 Task: Add Dr. Bronner's Organic Tea Tree Soap to the cart.
Action: Mouse moved to (253, 140)
Screenshot: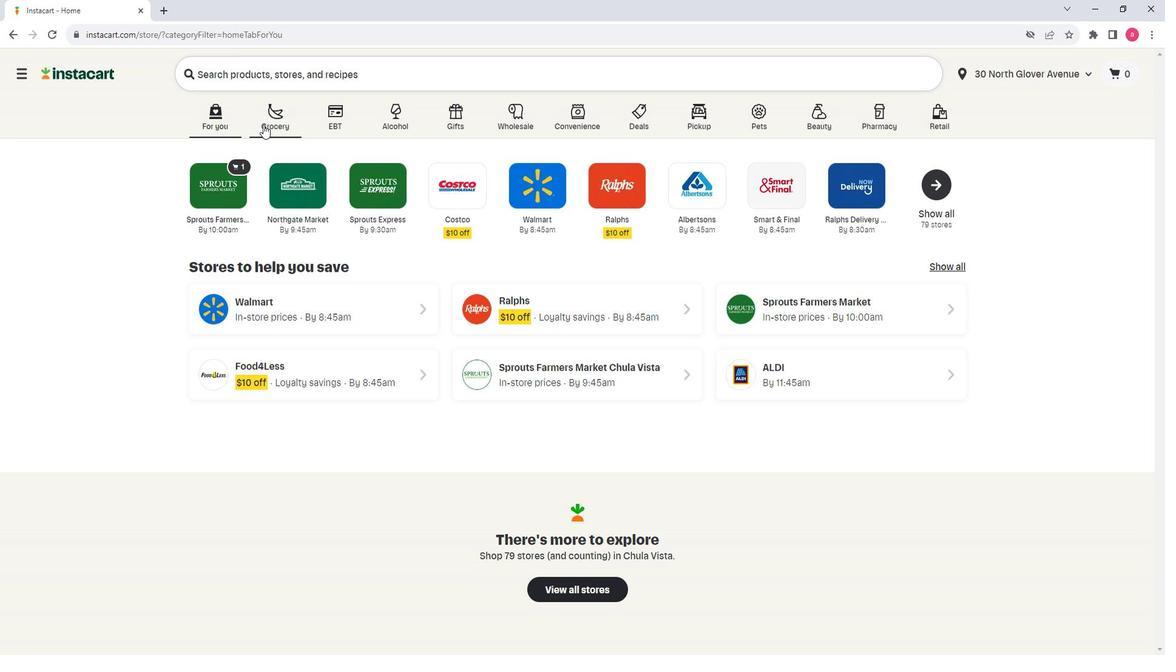 
Action: Mouse pressed left at (253, 140)
Screenshot: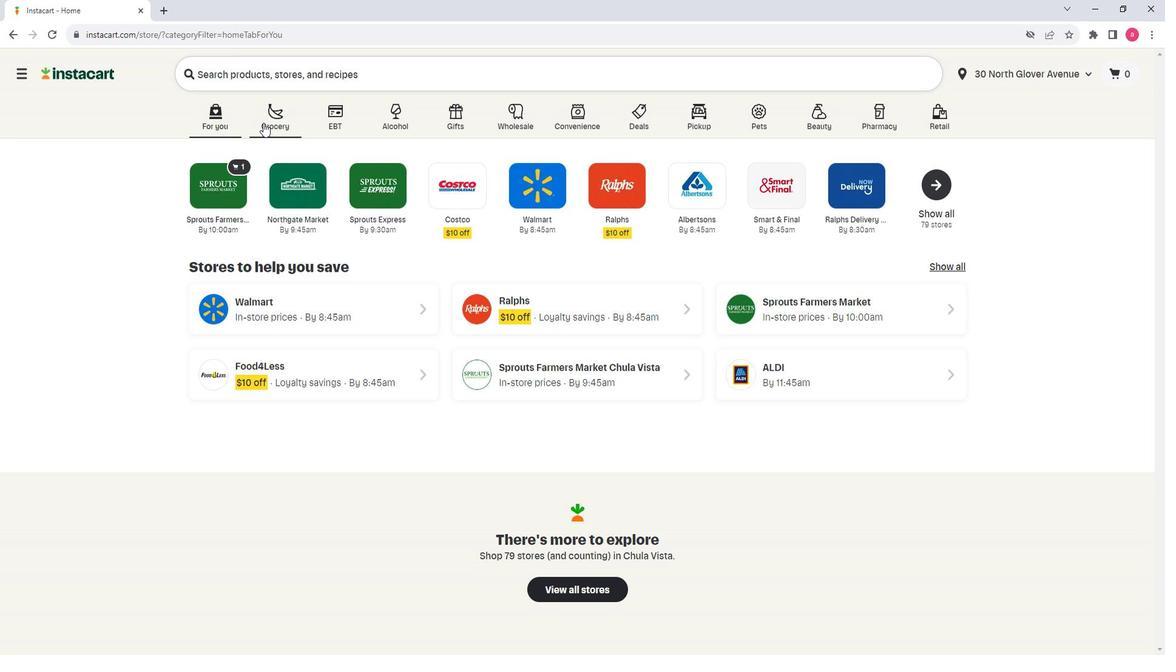 
Action: Mouse moved to (364, 316)
Screenshot: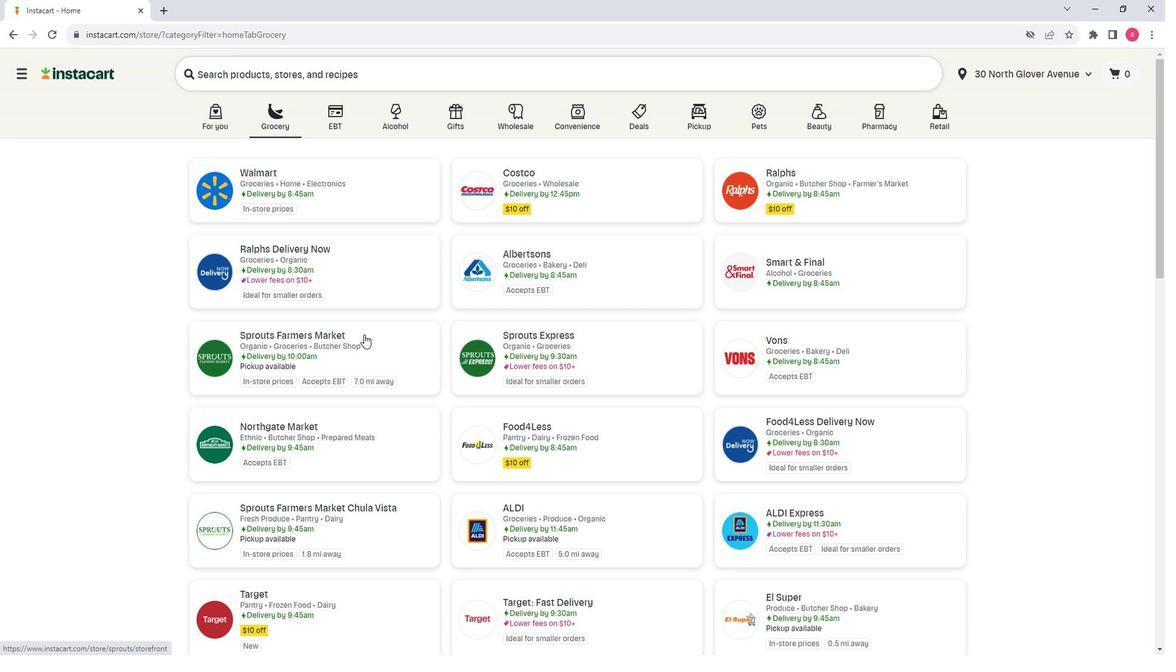 
Action: Mouse pressed left at (364, 316)
Screenshot: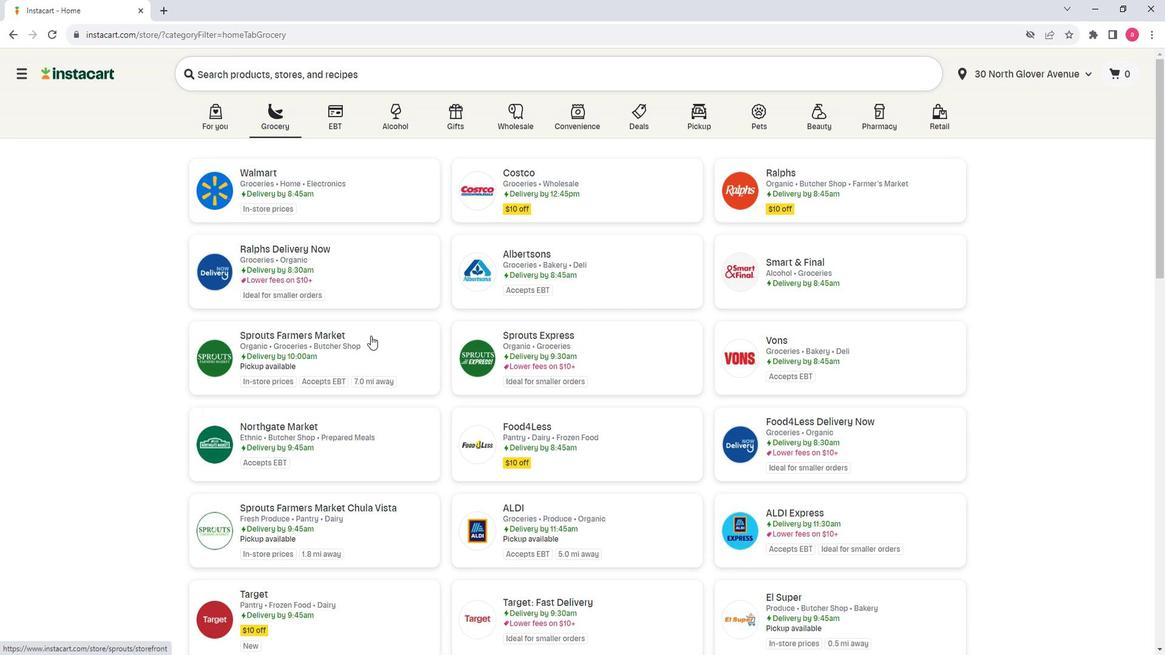 
Action: Mouse moved to (100, 335)
Screenshot: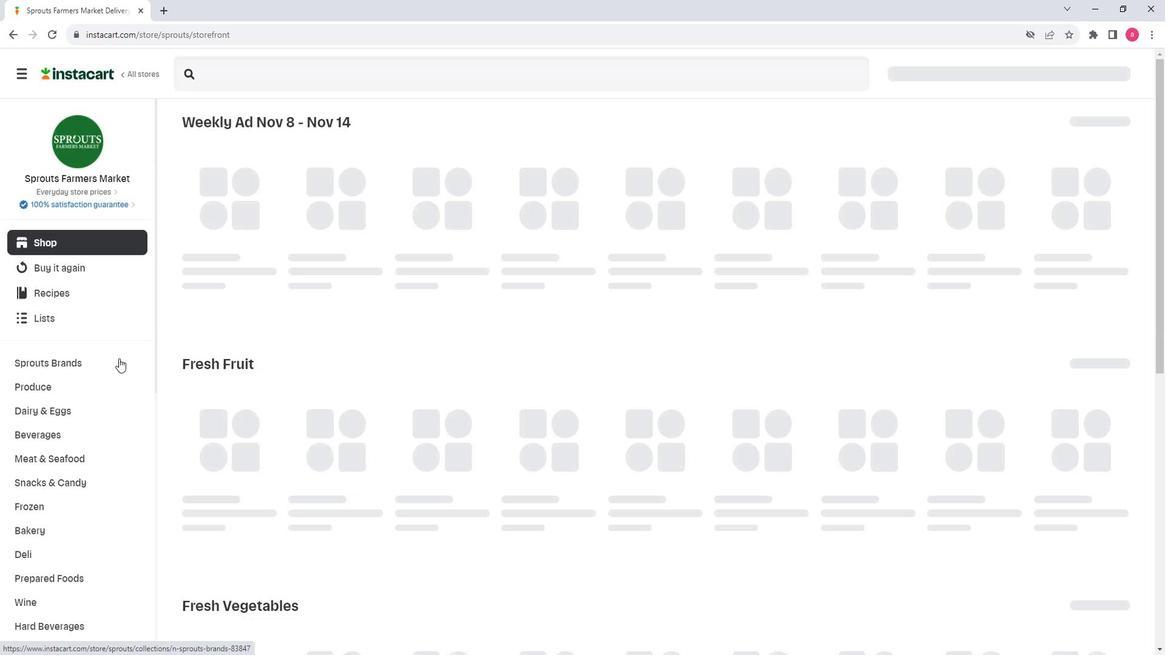 
Action: Mouse scrolled (100, 335) with delta (0, 0)
Screenshot: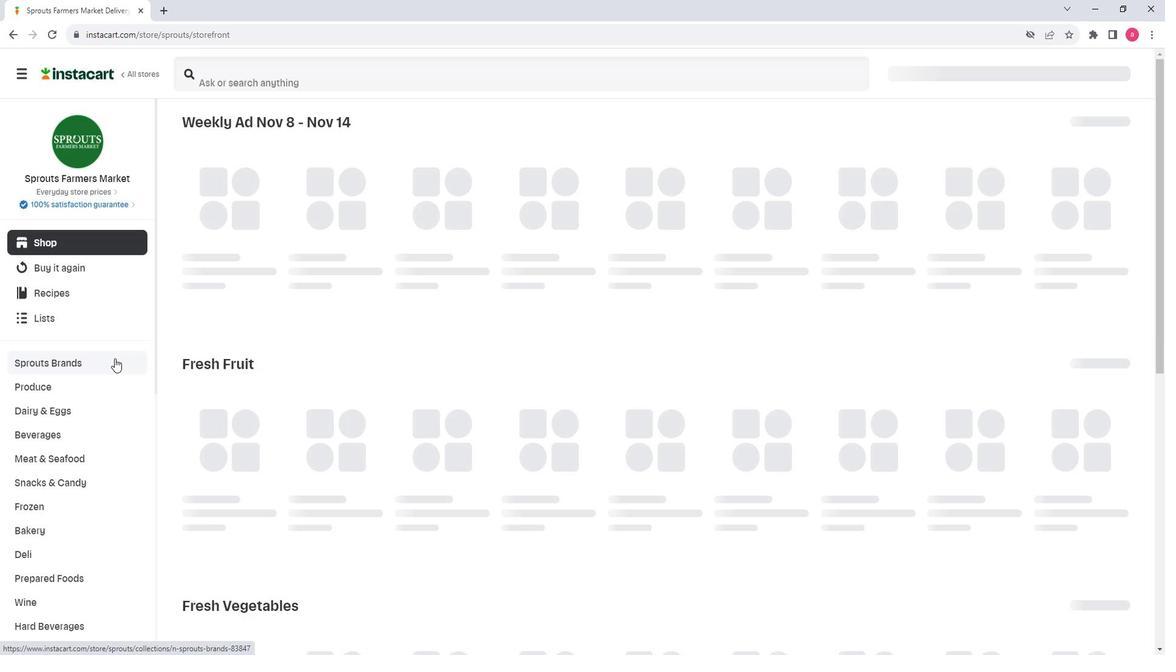 
Action: Mouse scrolled (100, 335) with delta (0, 0)
Screenshot: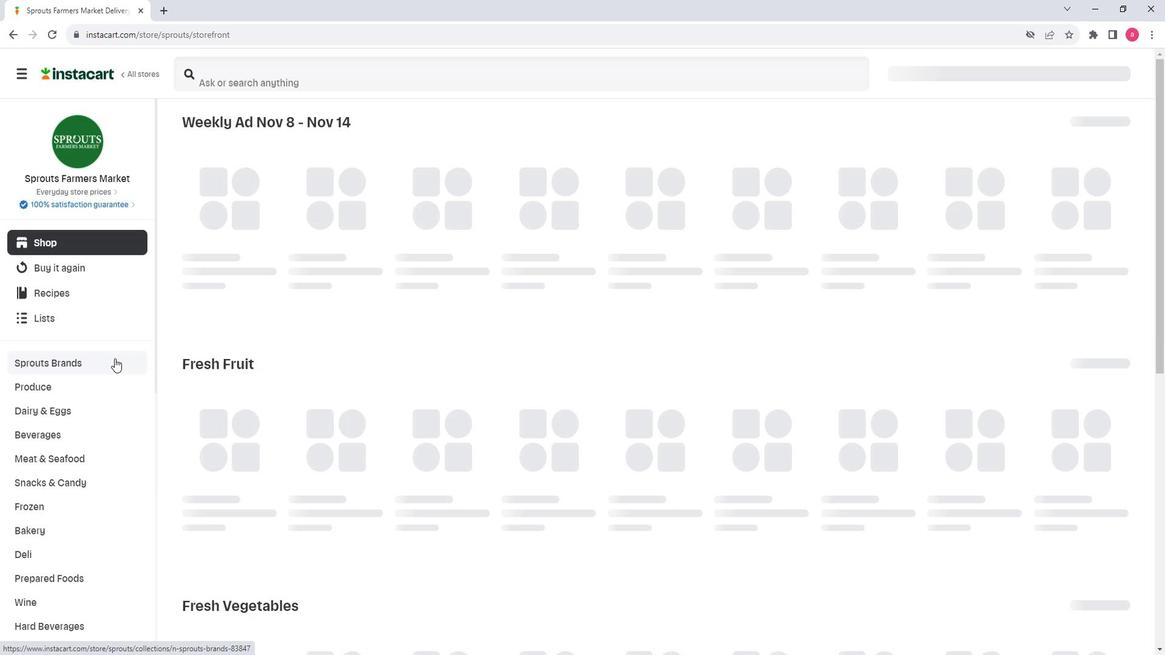 
Action: Mouse scrolled (100, 335) with delta (0, 0)
Screenshot: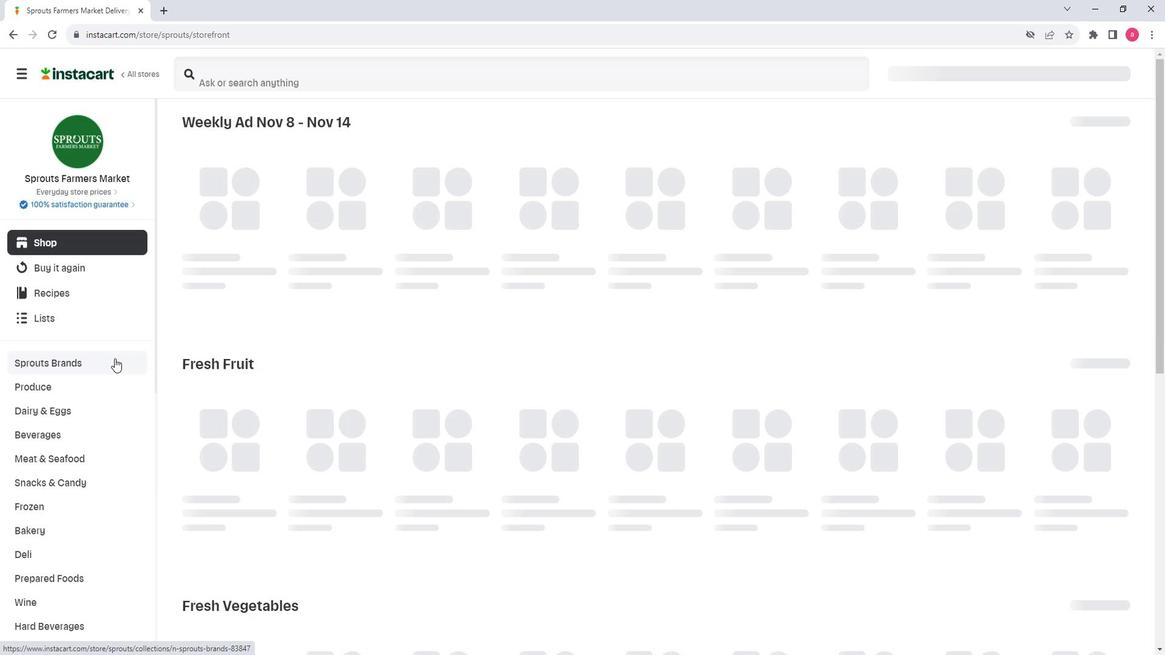 
Action: Mouse scrolled (100, 335) with delta (0, 0)
Screenshot: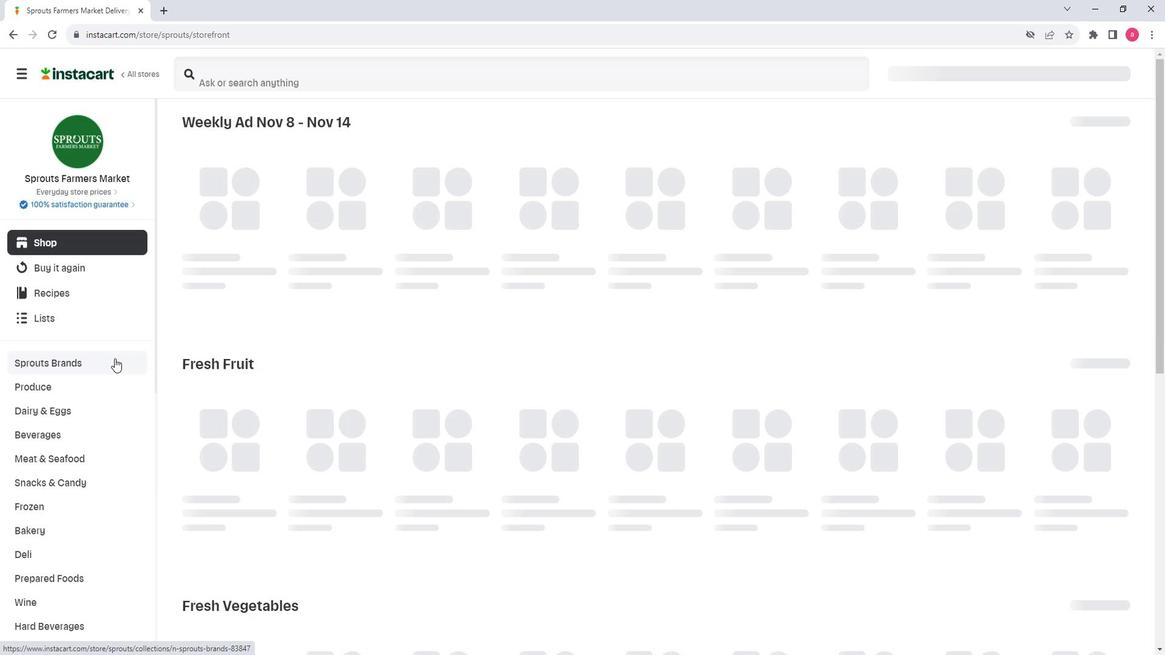 
Action: Mouse moved to (100, 335)
Screenshot: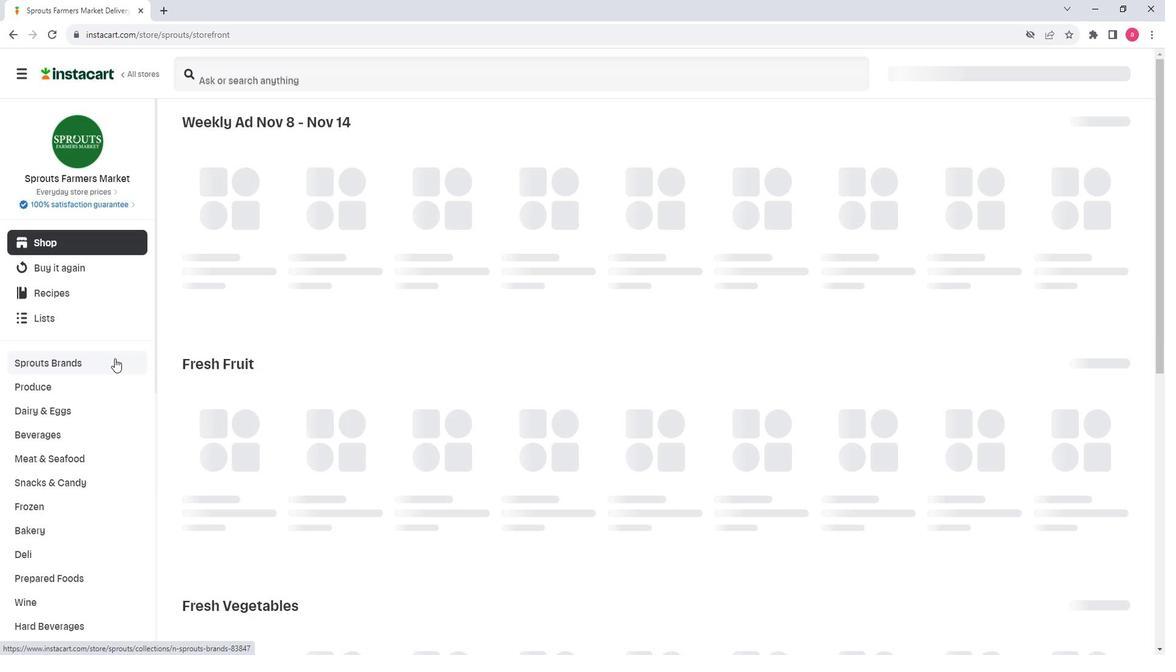 
Action: Mouse scrolled (100, 335) with delta (0, 0)
Screenshot: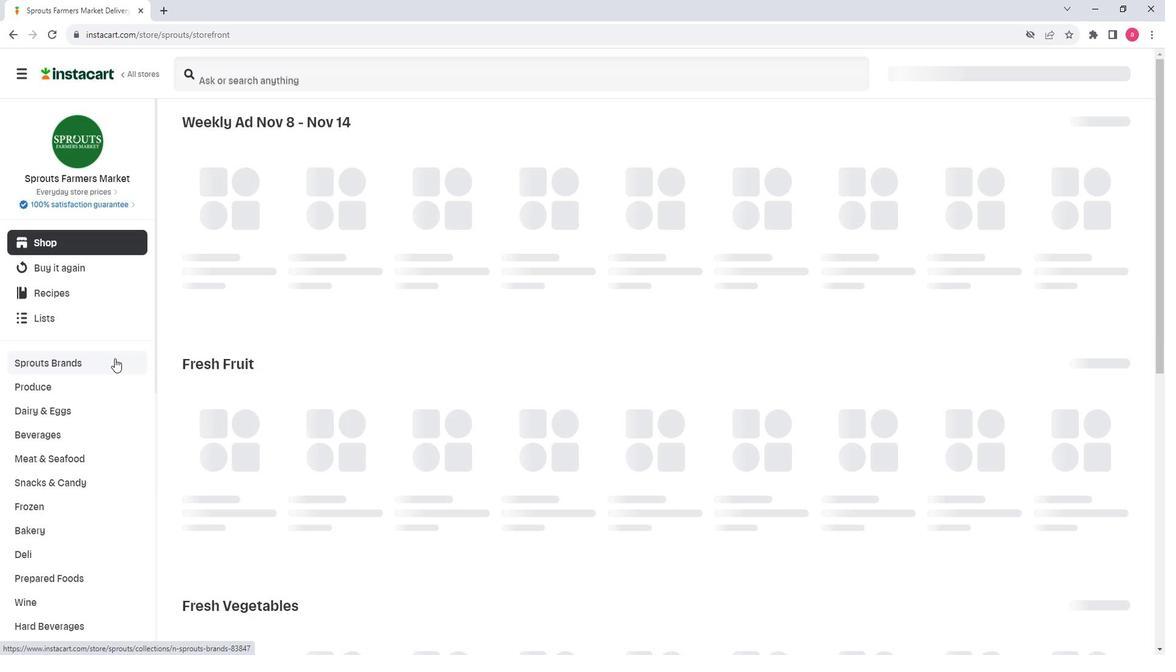 
Action: Mouse moved to (98, 398)
Screenshot: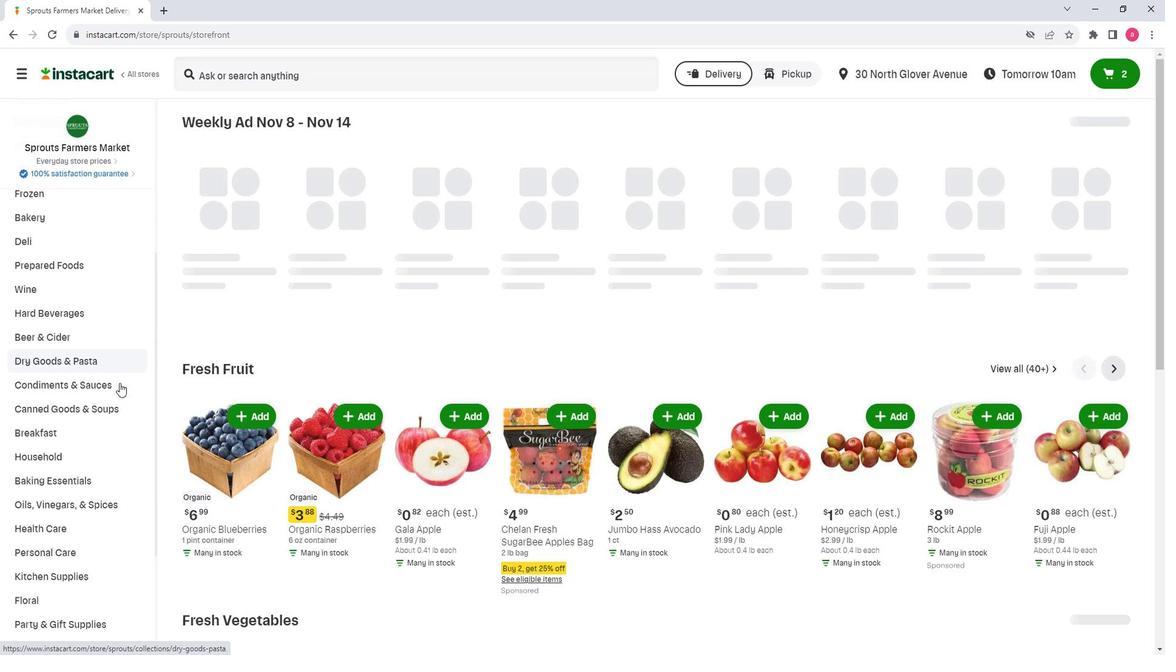 
Action: Mouse scrolled (98, 397) with delta (0, 0)
Screenshot: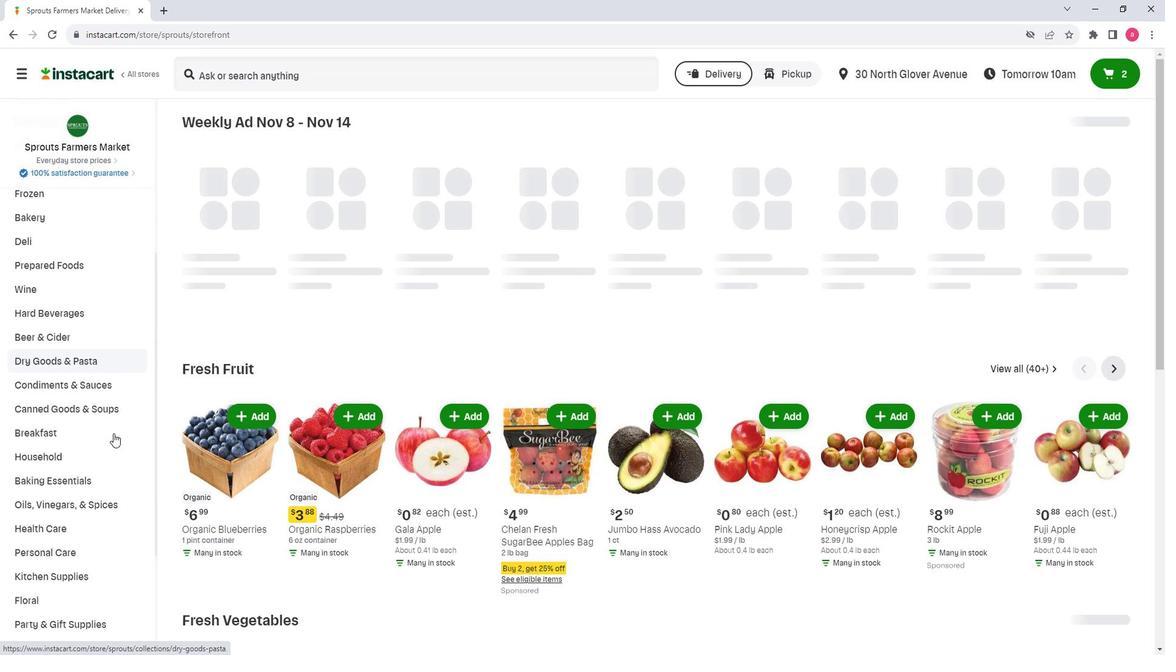 
Action: Mouse moved to (34, 446)
Screenshot: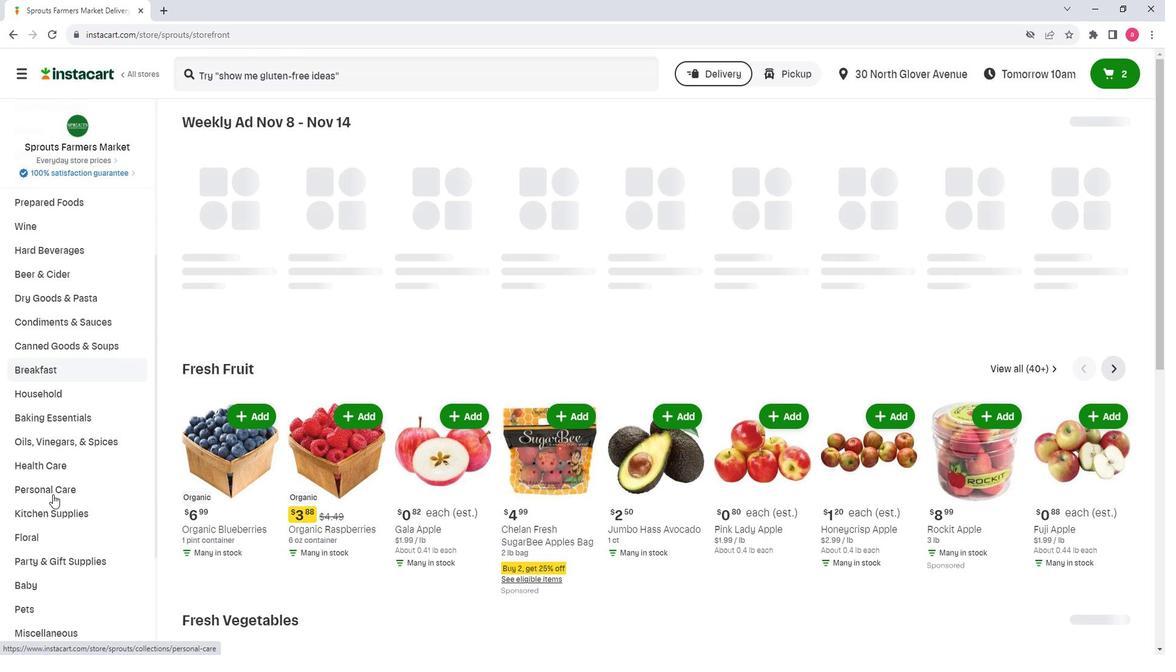 
Action: Mouse pressed left at (34, 446)
Screenshot: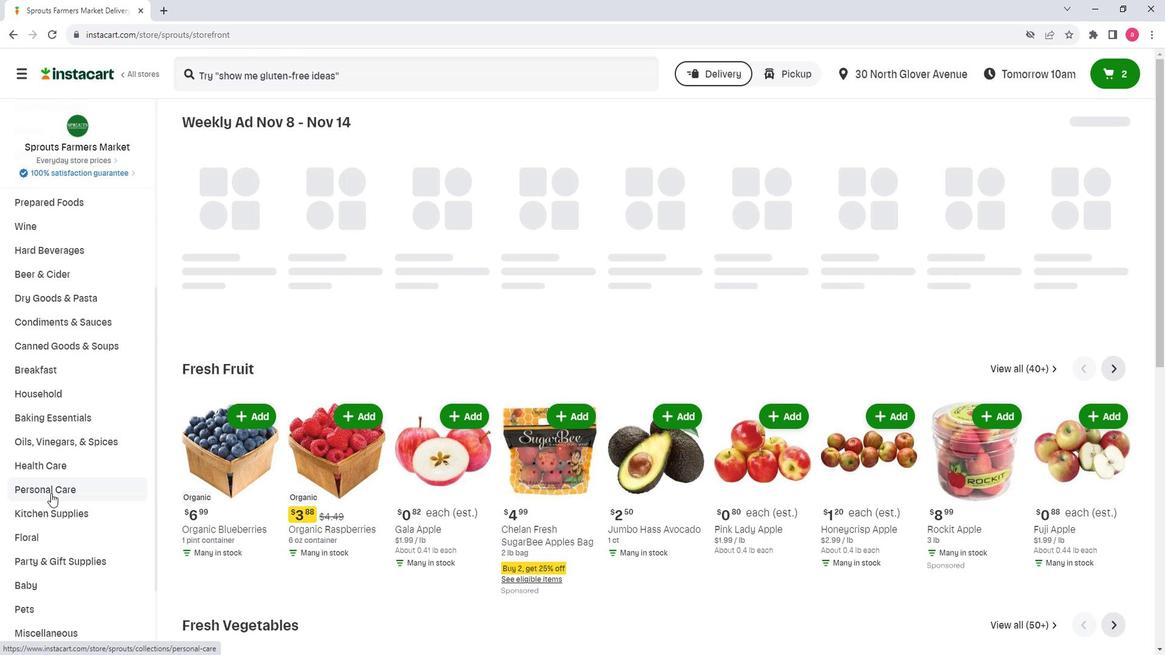 
Action: Mouse moved to (274, 174)
Screenshot: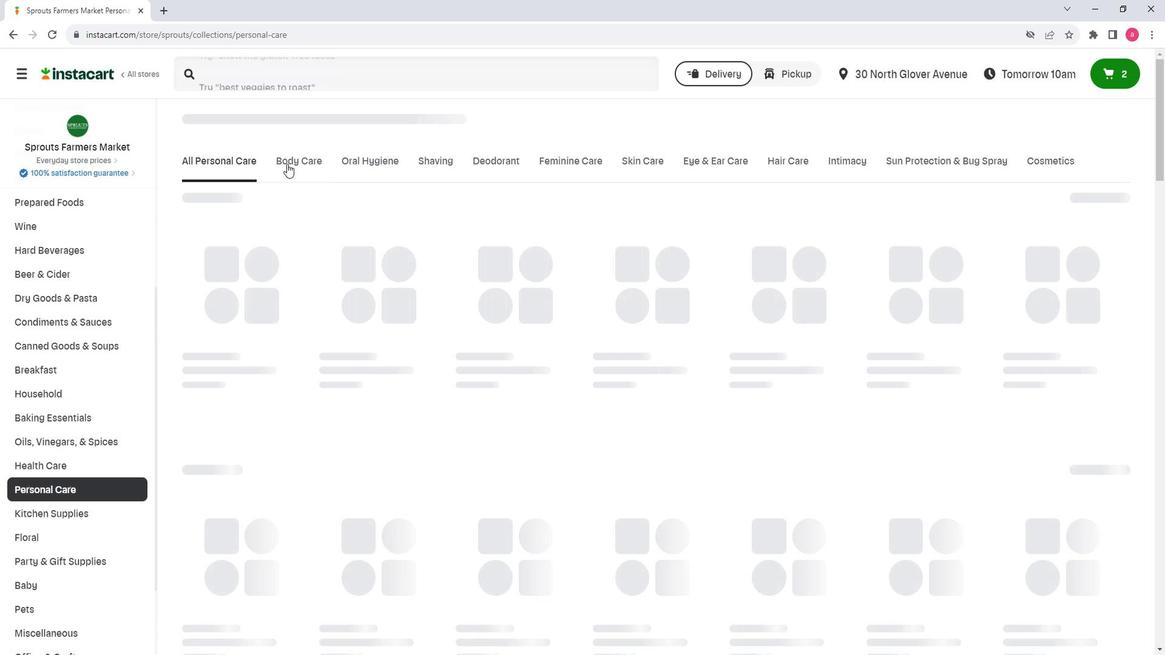 
Action: Mouse pressed left at (274, 174)
Screenshot: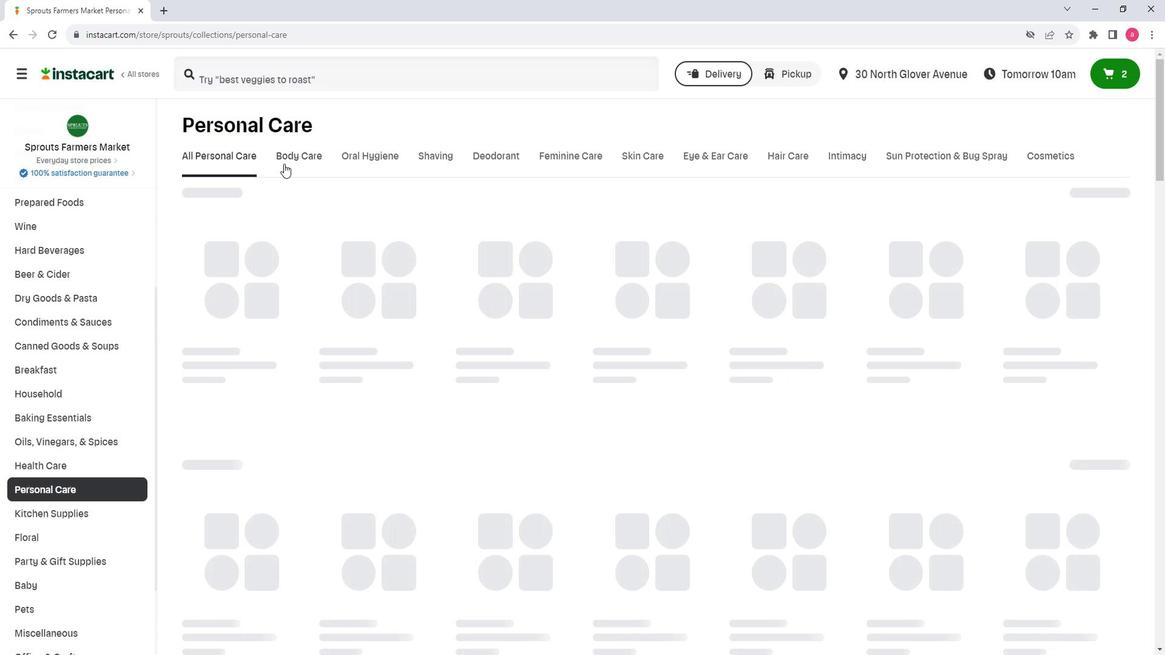 
Action: Mouse moved to (264, 211)
Screenshot: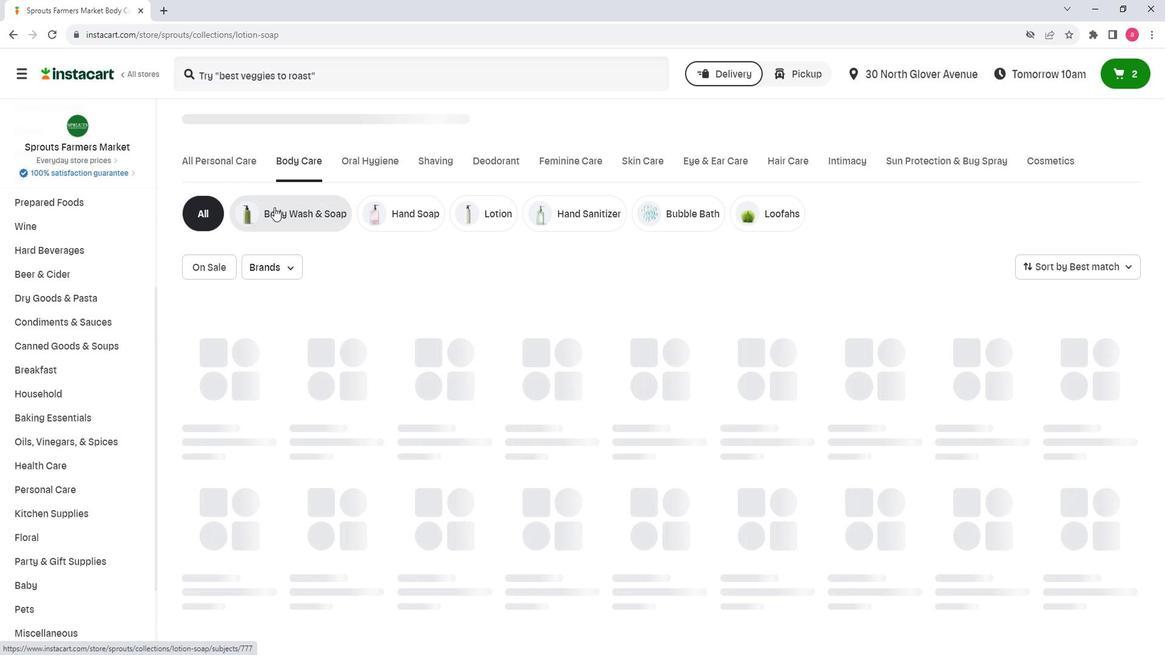 
Action: Mouse pressed left at (264, 211)
Screenshot: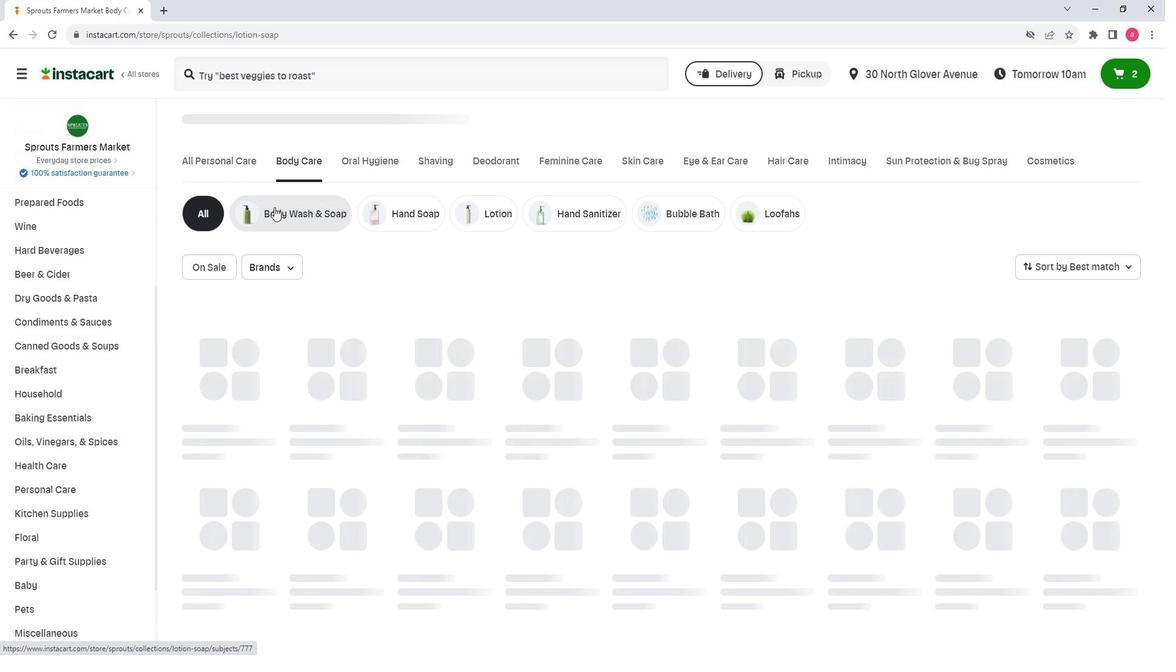 
Action: Mouse moved to (290, 98)
Screenshot: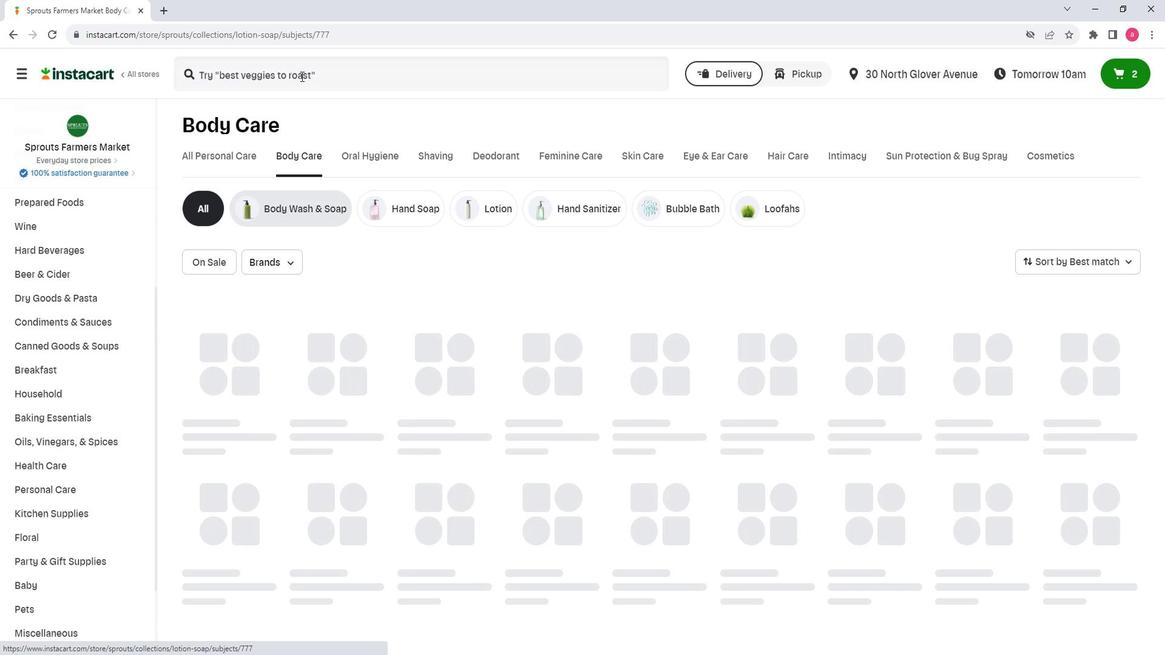 
Action: Mouse pressed left at (290, 98)
Screenshot: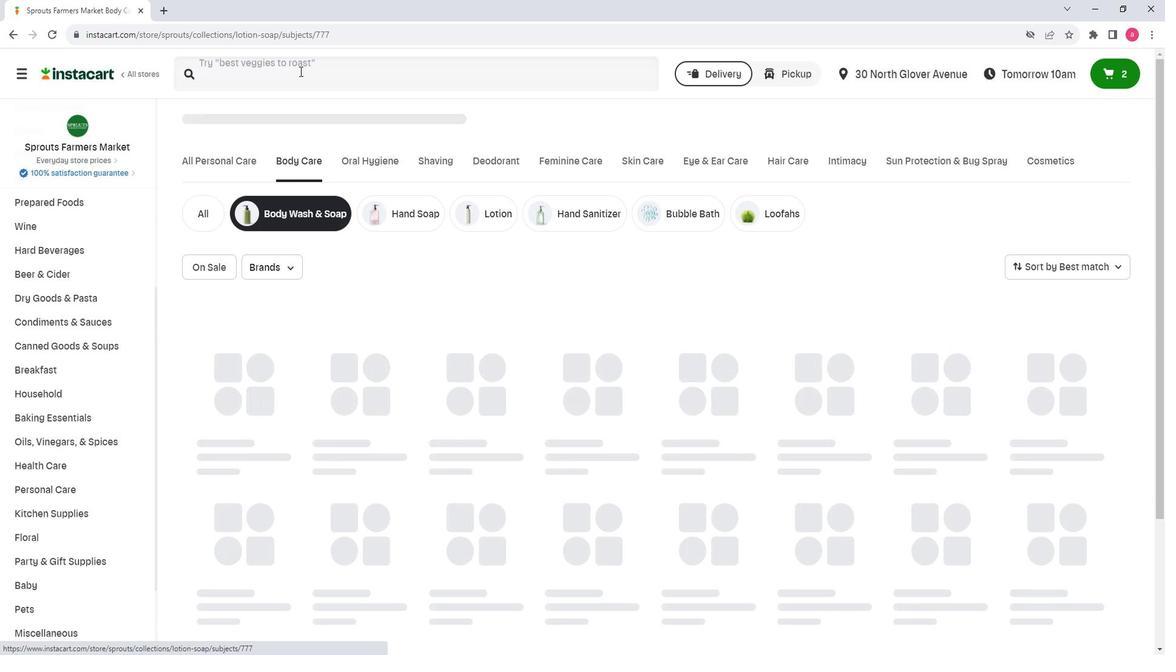 
Action: Key pressed <Key.shift>Dr.<Key.shift><Key.shift><Key.shift><Key.shift><Key.shift><Key.shift><Key.shift><Key.shift><Key.shift><Key.shift><Key.shift><Key.shift><Key.shift>Bronner's<Key.space><Key.shift>Organic<Key.space><Key.shift><Key.shift><Key.shift><Key.shift><Key.shift>Tea<Key.space><Key.shift><Key.shift><Key.shift><Key.shift><Key.shift><Key.shift><Key.shift>Tree<Key.space><Key.shift>Soap<Key.enter>
Screenshot: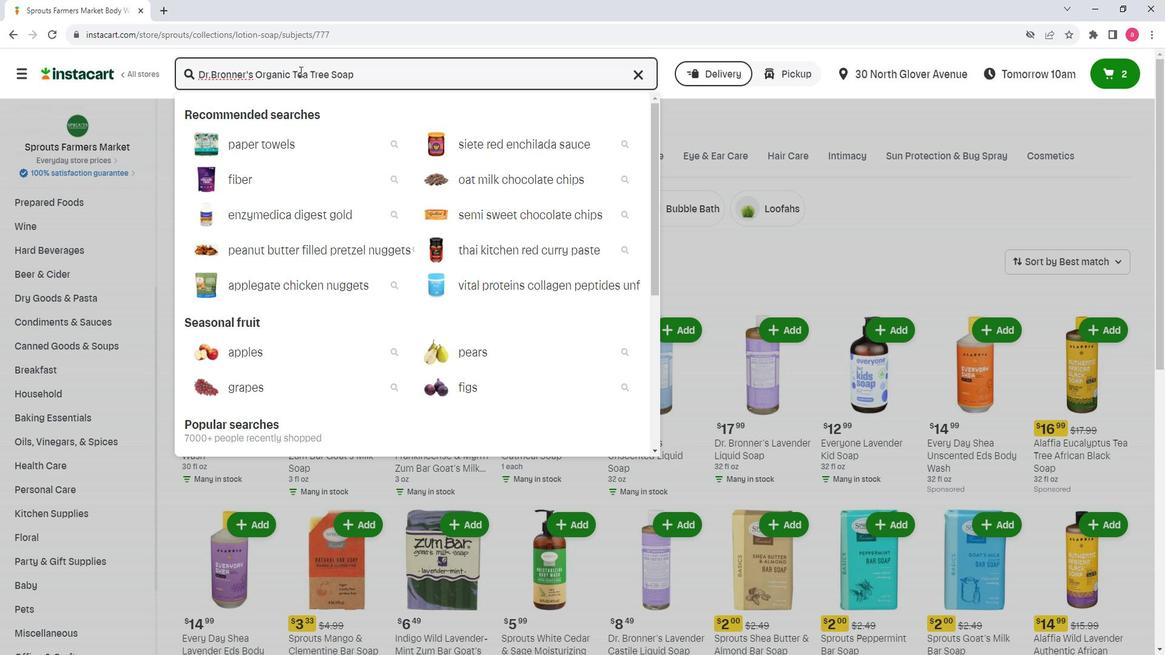 
Action: Mouse moved to (370, 342)
Screenshot: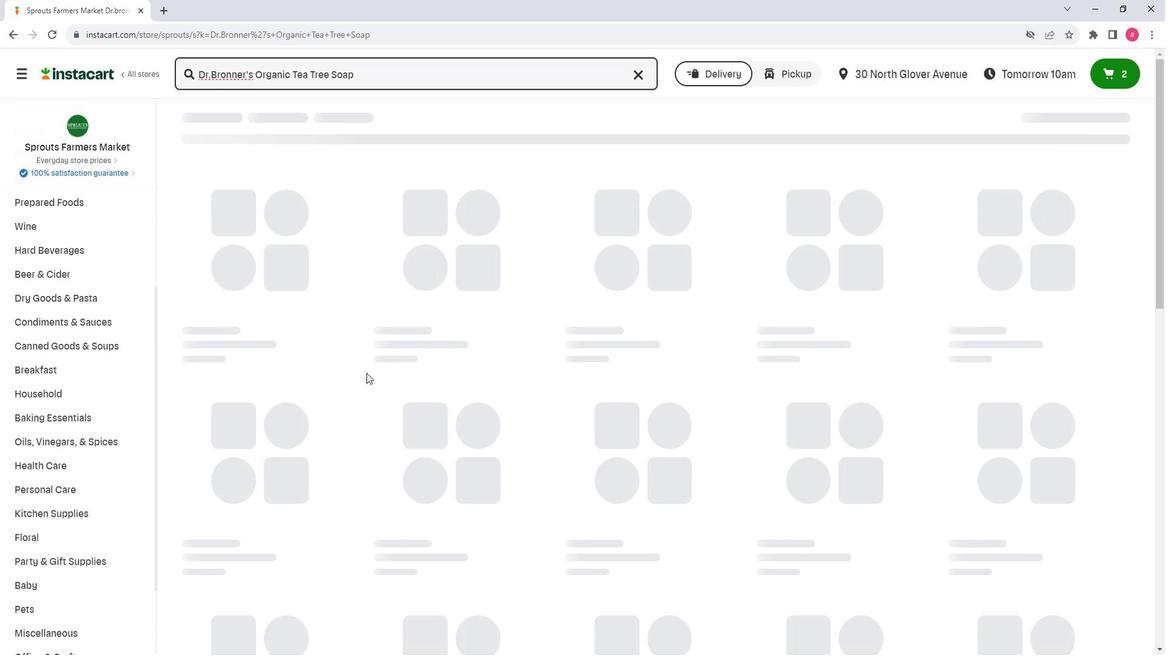 
Action: Mouse scrolled (370, 342) with delta (0, 0)
Screenshot: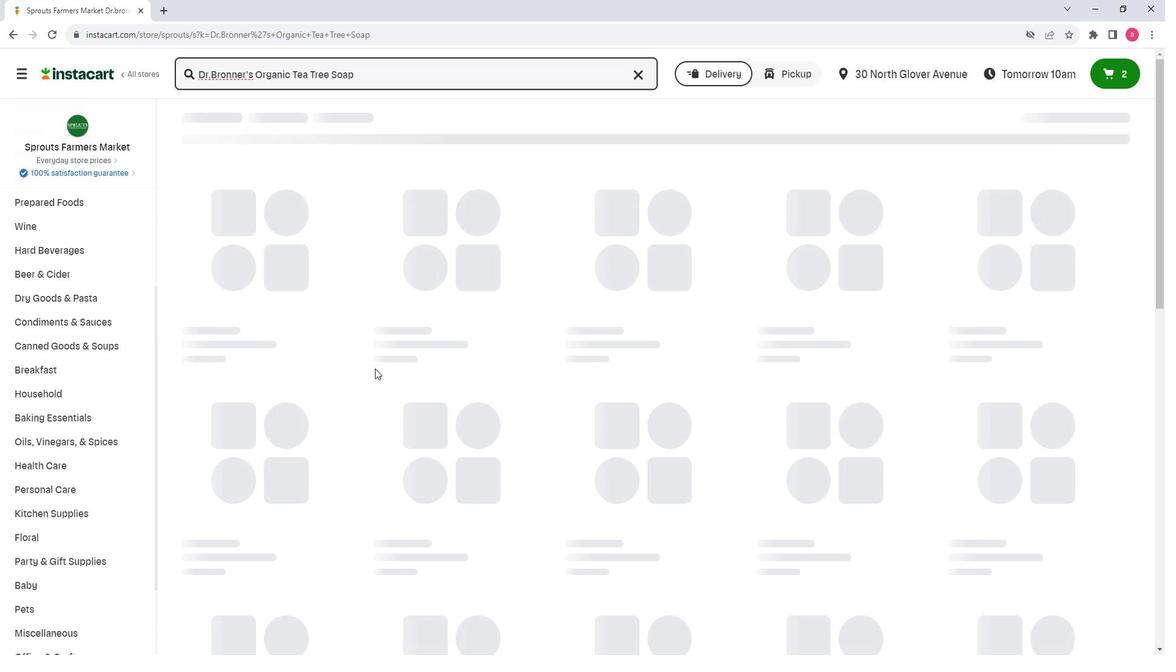 
Action: Mouse scrolled (370, 342) with delta (0, 0)
Screenshot: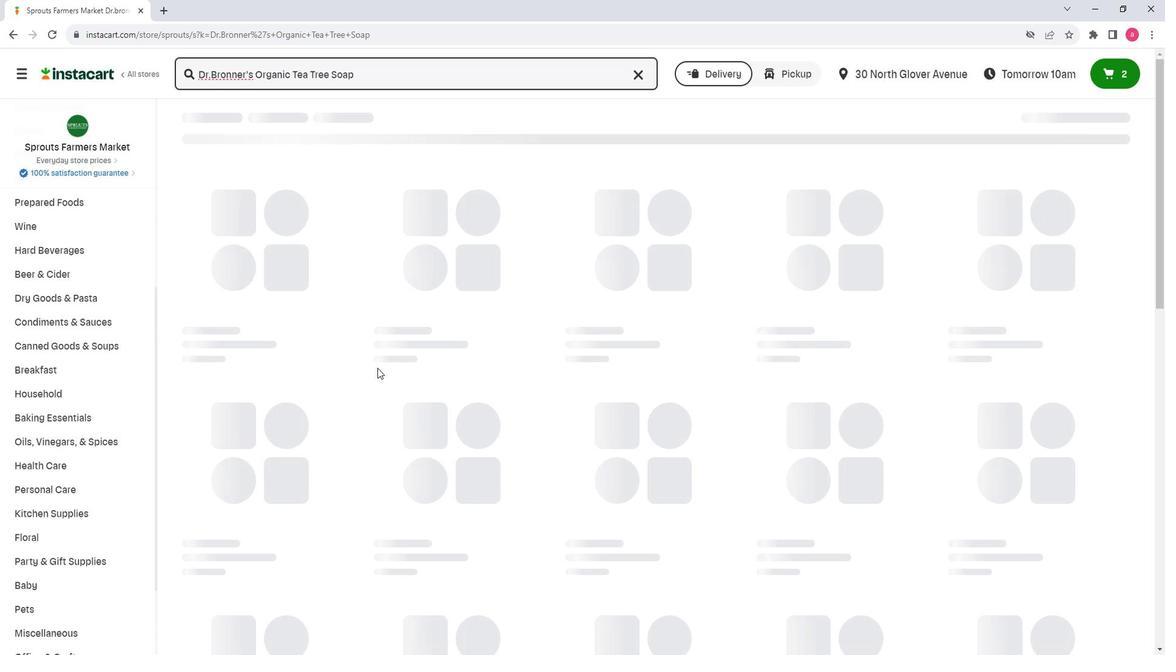 
Action: Mouse moved to (365, 341)
Screenshot: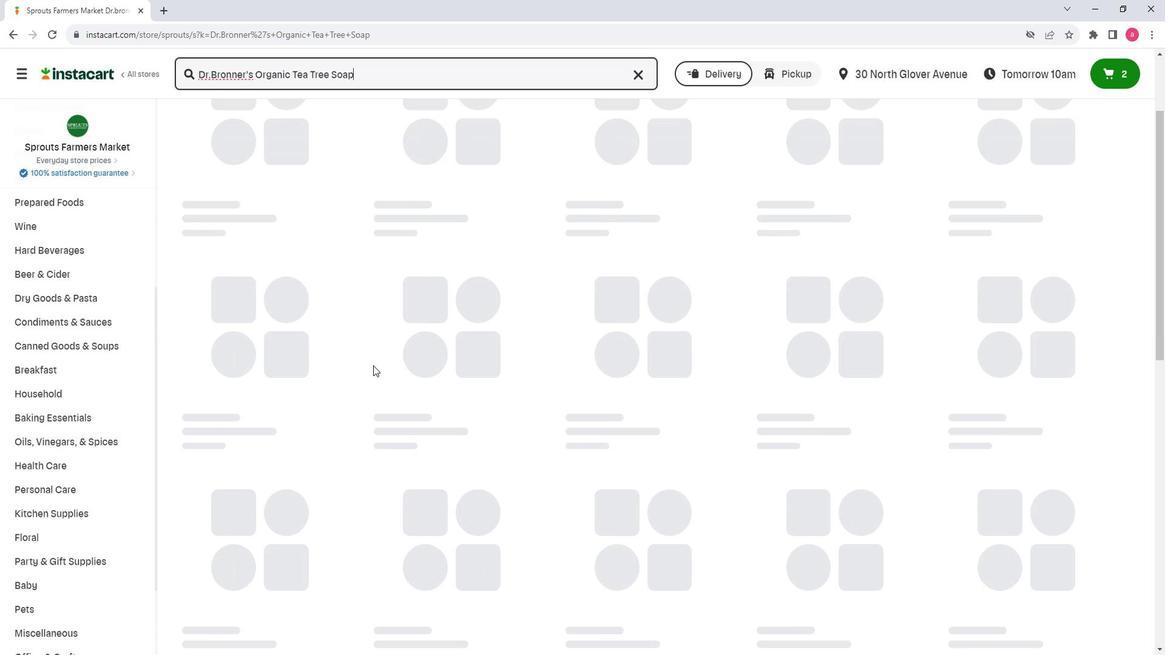 
Action: Mouse scrolled (365, 341) with delta (0, 0)
Screenshot: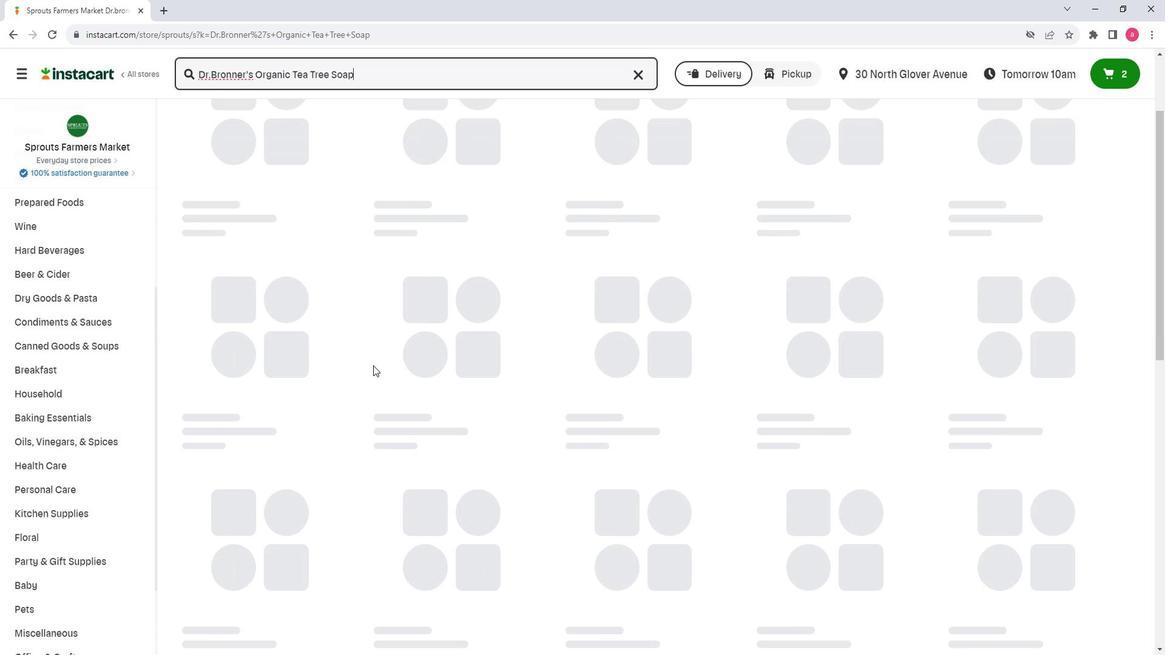 
Action: Mouse scrolled (365, 341) with delta (0, 0)
Screenshot: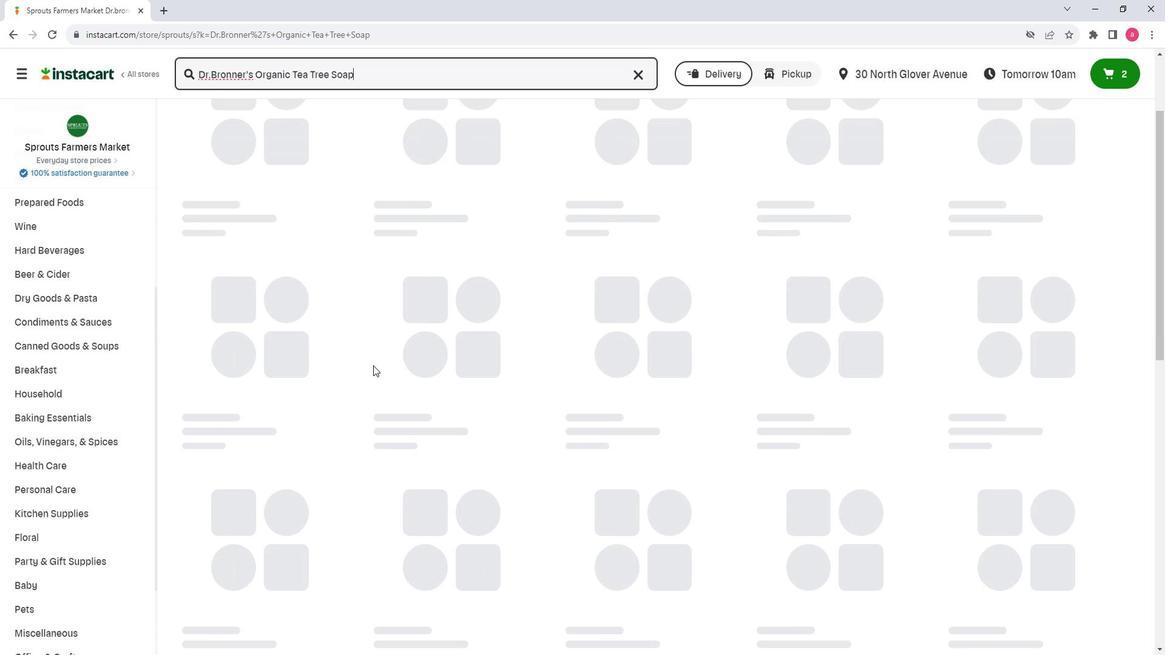 
Action: Mouse scrolled (365, 341) with delta (0, 0)
Screenshot: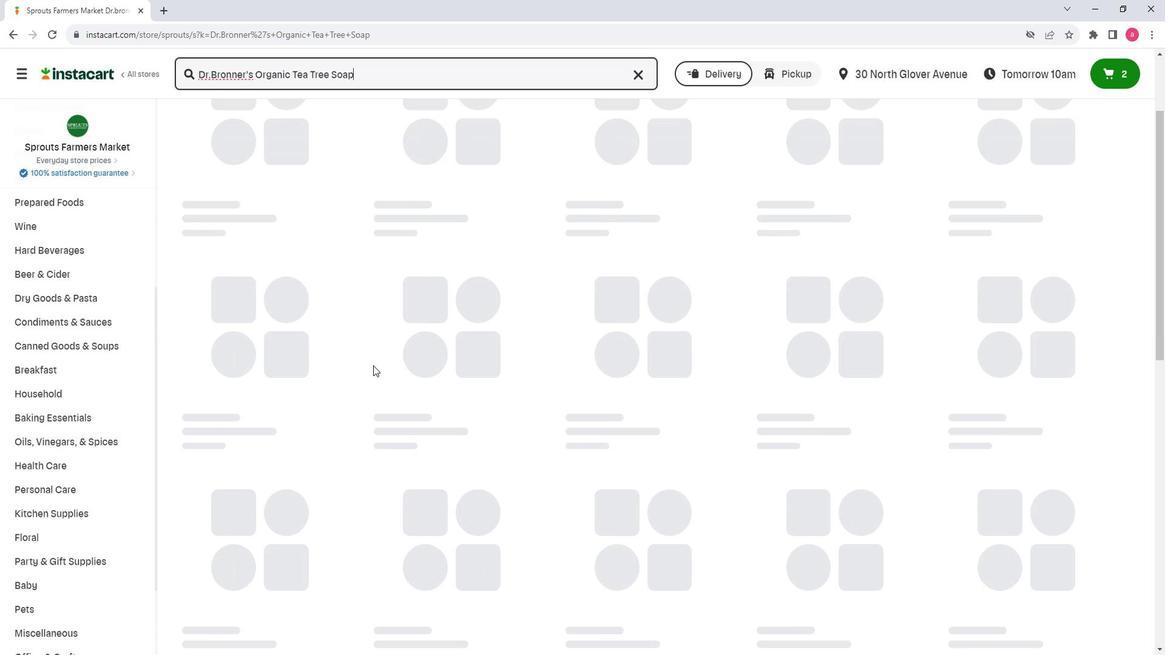 
Action: Mouse scrolled (365, 341) with delta (0, 0)
Screenshot: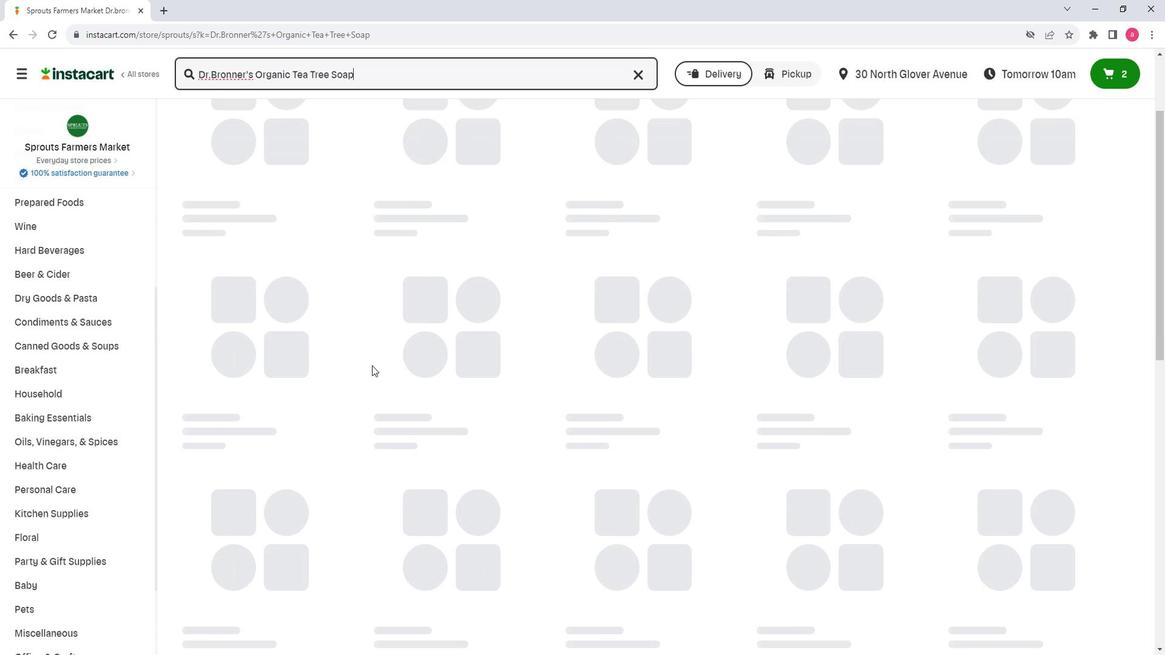
Action: Mouse scrolled (365, 341) with delta (0, 0)
Screenshot: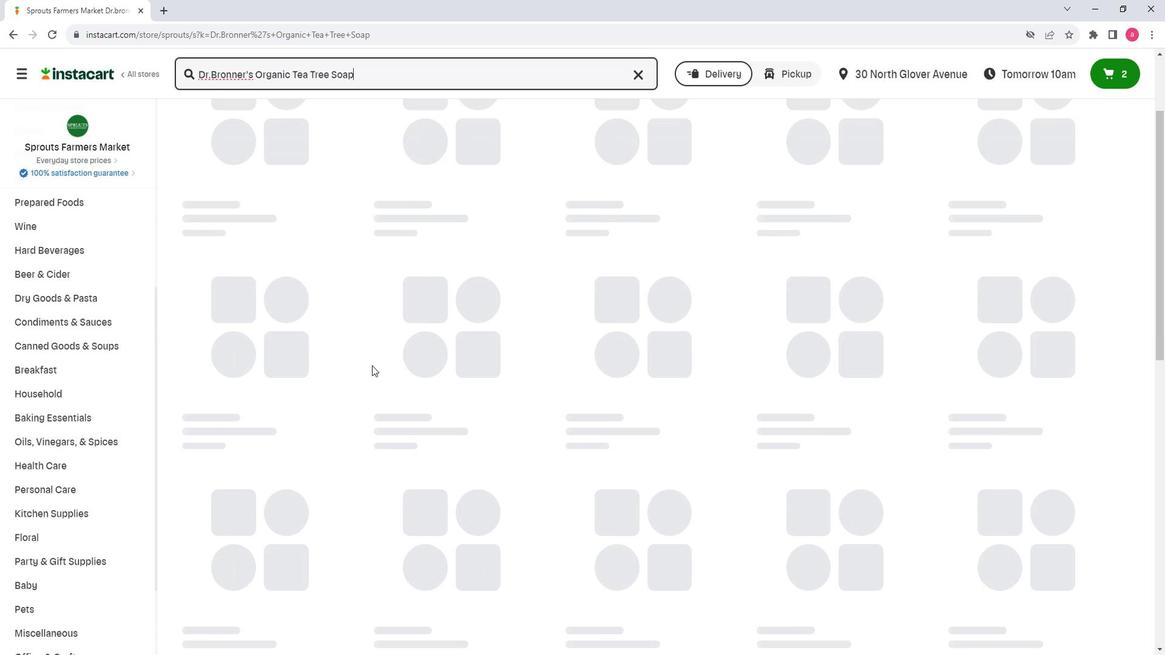 
Action: Mouse scrolled (365, 341) with delta (0, 0)
Screenshot: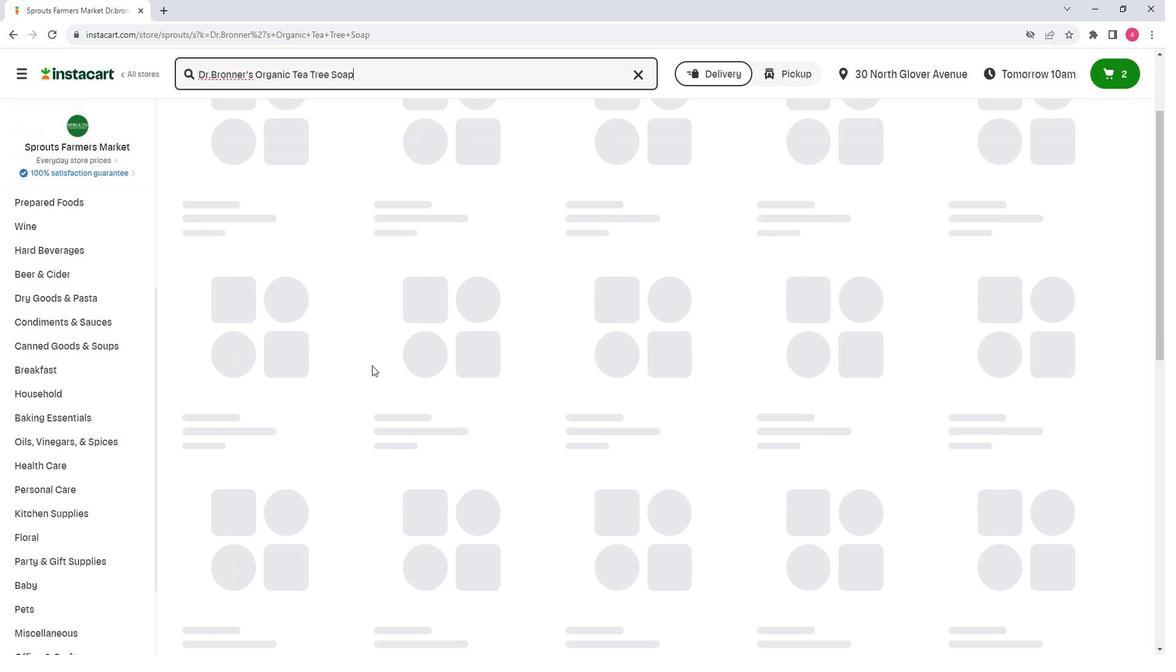 
Action: Mouse moved to (782, 373)
Screenshot: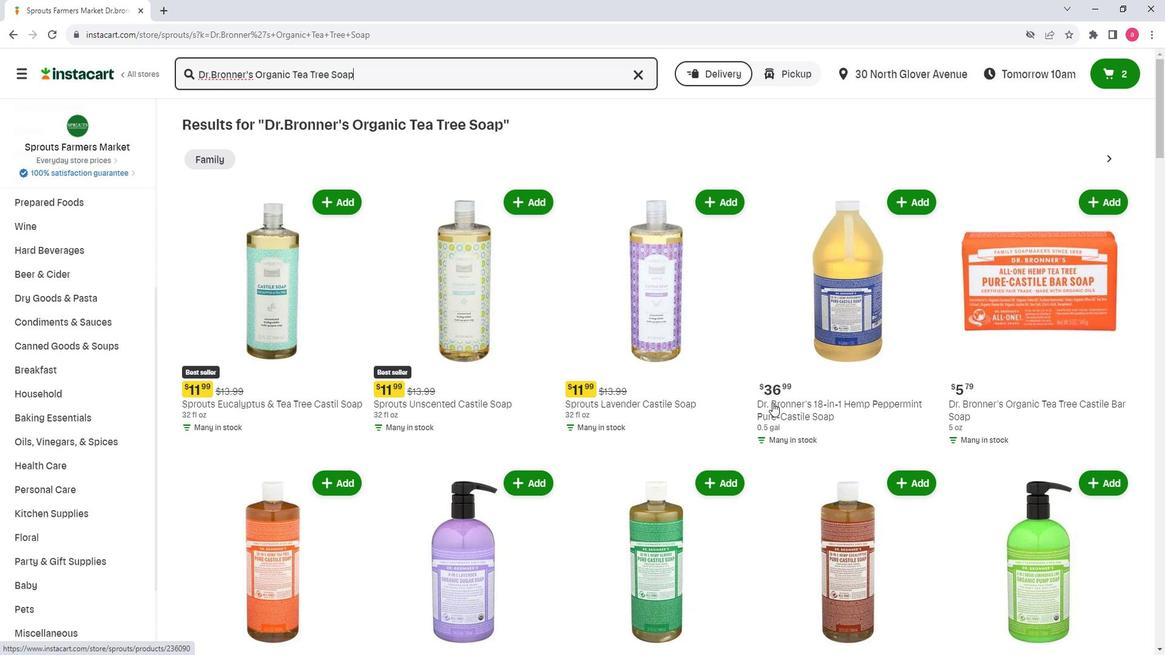 
Action: Mouse scrolled (782, 372) with delta (0, 0)
Screenshot: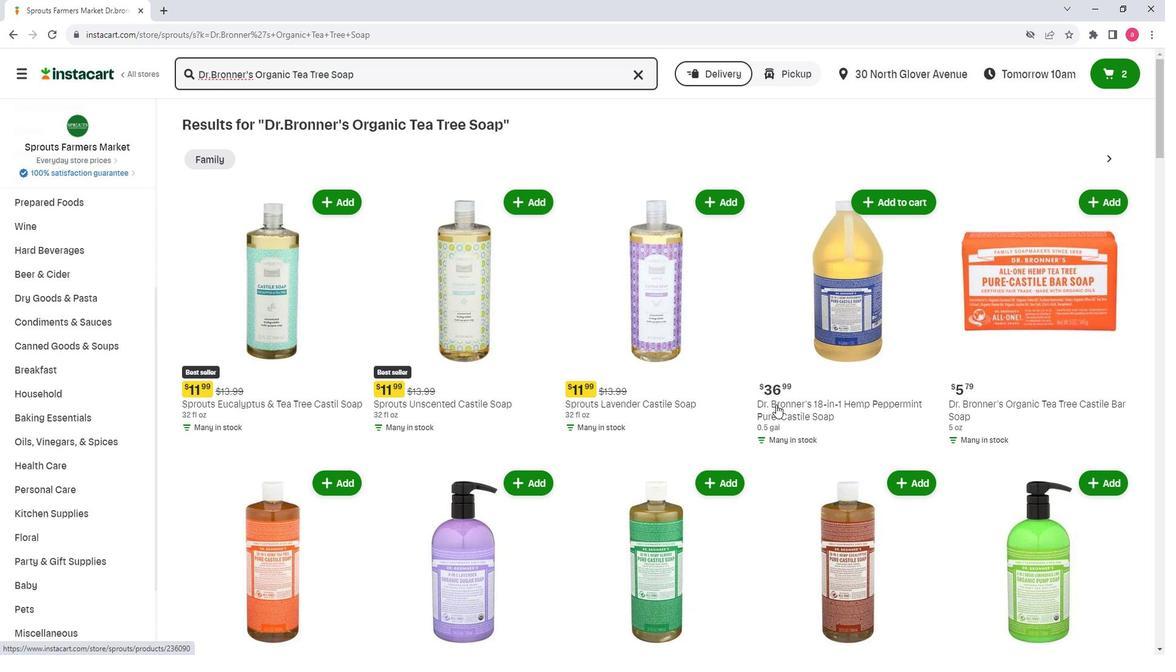 
Action: Mouse scrolled (782, 372) with delta (0, 0)
Screenshot: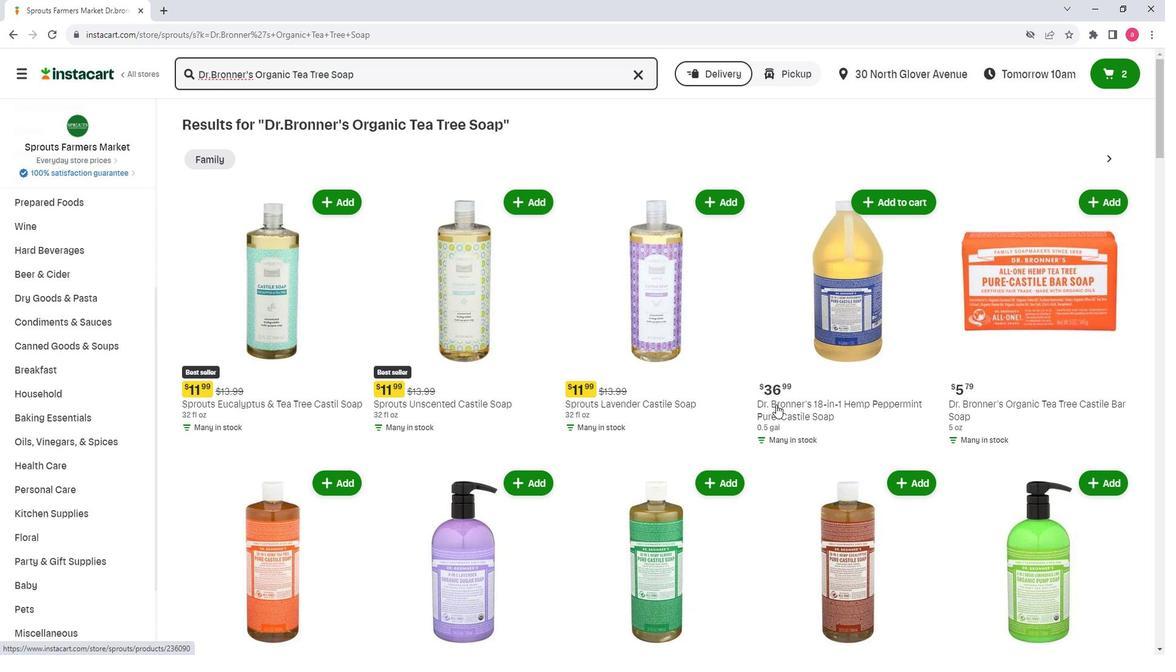 
Action: Mouse scrolled (782, 372) with delta (0, 0)
Screenshot: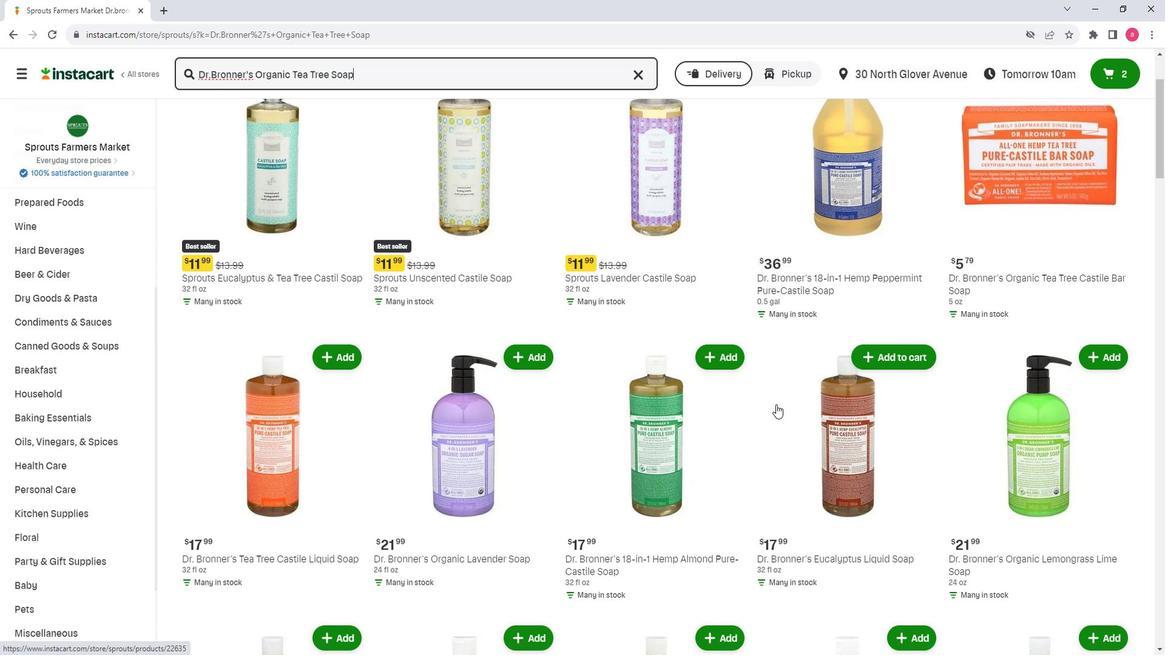 
Action: Mouse scrolled (782, 372) with delta (0, 0)
Screenshot: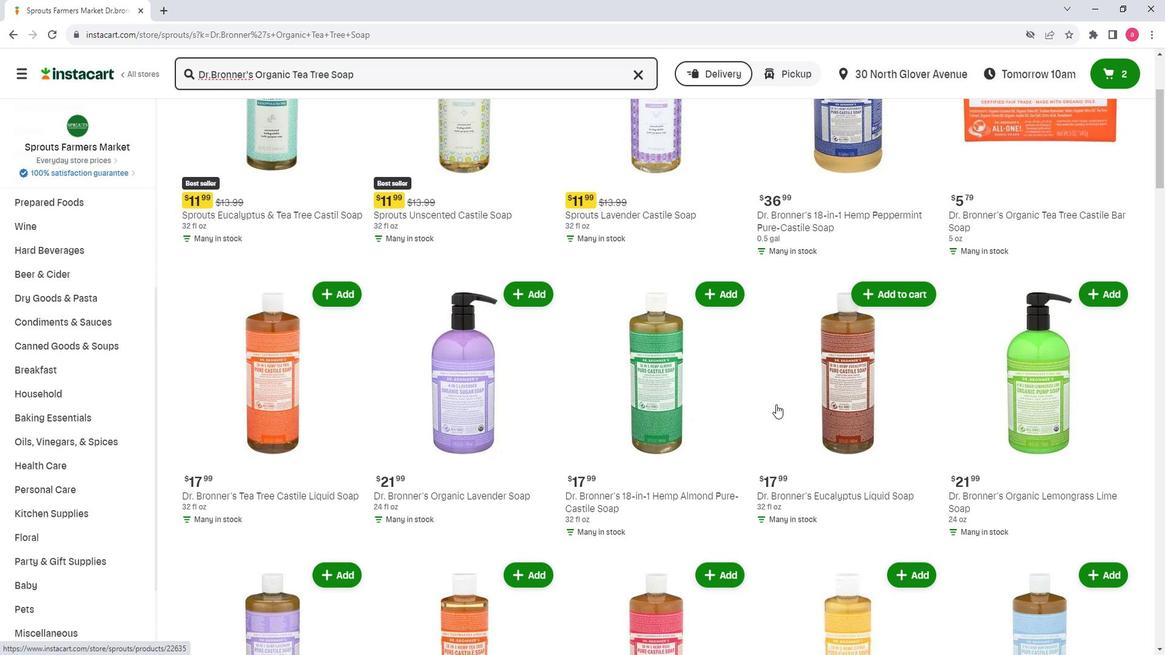 
Action: Mouse moved to (783, 373)
Screenshot: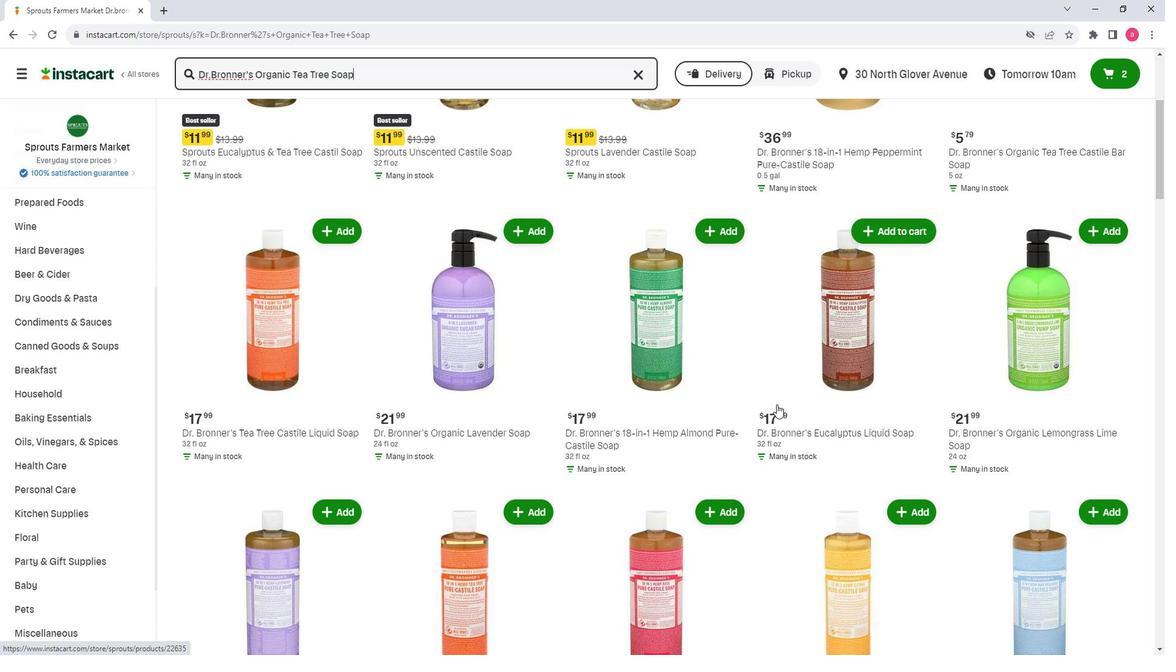 
Action: Mouse scrolled (783, 372) with delta (0, 0)
Screenshot: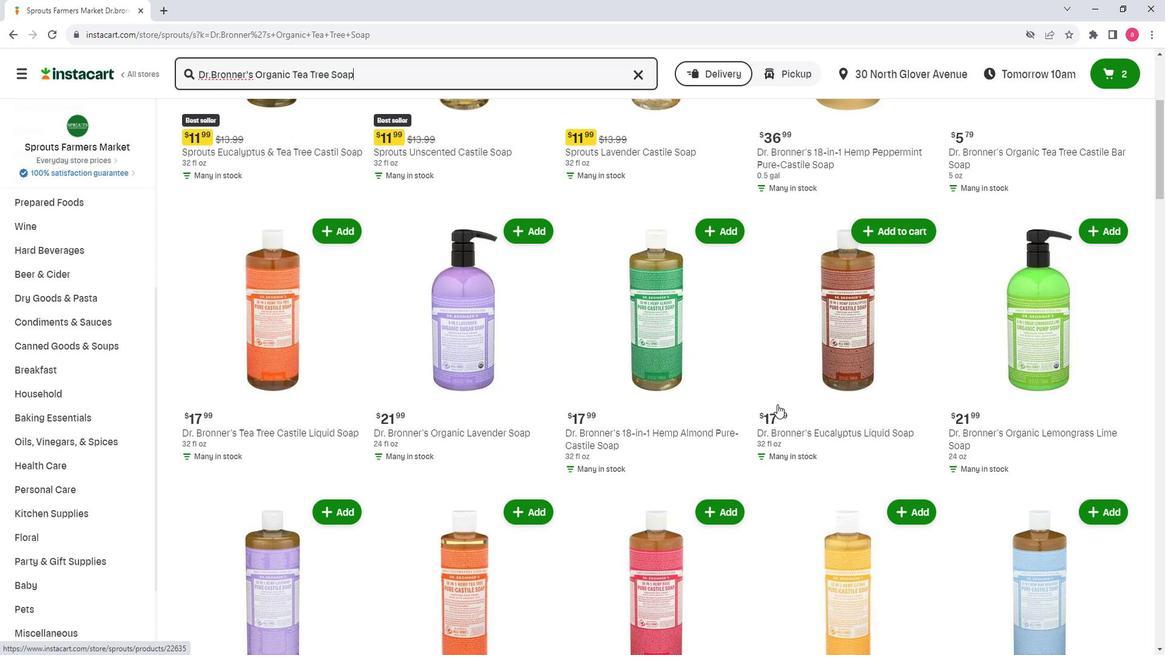 
Action: Mouse scrolled (783, 372) with delta (0, 0)
Screenshot: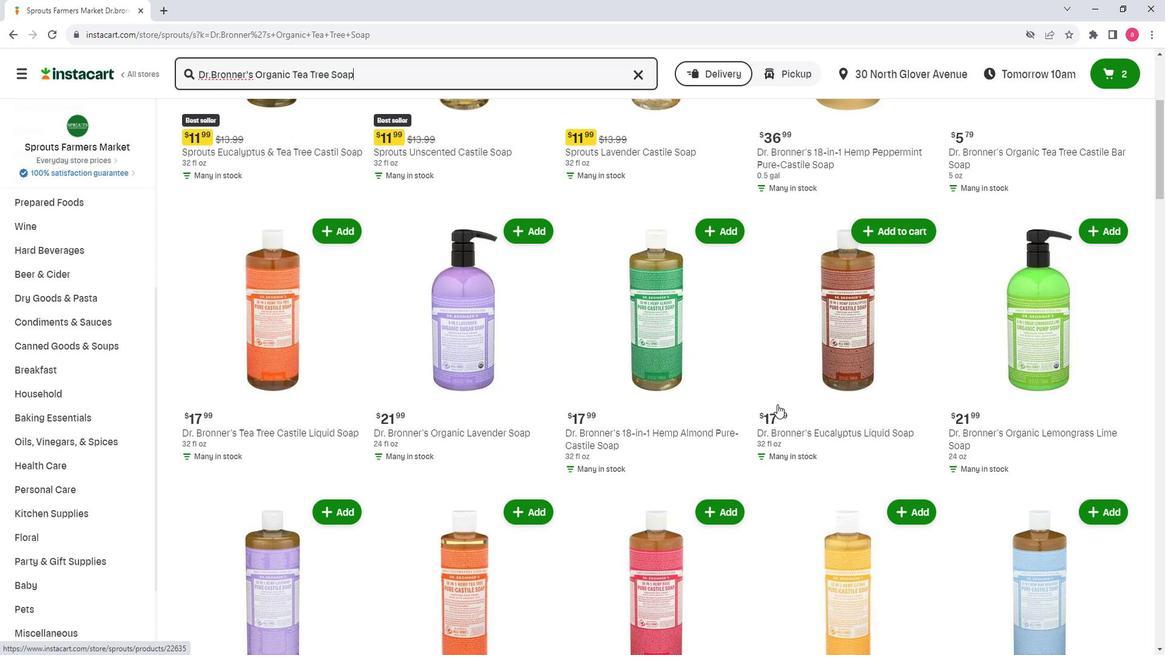 
Action: Mouse scrolled (783, 372) with delta (0, 0)
Screenshot: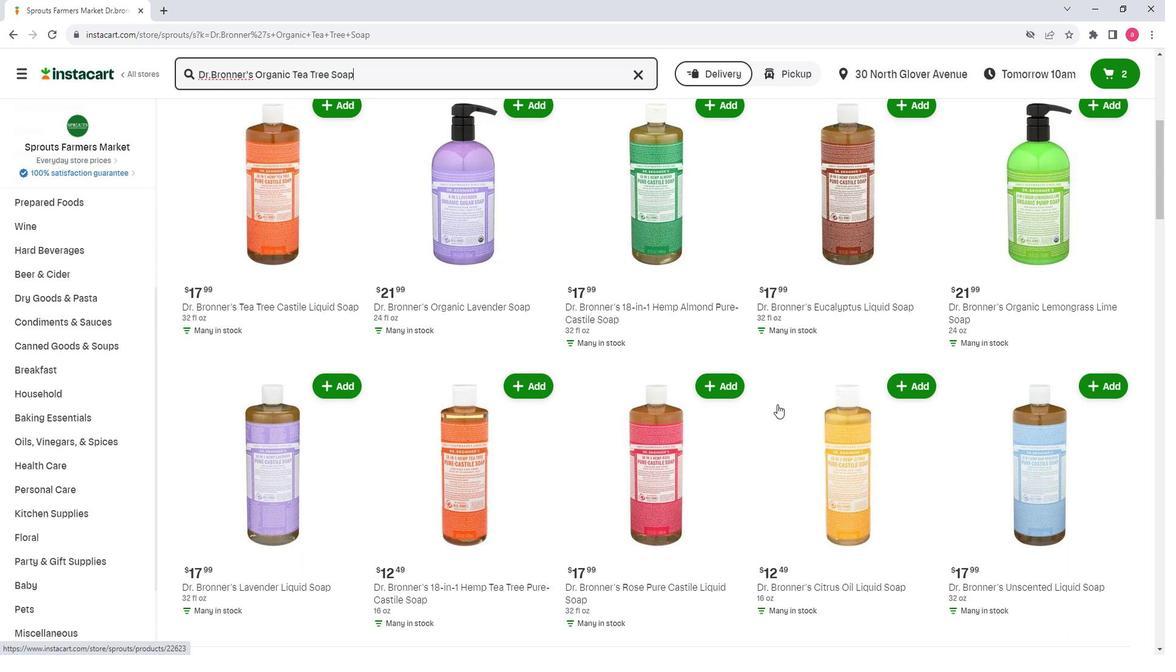 
Action: Mouse scrolled (783, 372) with delta (0, 0)
Screenshot: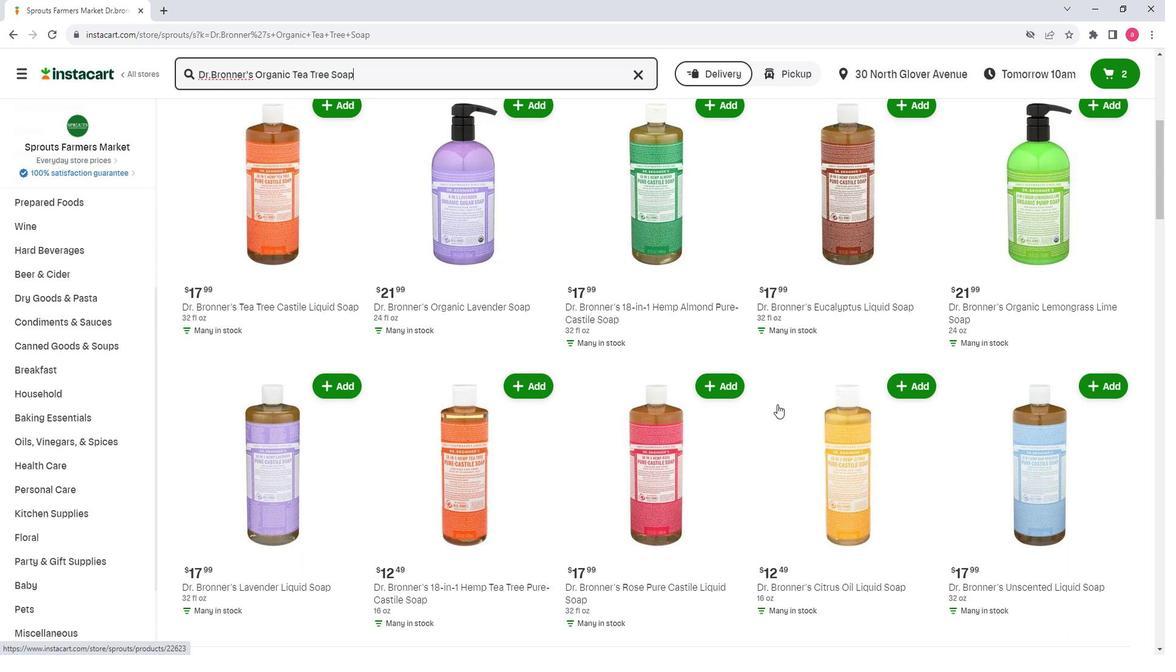 
Action: Mouse moved to (783, 373)
Screenshot: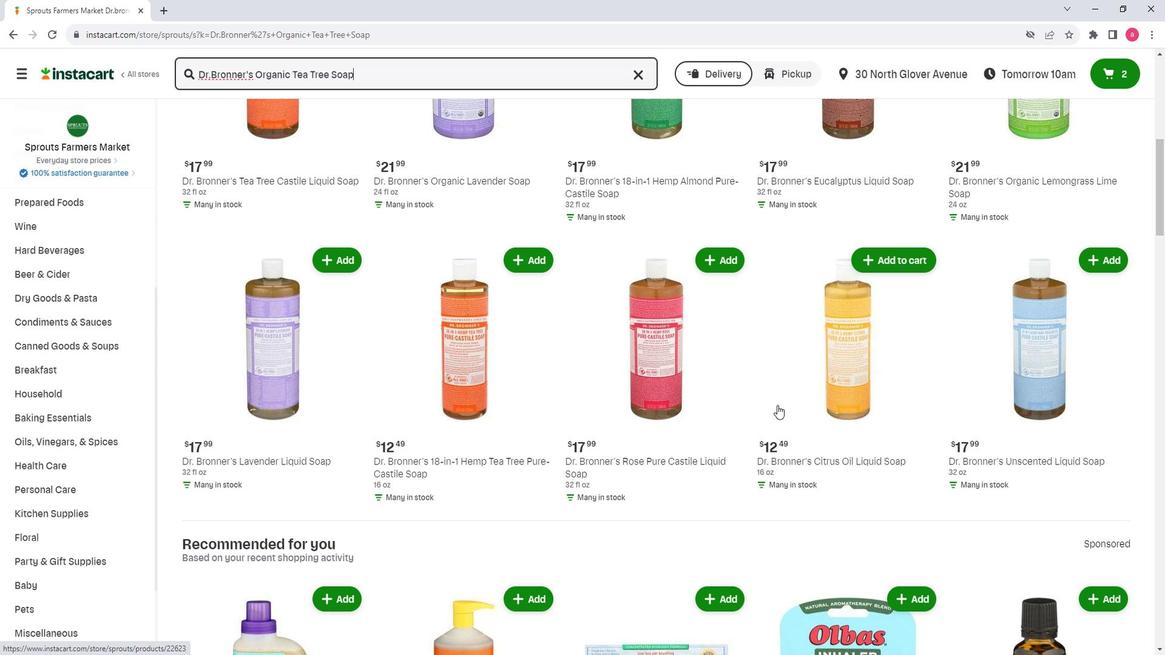 
Action: Mouse scrolled (783, 373) with delta (0, 0)
Screenshot: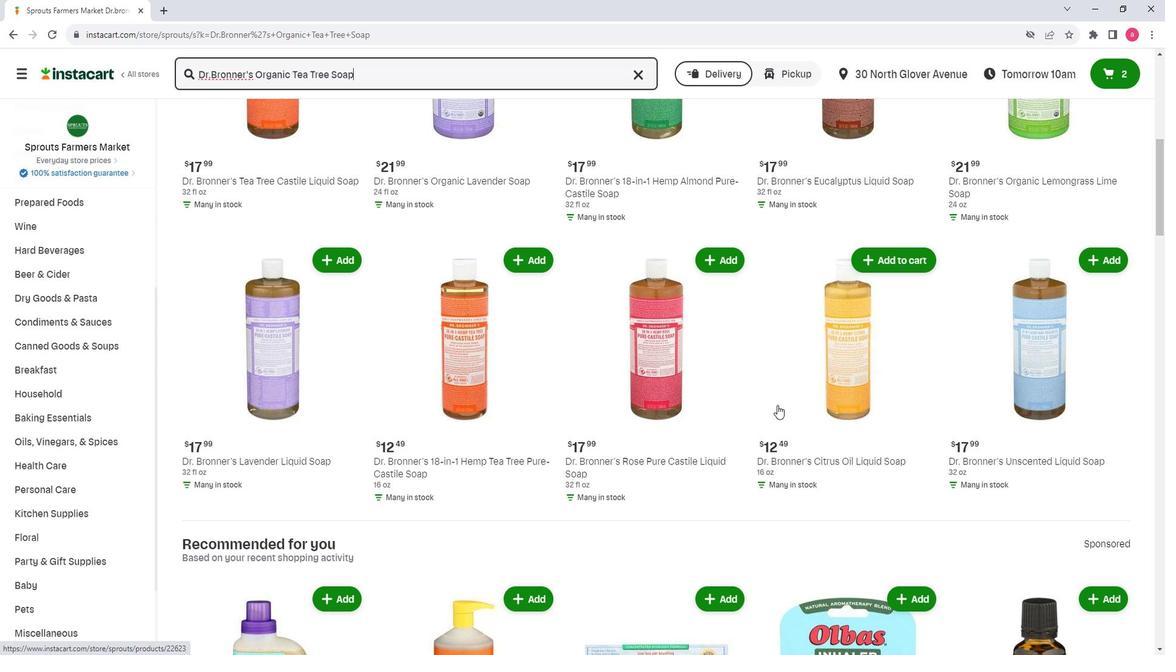 
Action: Mouse scrolled (783, 373) with delta (0, 0)
Screenshot: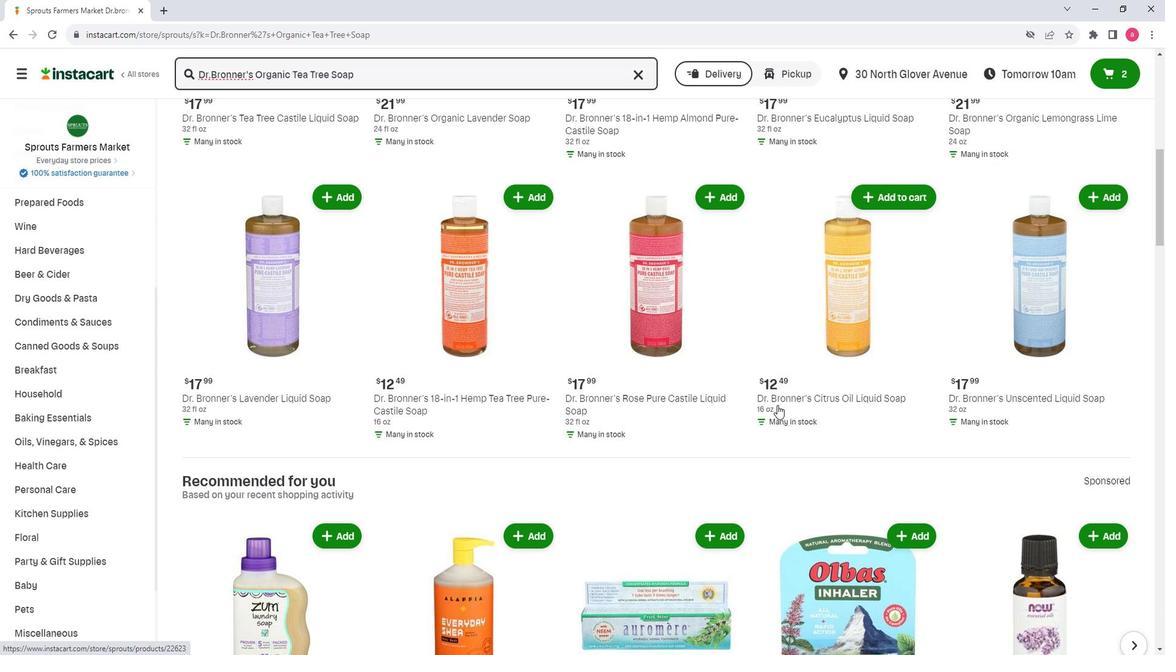 
Action: Mouse moved to (783, 373)
Screenshot: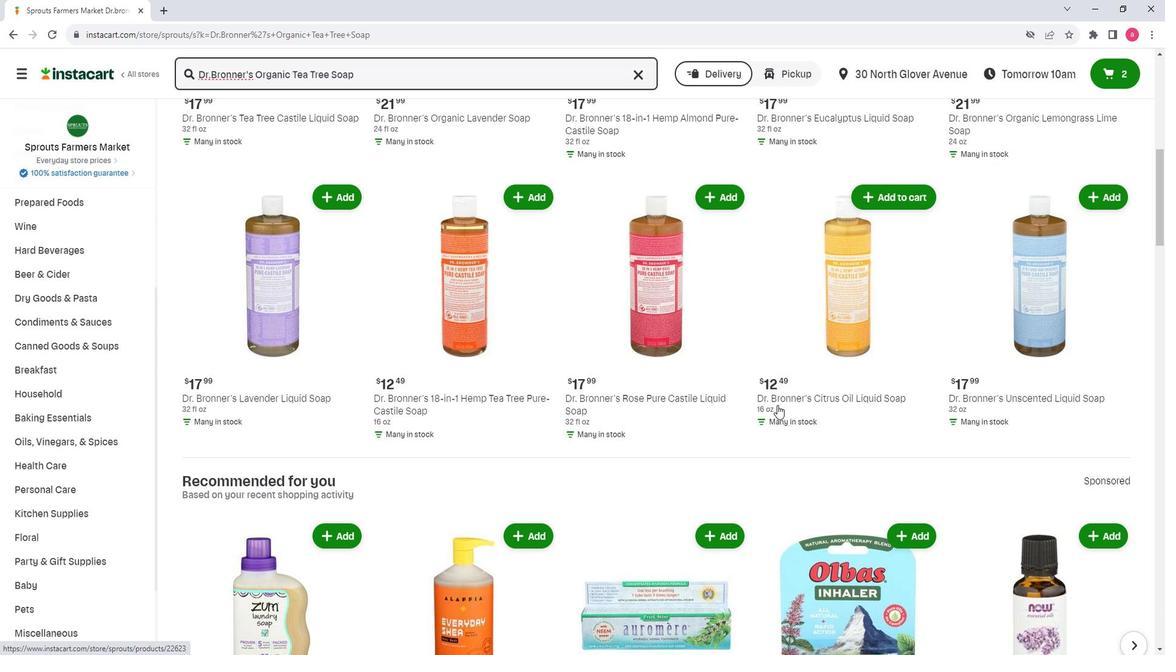 
Action: Mouse scrolled (783, 373) with delta (0, 0)
Screenshot: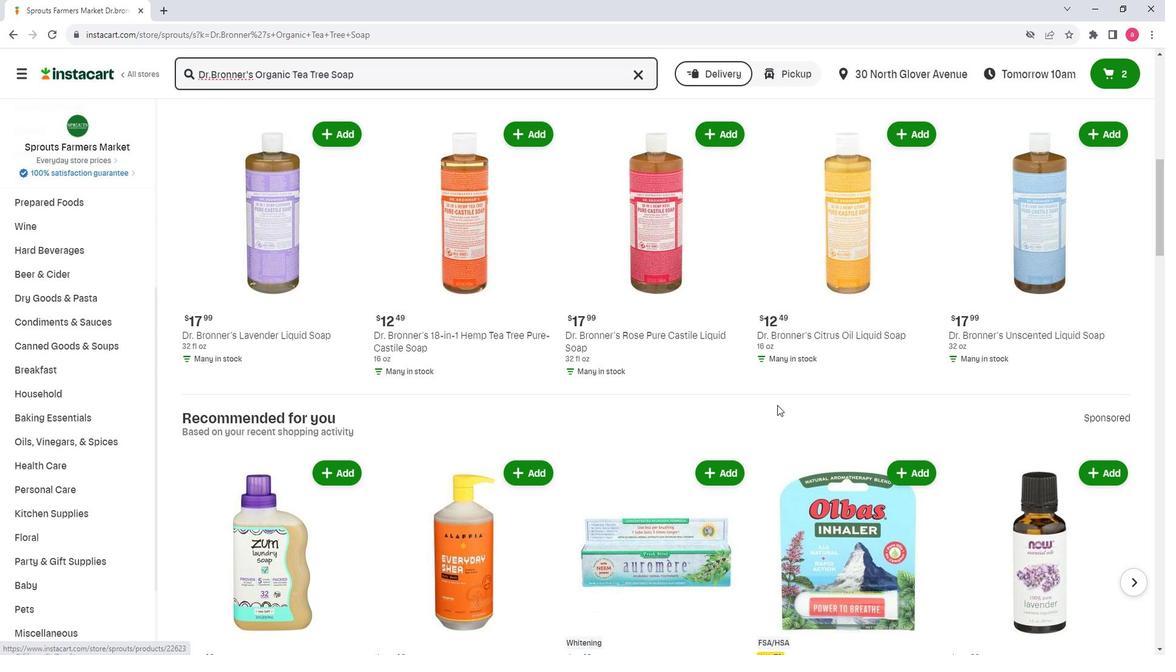 
Action: Mouse scrolled (783, 373) with delta (0, 0)
Screenshot: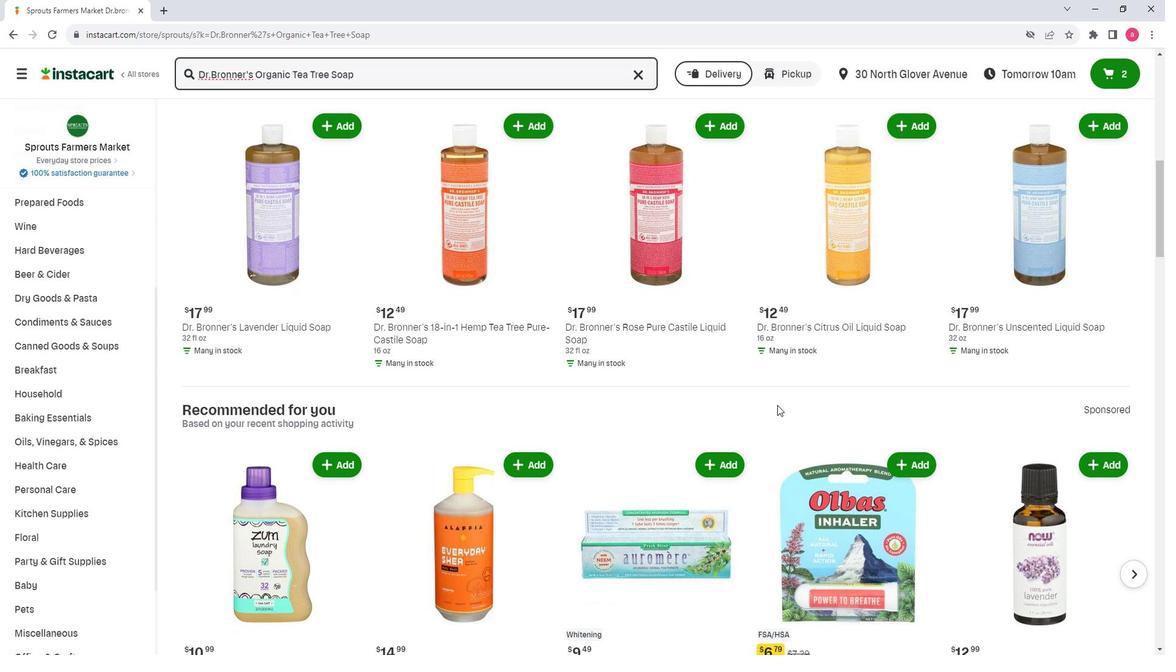 
Action: Mouse scrolled (783, 373) with delta (0, 0)
Screenshot: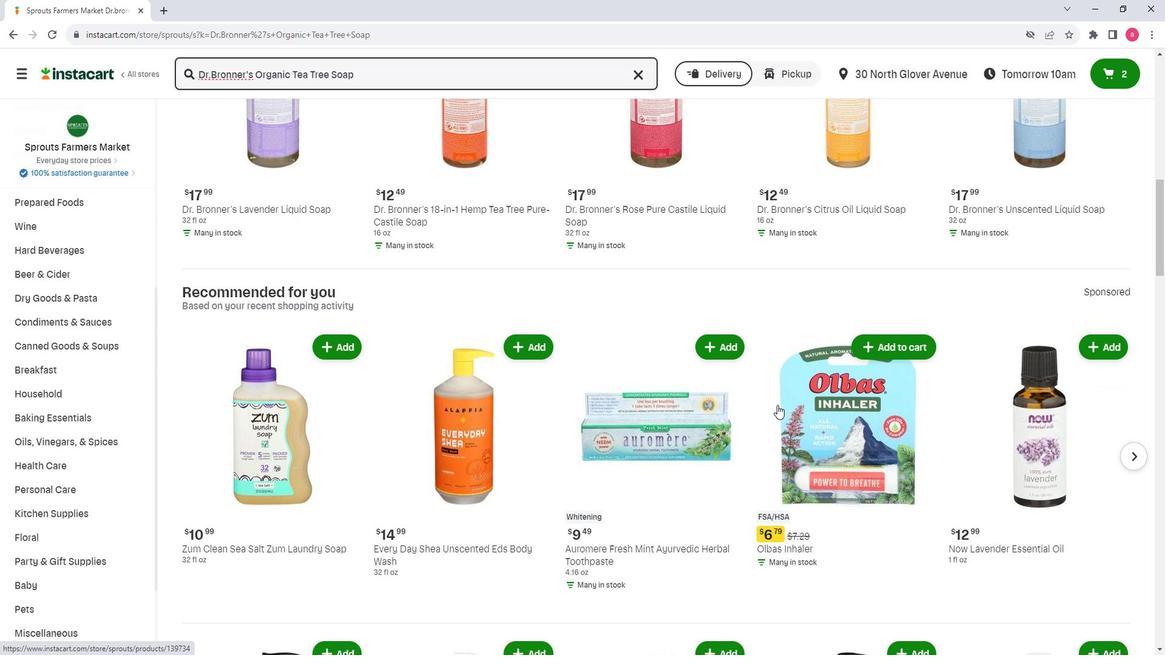 
Action: Mouse scrolled (783, 373) with delta (0, 0)
Screenshot: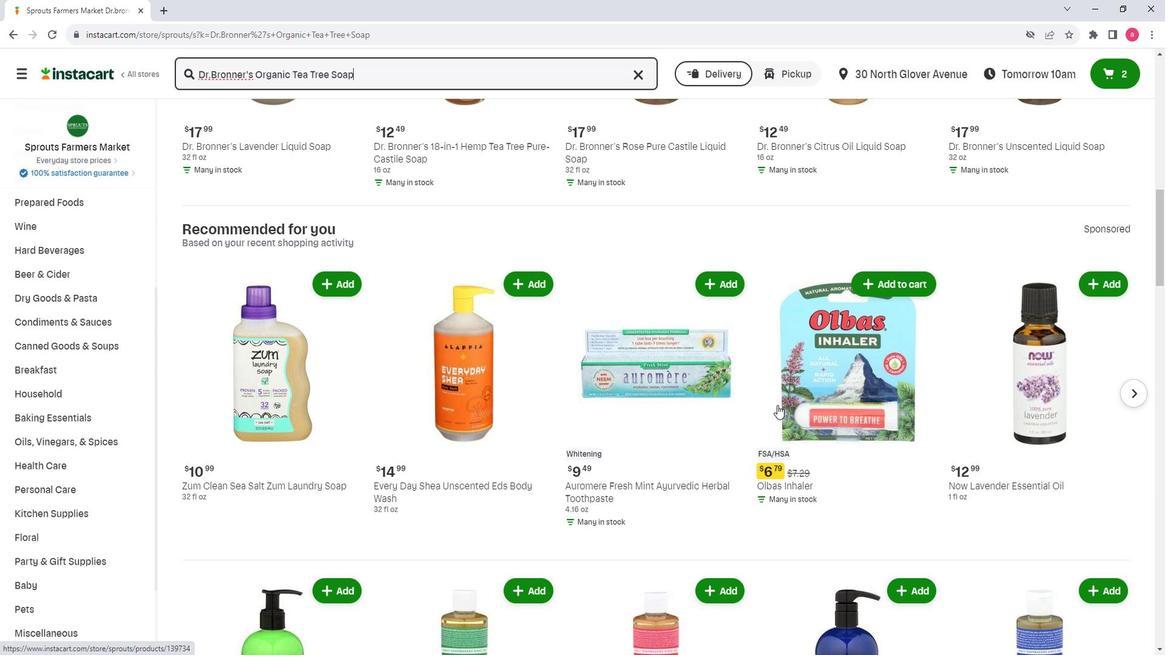 
Action: Mouse scrolled (783, 373) with delta (0, 0)
Screenshot: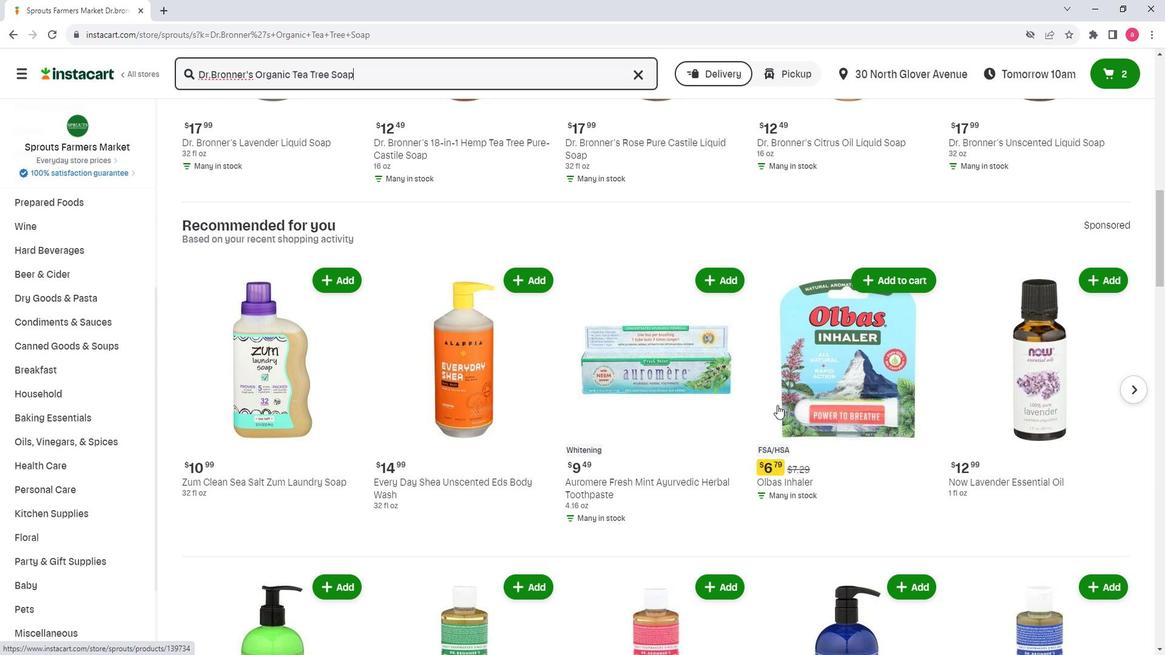 
Action: Mouse scrolled (783, 373) with delta (0, 0)
Screenshot: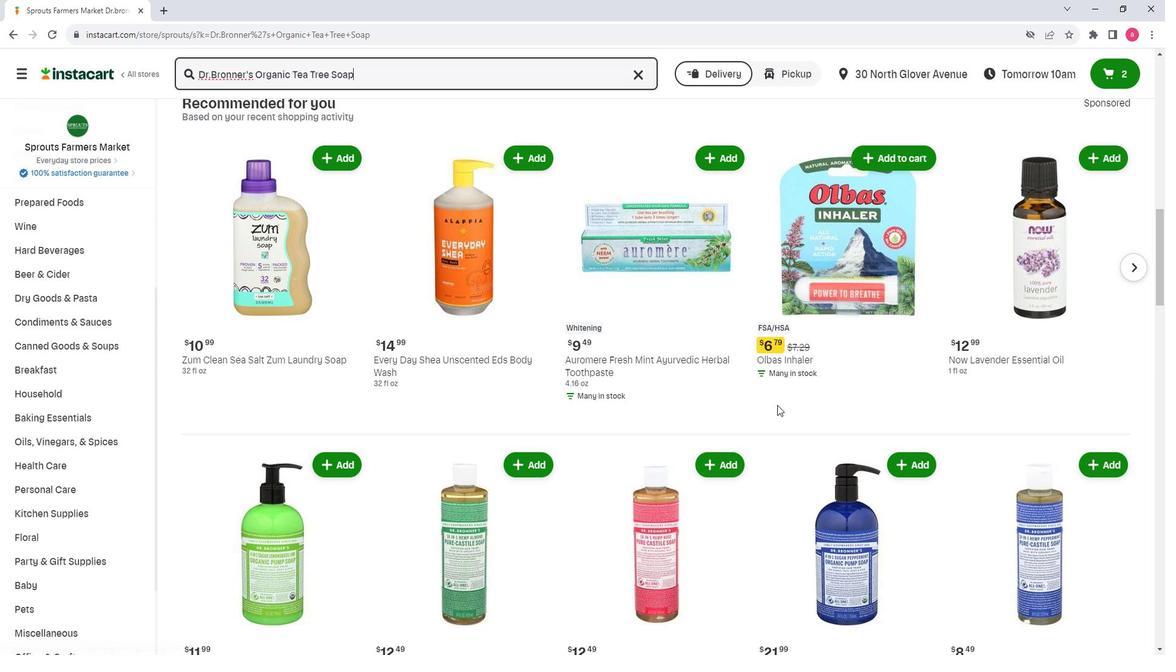 
Action: Mouse scrolled (783, 373) with delta (0, 0)
Screenshot: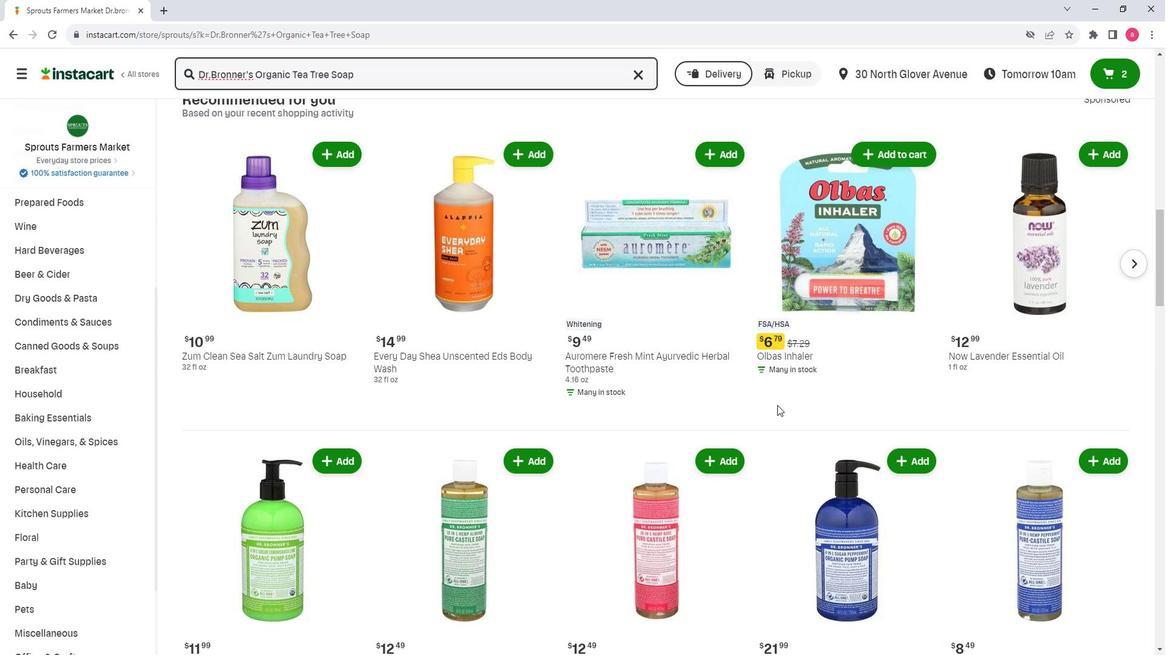 
Action: Mouse moved to (783, 373)
Screenshot: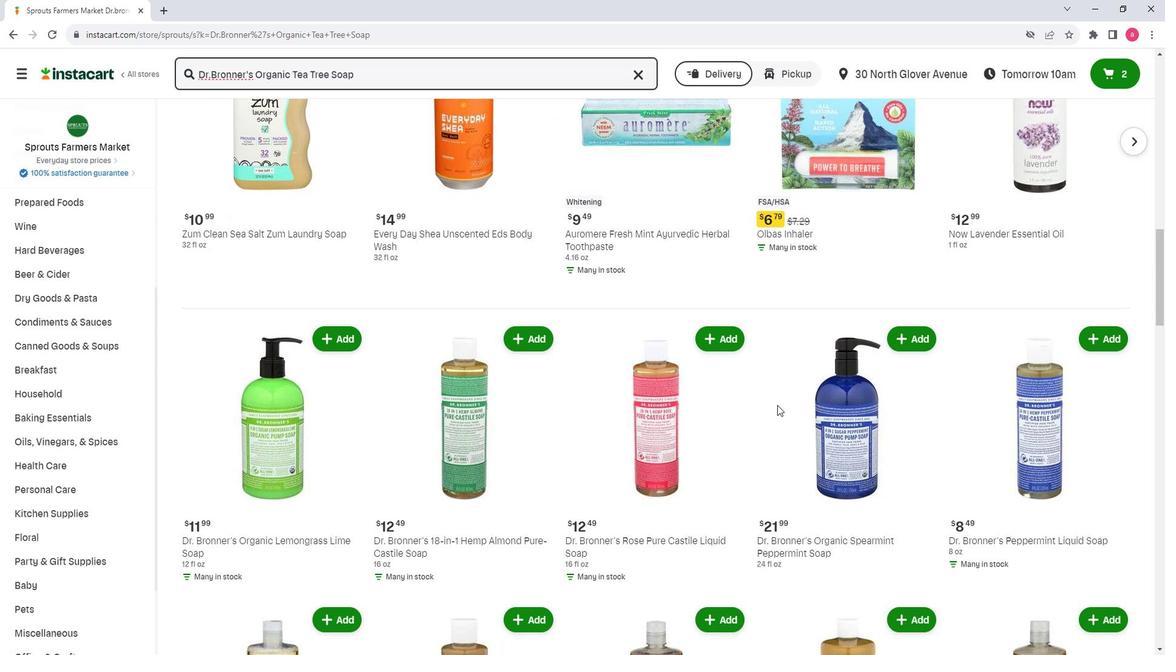 
Action: Mouse scrolled (783, 373) with delta (0, 0)
Screenshot: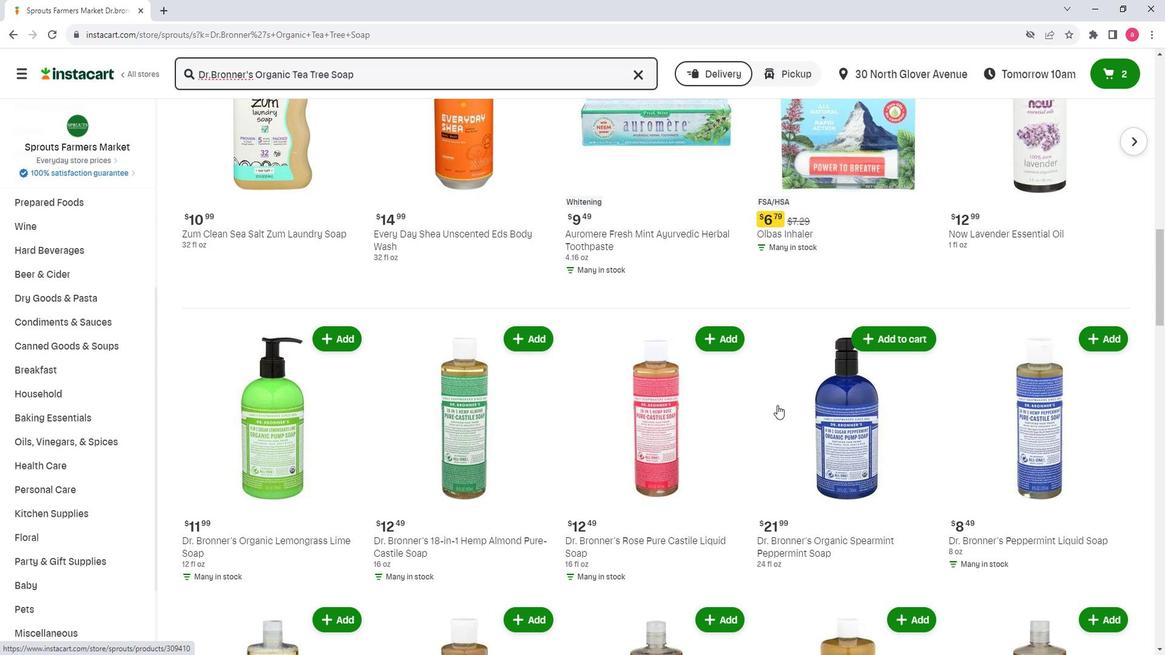 
Action: Mouse scrolled (783, 373) with delta (0, 0)
Screenshot: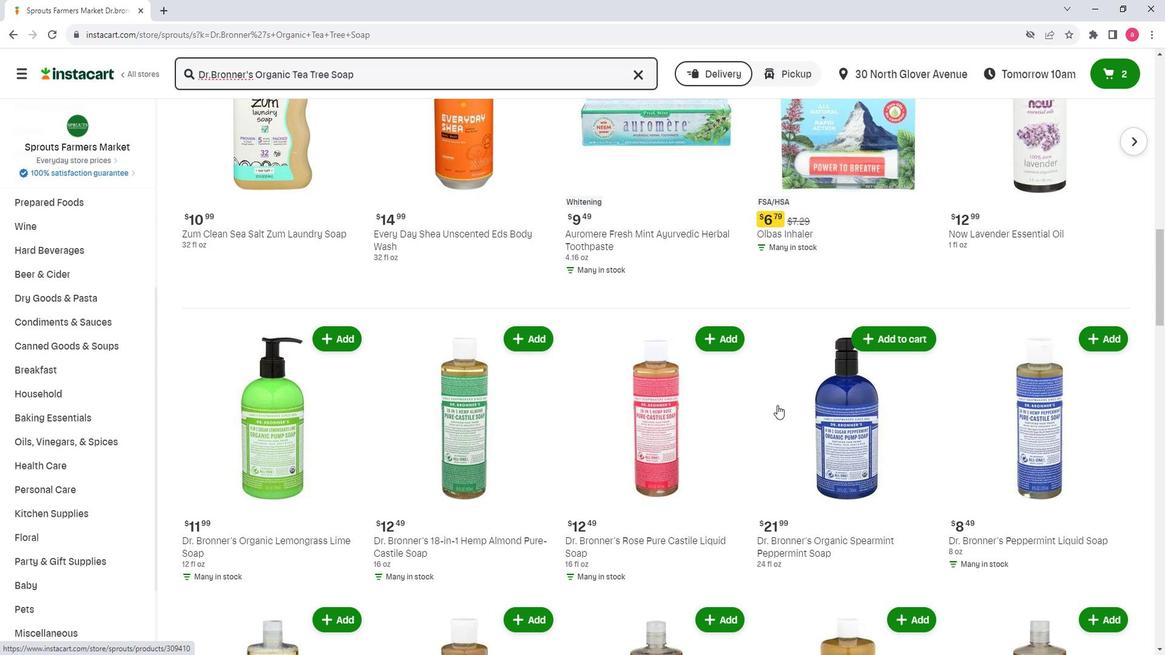 
Action: Mouse moved to (784, 375)
Screenshot: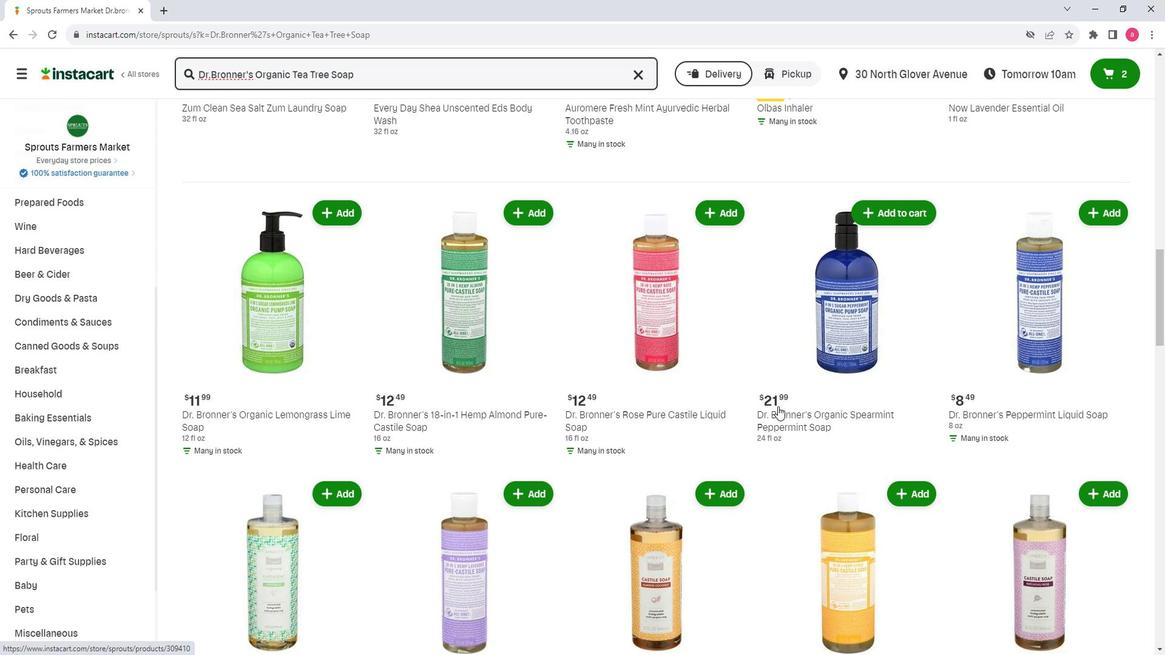 
Action: Mouse scrolled (784, 375) with delta (0, 0)
Screenshot: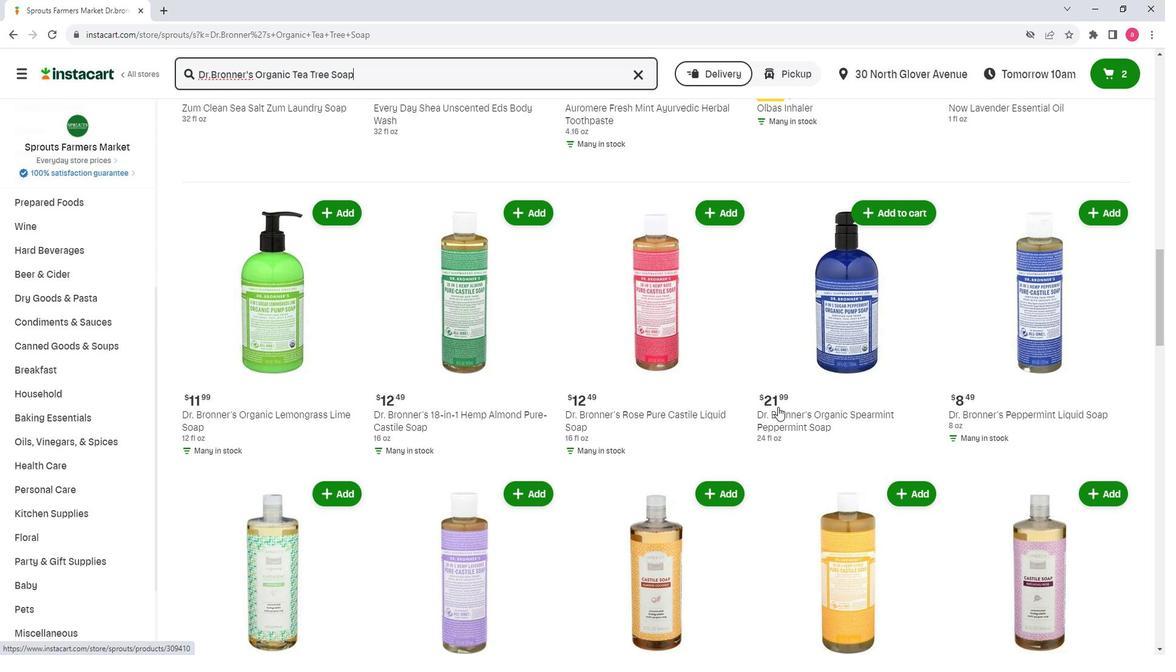 
Action: Mouse moved to (1066, 370)
Screenshot: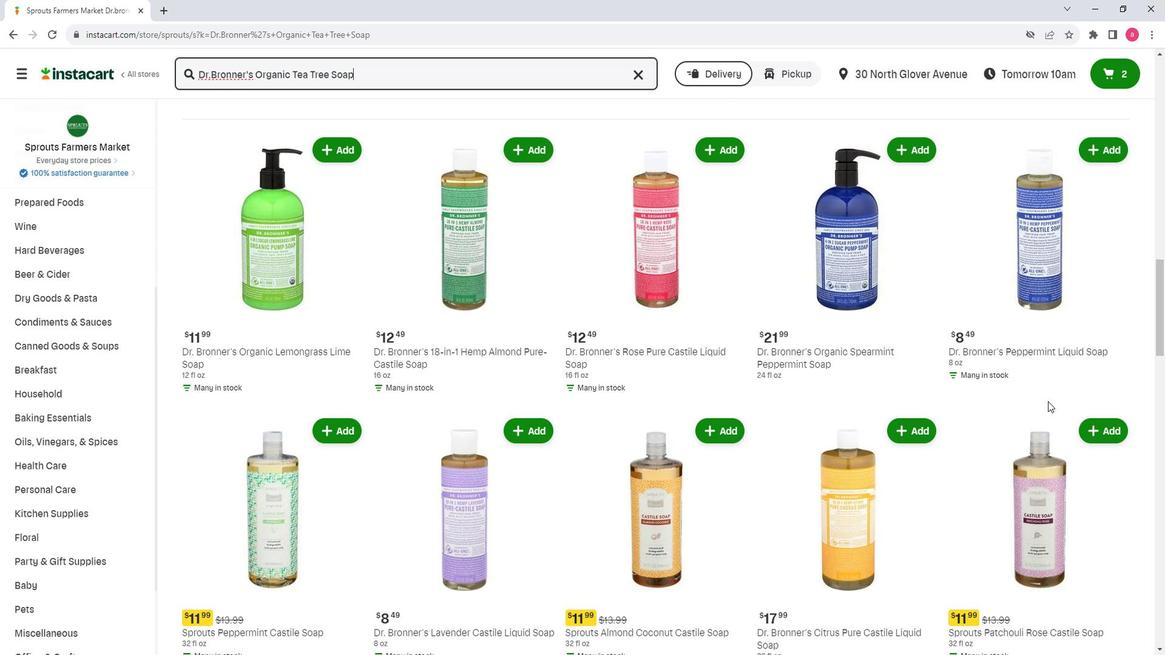 
Action: Mouse scrolled (1066, 370) with delta (0, 0)
Screenshot: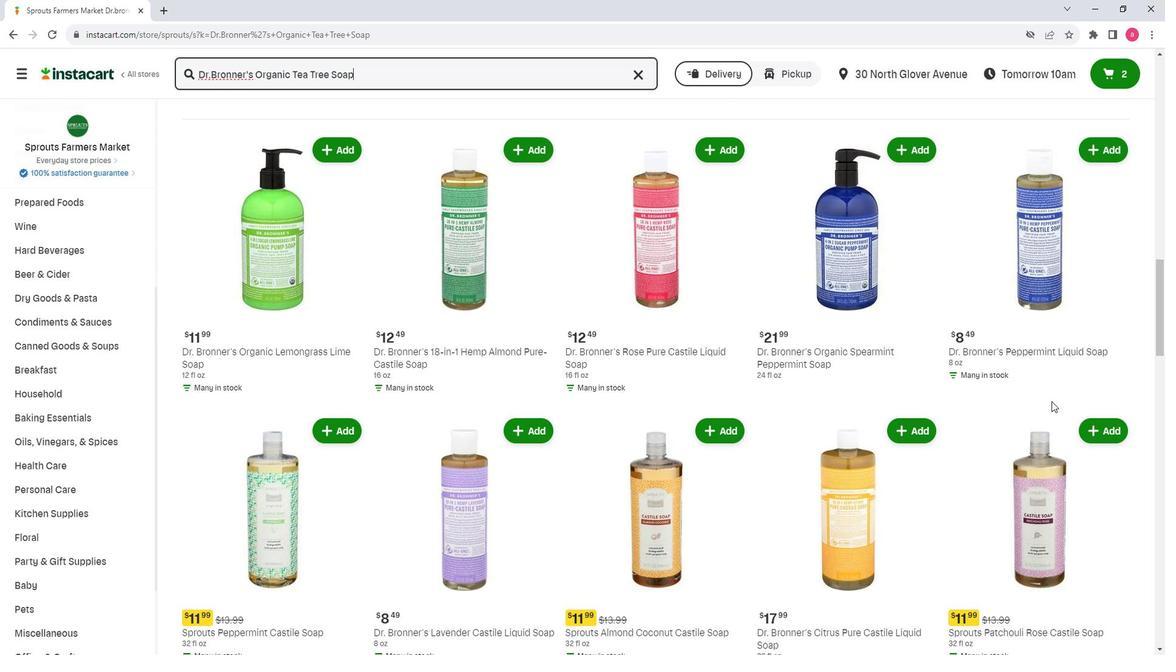 
Action: Mouse scrolled (1066, 370) with delta (0, 0)
Screenshot: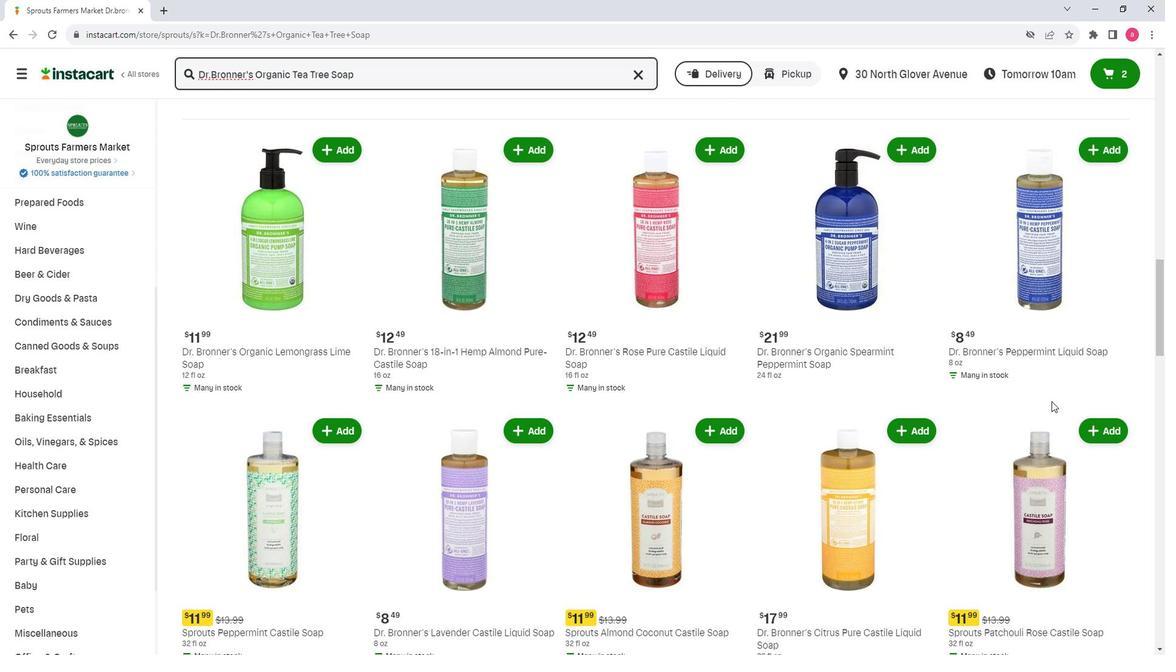
Action: Mouse moved to (861, 487)
Screenshot: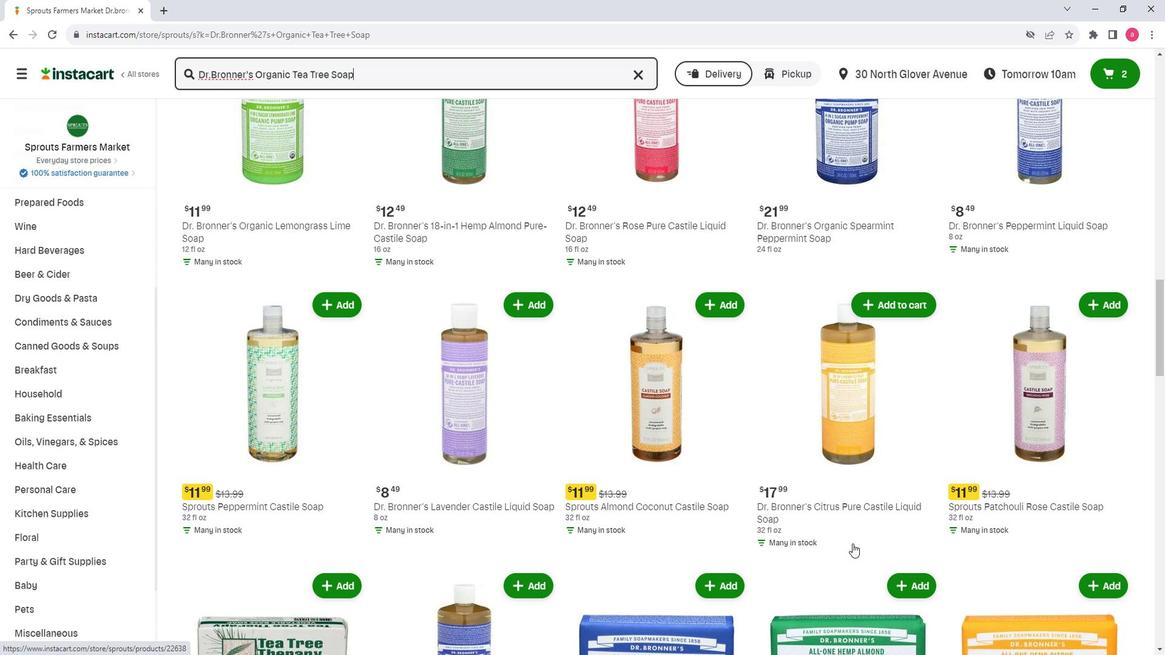 
Action: Mouse scrolled (861, 487) with delta (0, 0)
Screenshot: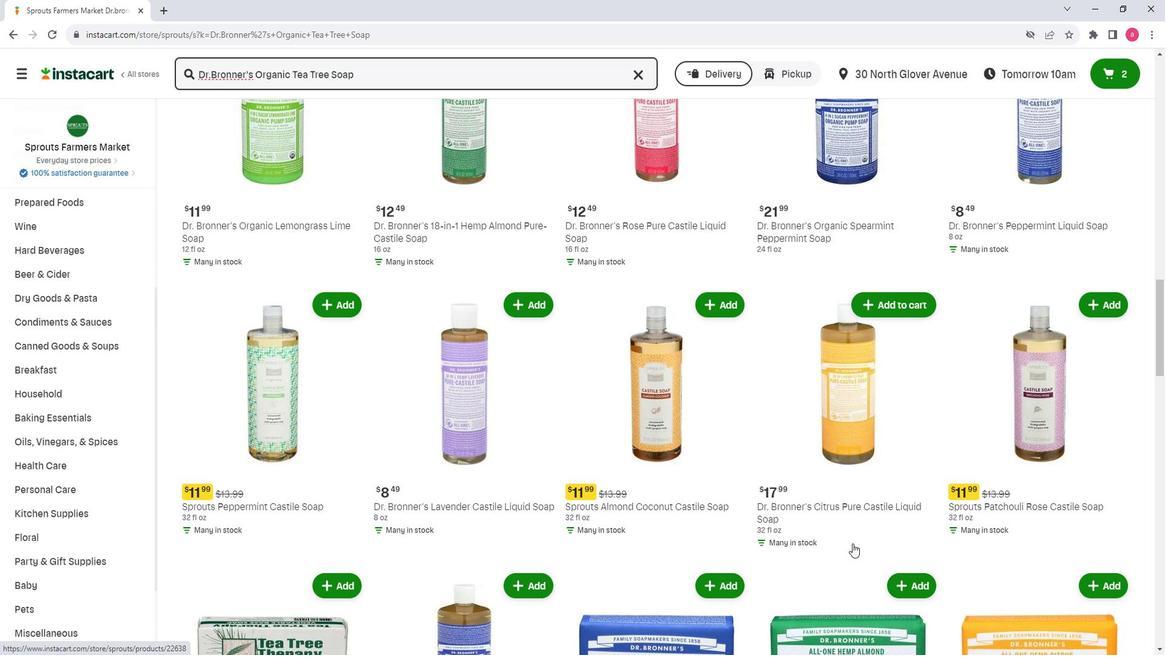 
Action: Mouse scrolled (861, 487) with delta (0, 0)
Screenshot: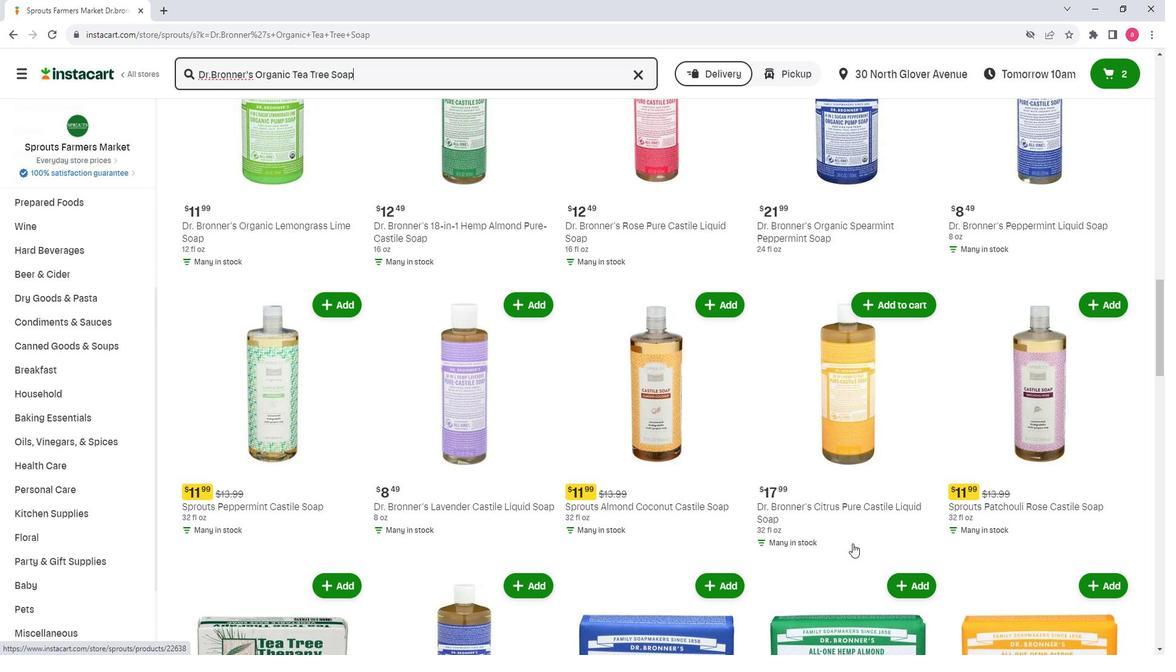 
Action: Mouse moved to (863, 484)
Screenshot: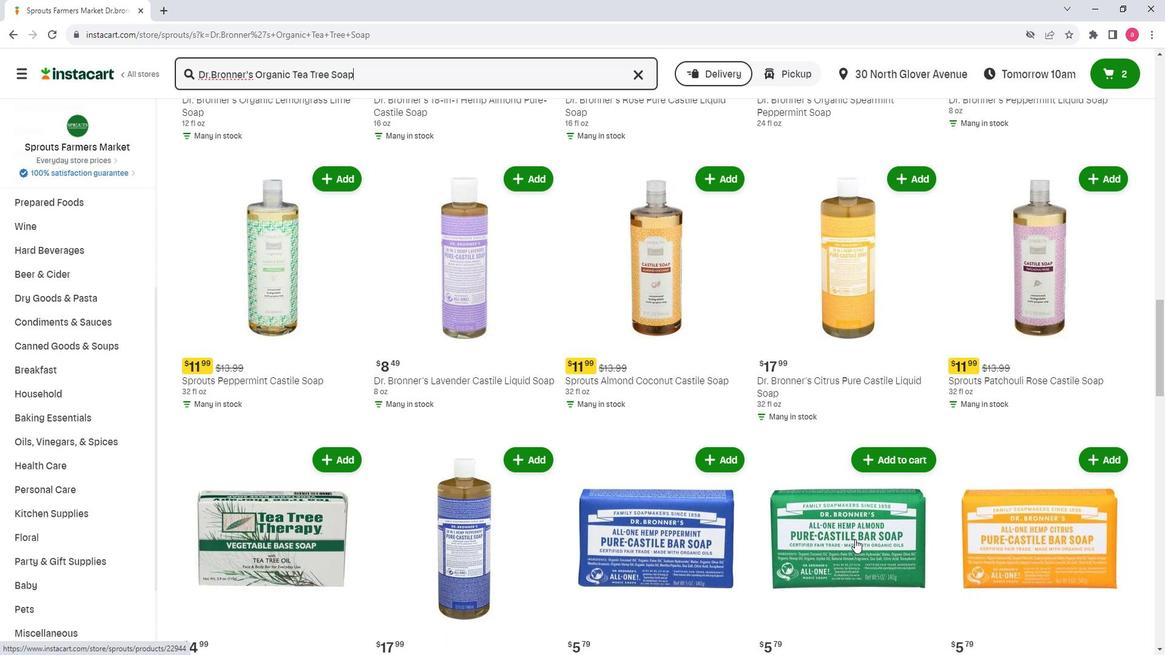 
Action: Mouse scrolled (863, 483) with delta (0, 0)
Screenshot: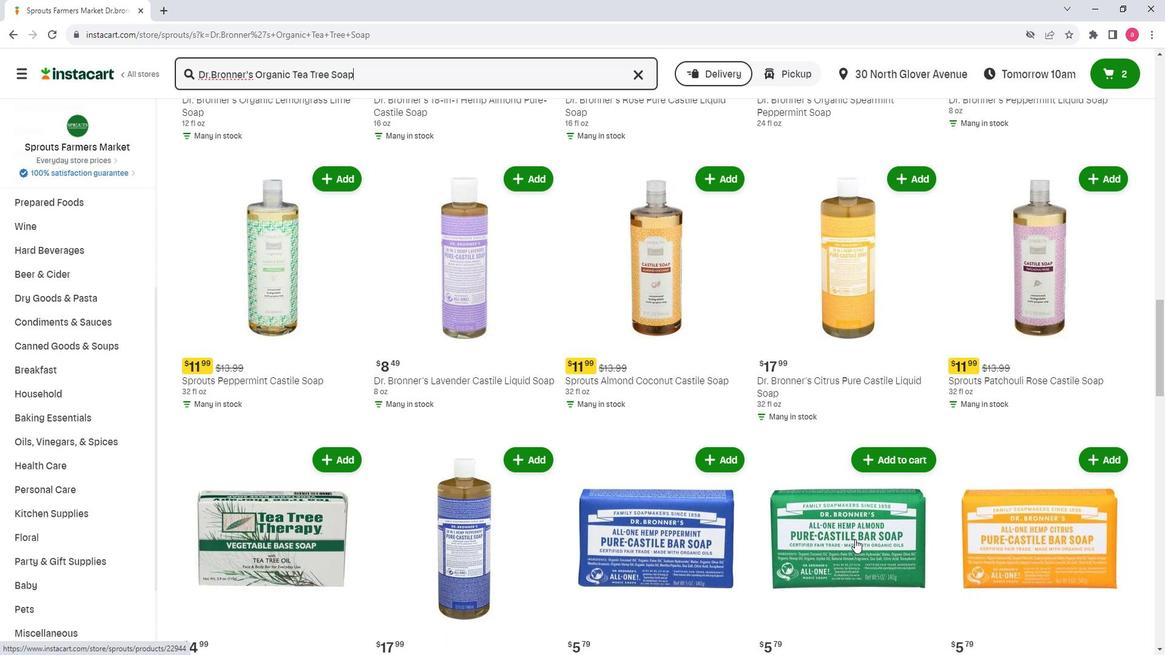 
Action: Mouse scrolled (863, 483) with delta (0, 0)
Screenshot: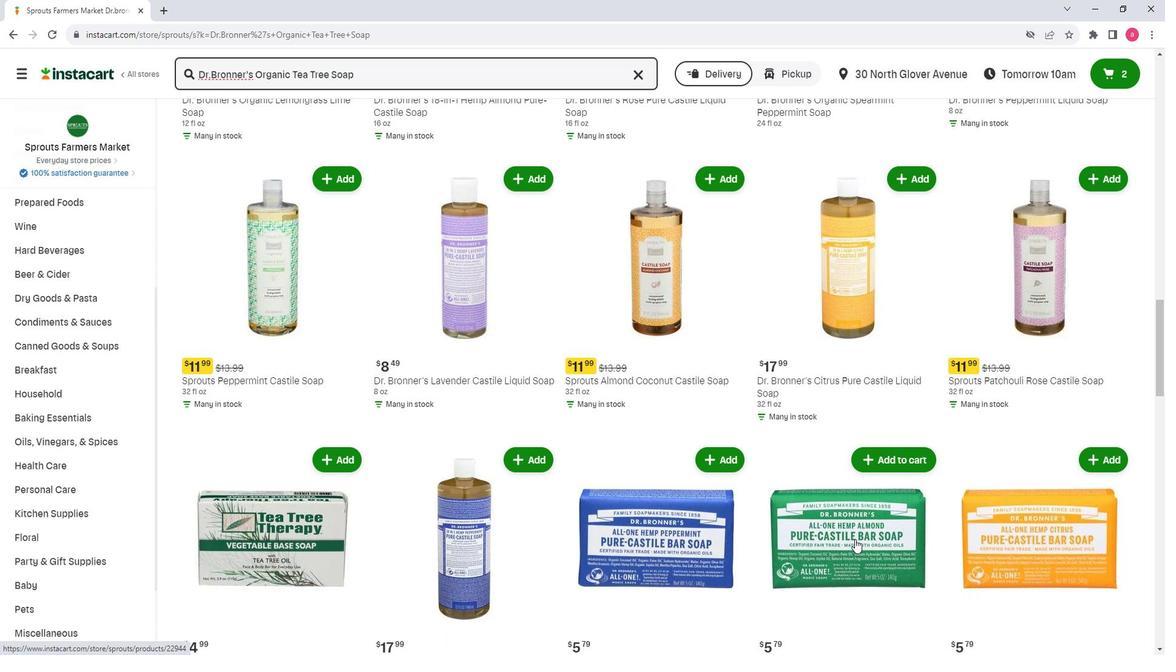 
Action: Mouse scrolled (863, 483) with delta (0, 0)
Screenshot: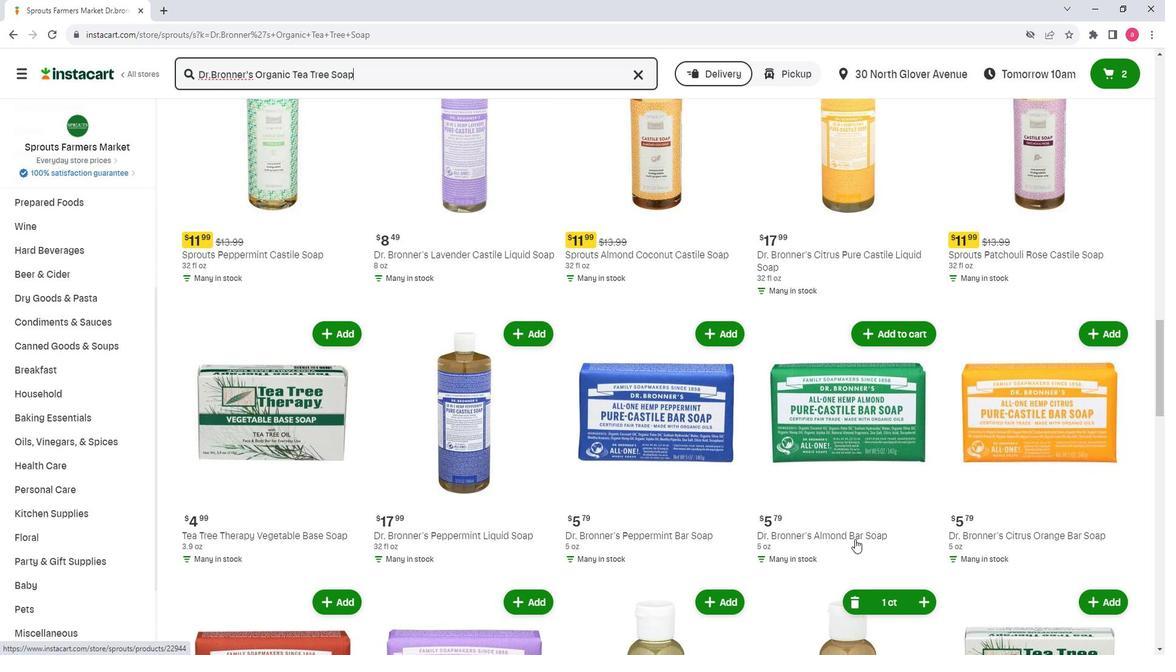
Action: Mouse scrolled (863, 483) with delta (0, 0)
Screenshot: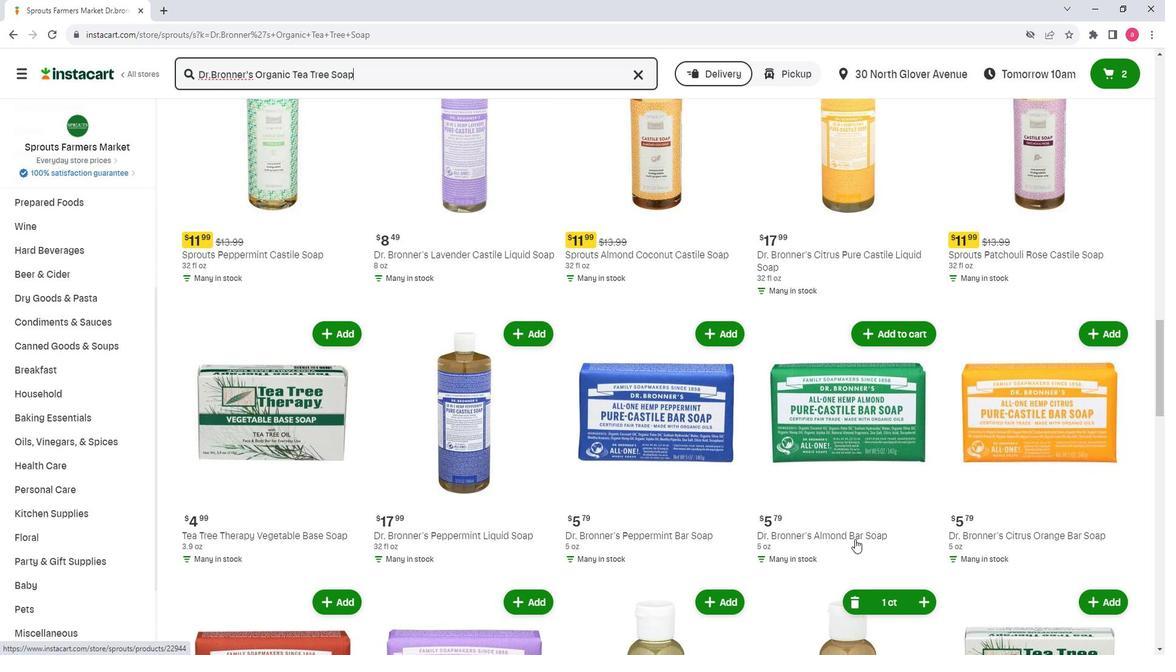 
Action: Mouse moved to (863, 486)
Screenshot: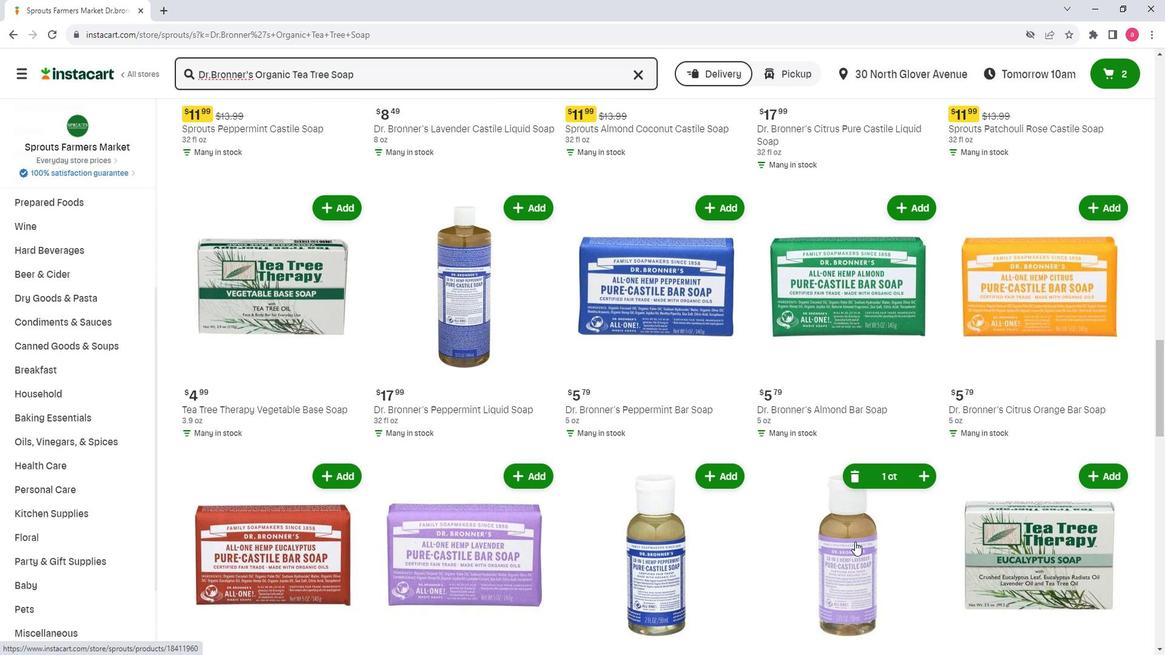 
Action: Mouse scrolled (863, 486) with delta (0, 0)
Screenshot: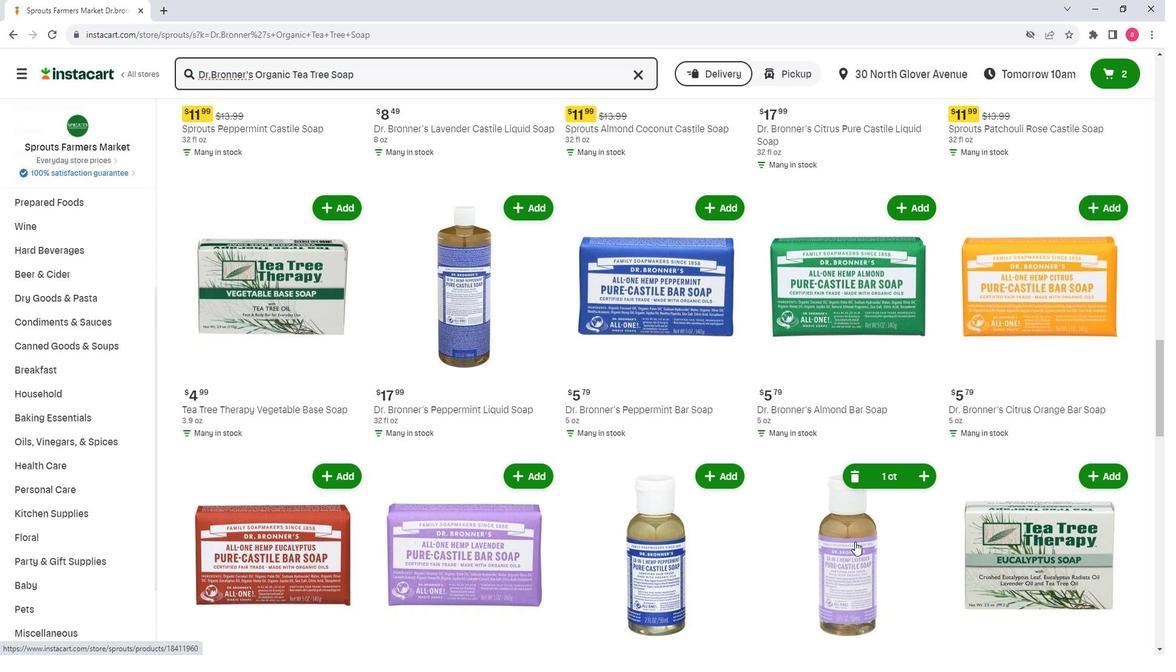 
Action: Mouse scrolled (863, 486) with delta (0, 0)
Screenshot: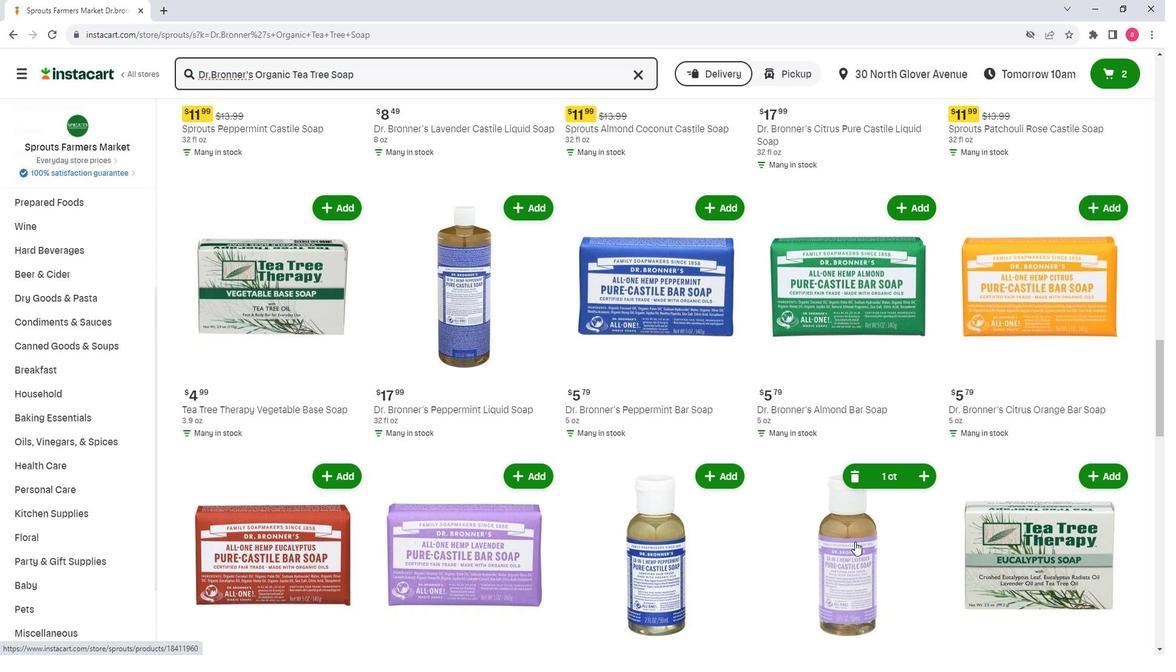 
Action: Mouse scrolled (863, 486) with delta (0, 0)
Screenshot: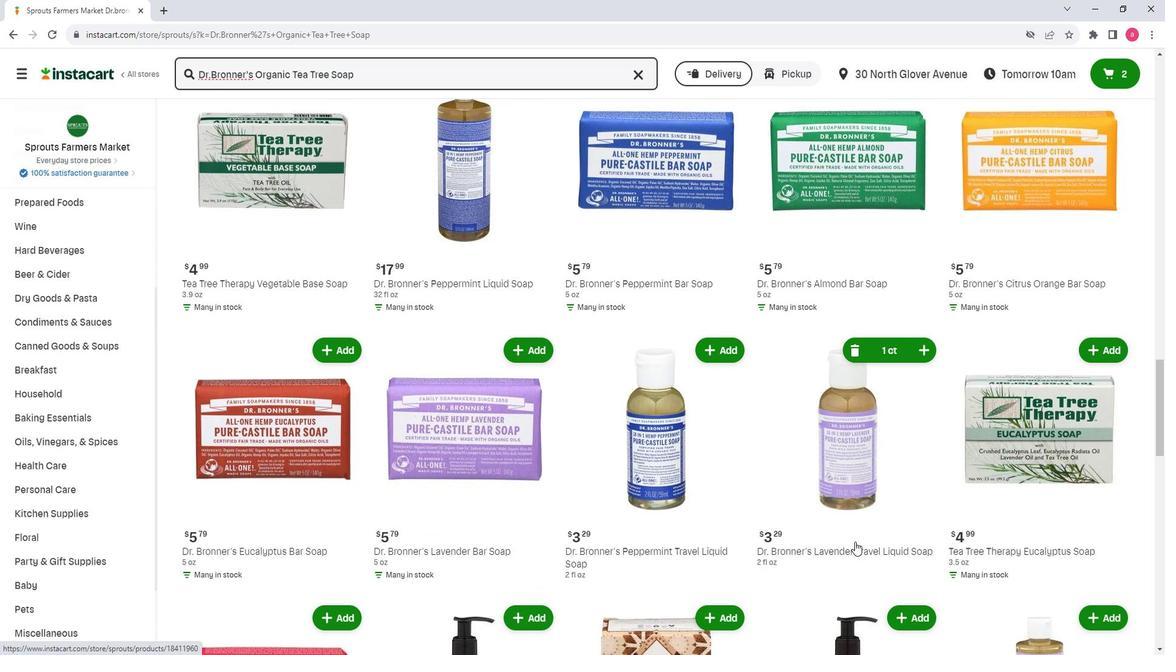 
Action: Mouse scrolled (863, 486) with delta (0, 0)
Screenshot: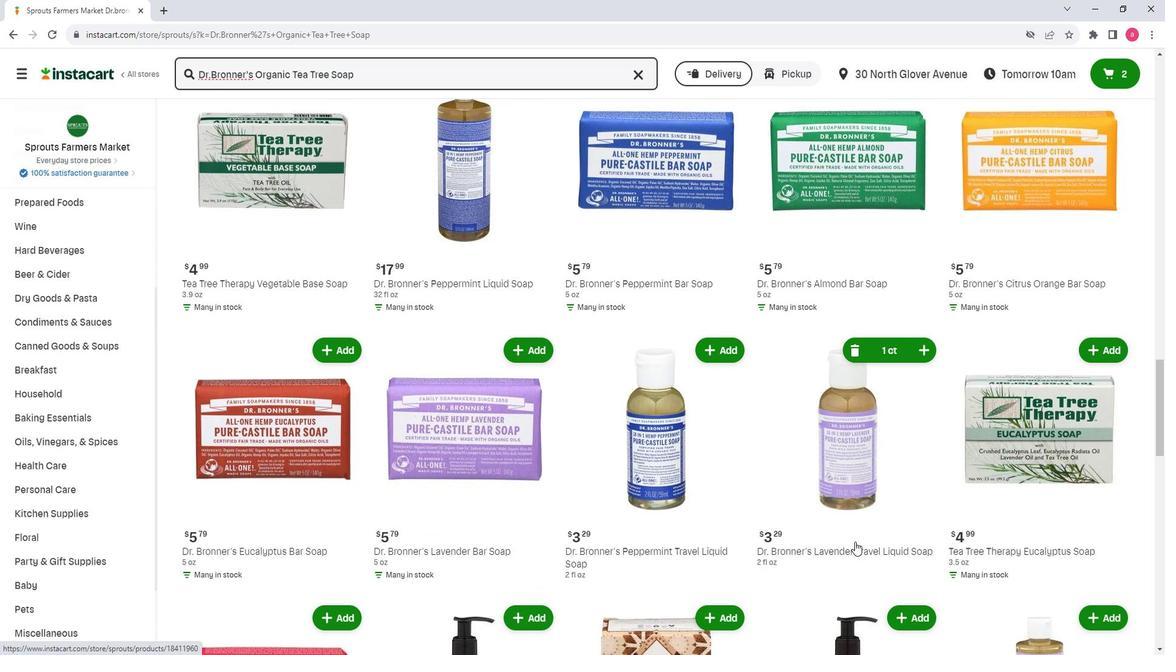 
Action: Mouse moved to (863, 486)
Screenshot: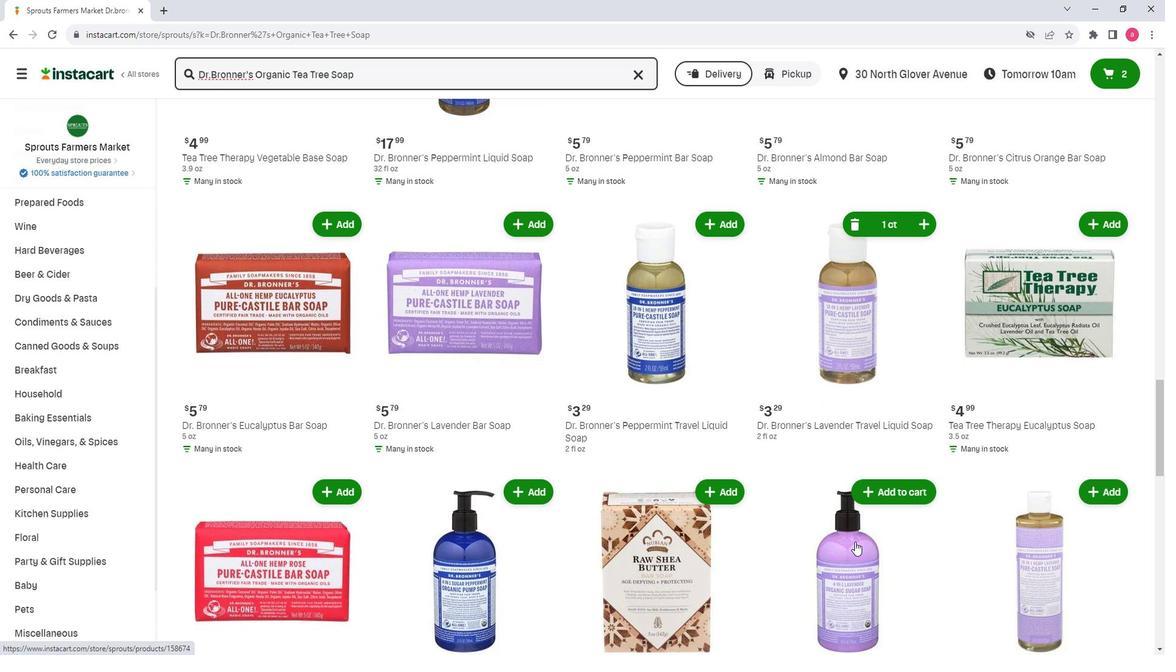 
Action: Mouse scrolled (863, 486) with delta (0, 0)
Screenshot: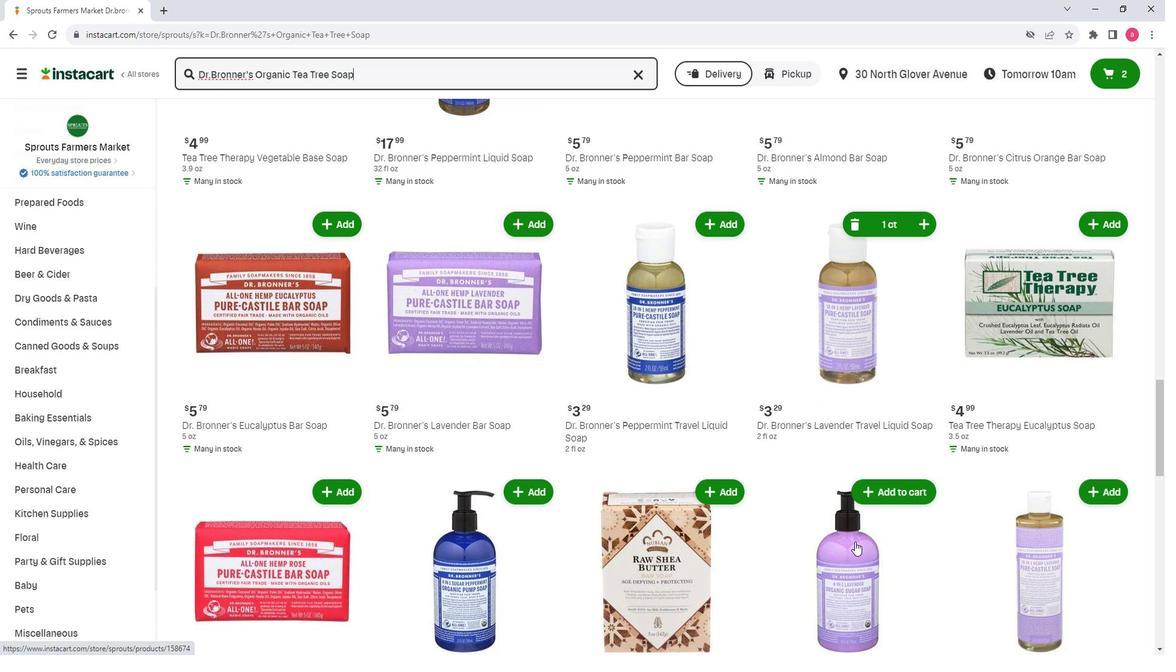 
Action: Mouse moved to (863, 487)
Screenshot: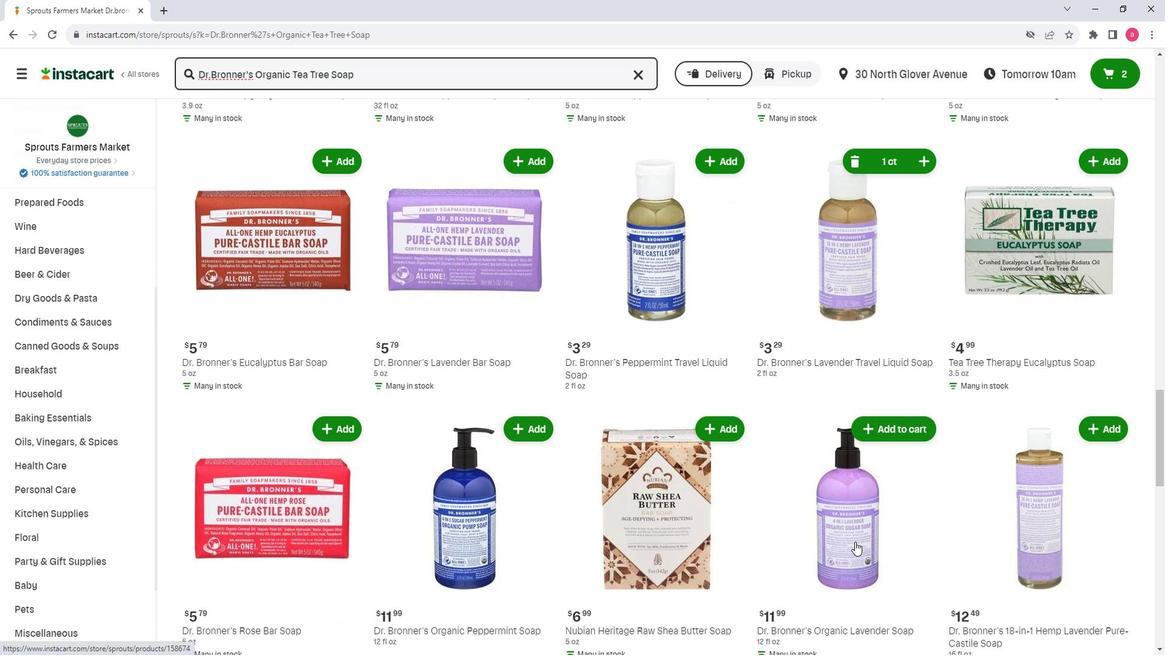 
Action: Mouse scrolled (863, 486) with delta (0, 0)
Screenshot: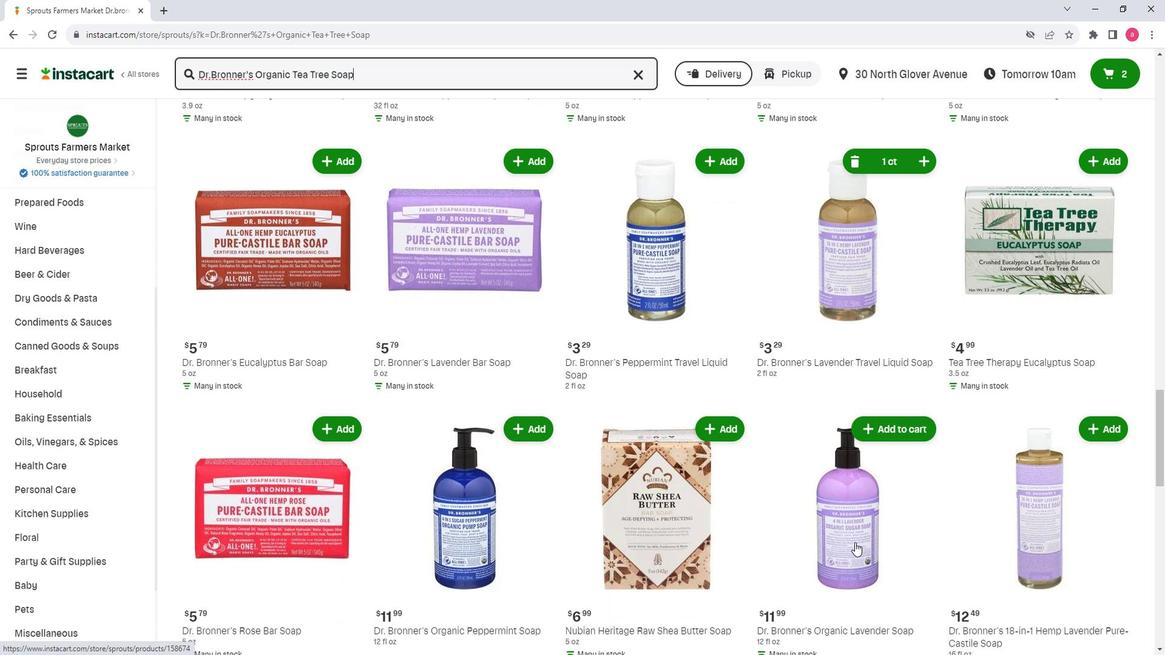 
Action: Mouse scrolled (863, 486) with delta (0, 0)
Screenshot: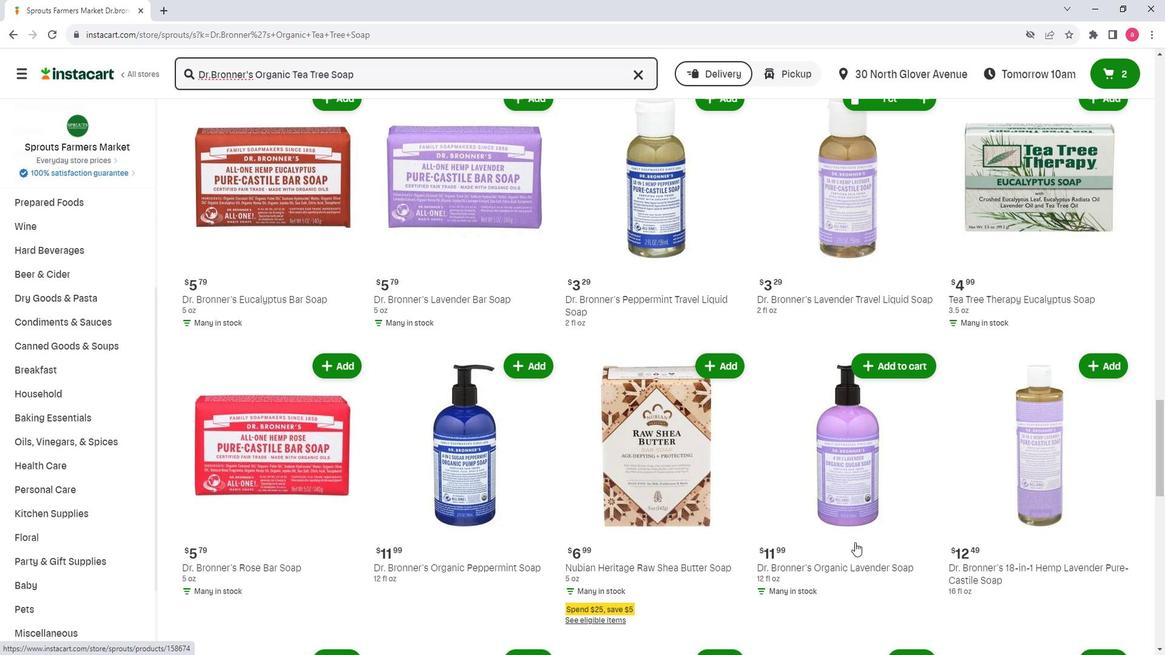 
Action: Mouse scrolled (863, 486) with delta (0, 0)
Screenshot: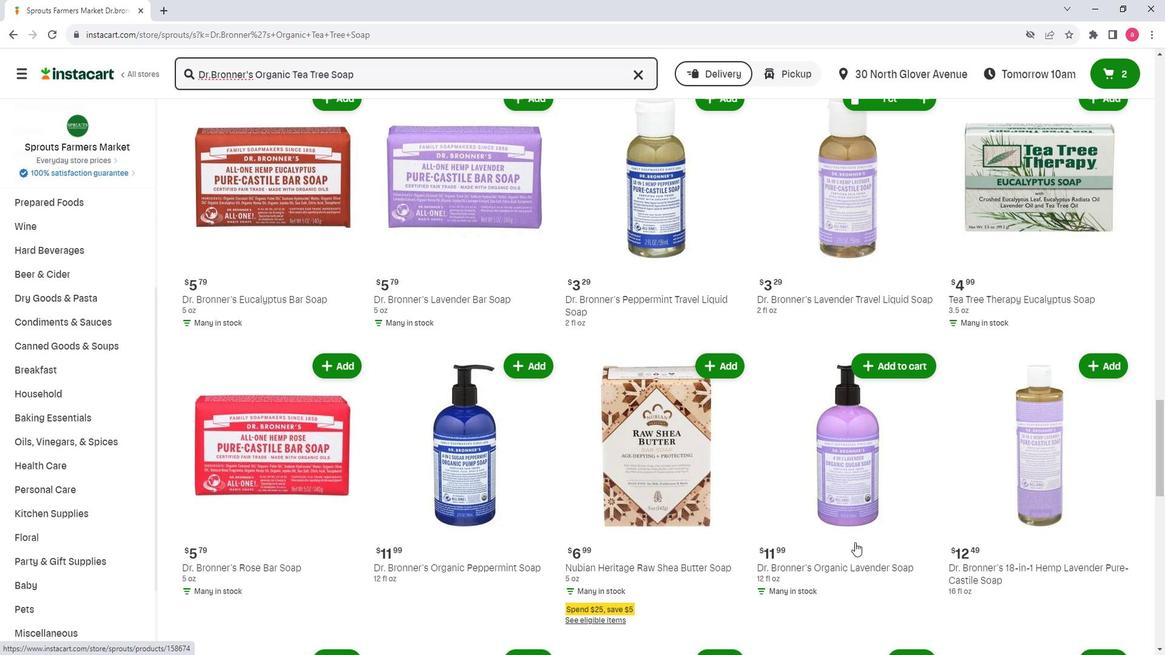 
Action: Mouse scrolled (863, 486) with delta (0, 0)
Screenshot: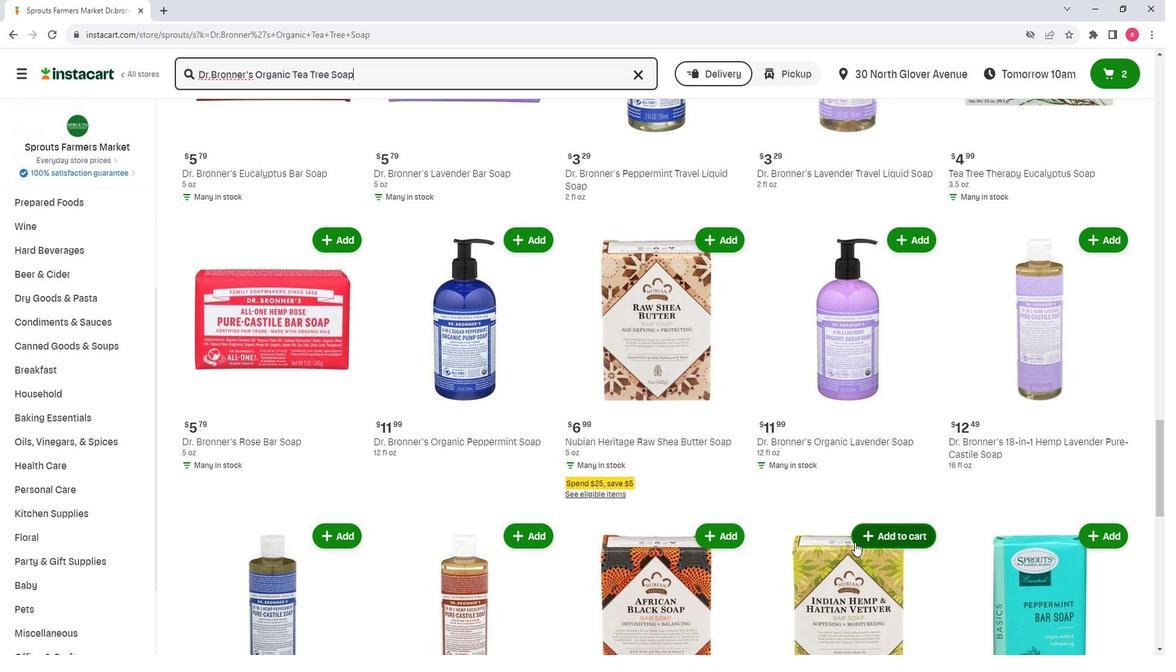 
Action: Mouse scrolled (863, 486) with delta (0, 0)
Screenshot: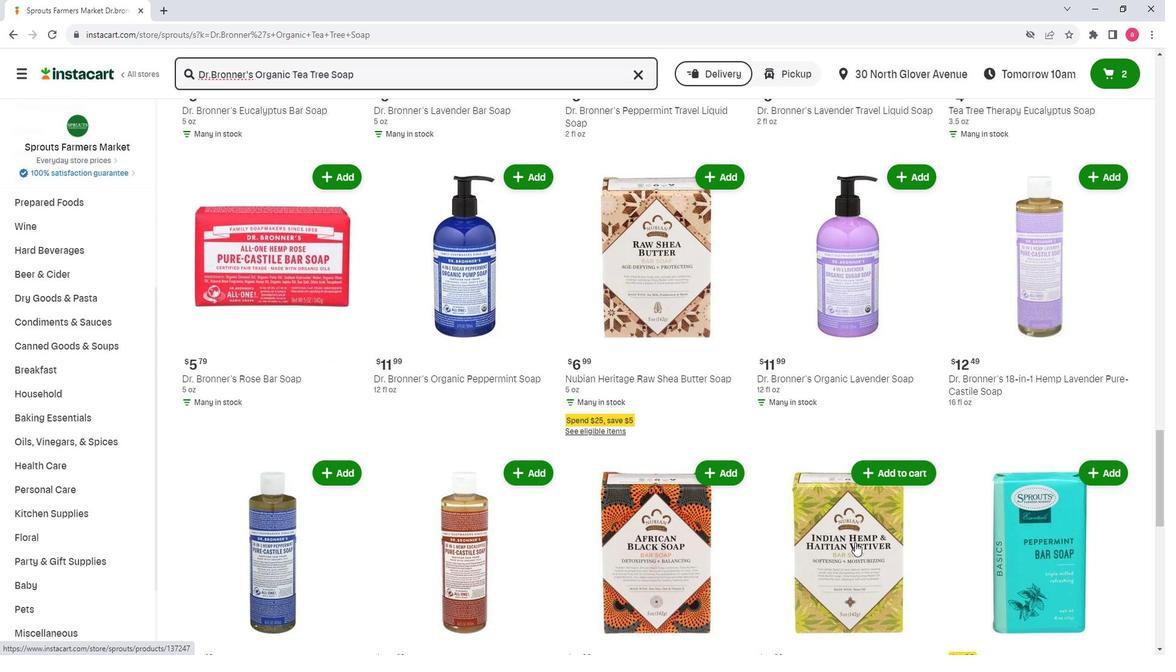 
Action: Mouse moved to (863, 487)
Screenshot: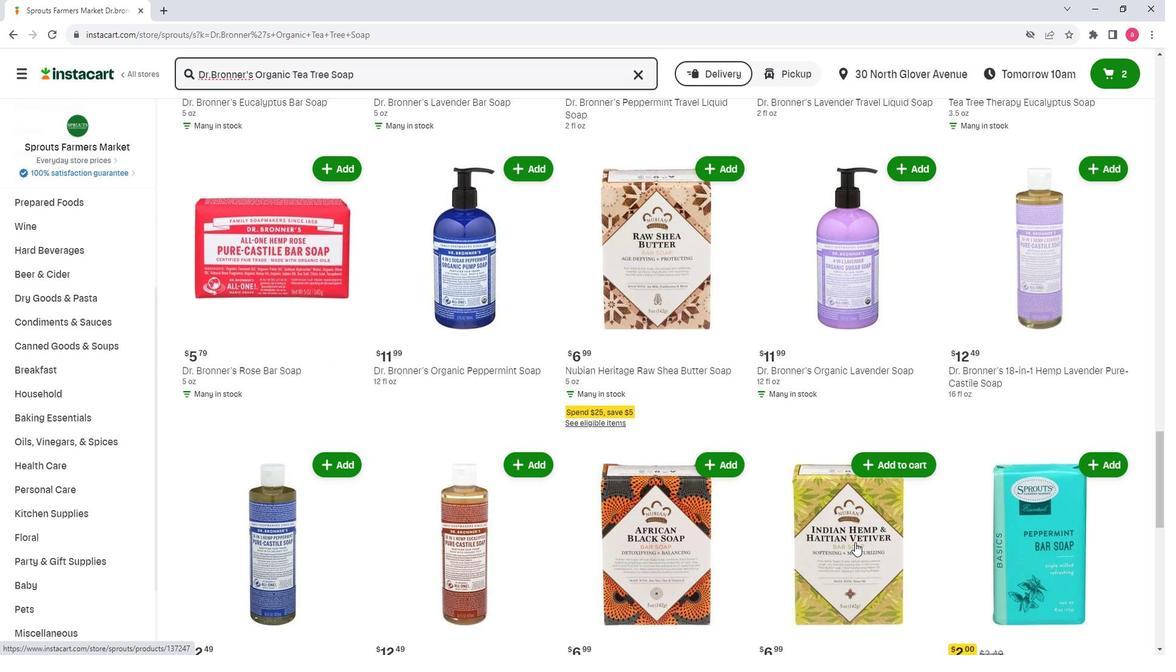 
Action: Mouse scrolled (863, 486) with delta (0, 0)
Screenshot: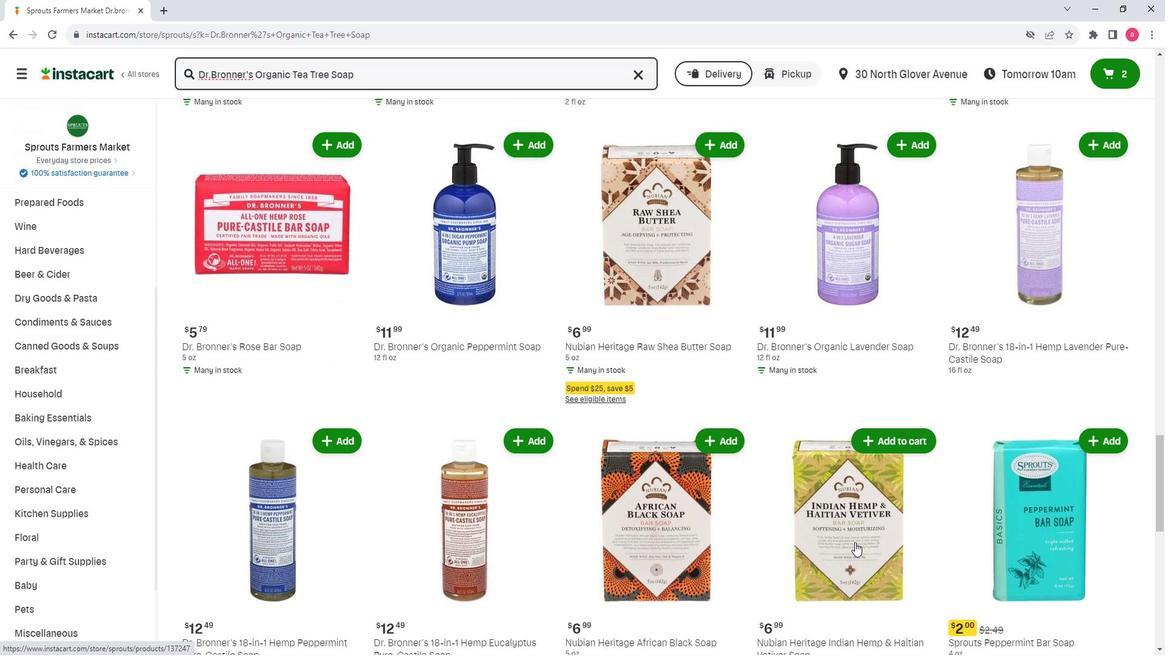 
Action: Mouse scrolled (863, 486) with delta (0, 0)
Screenshot: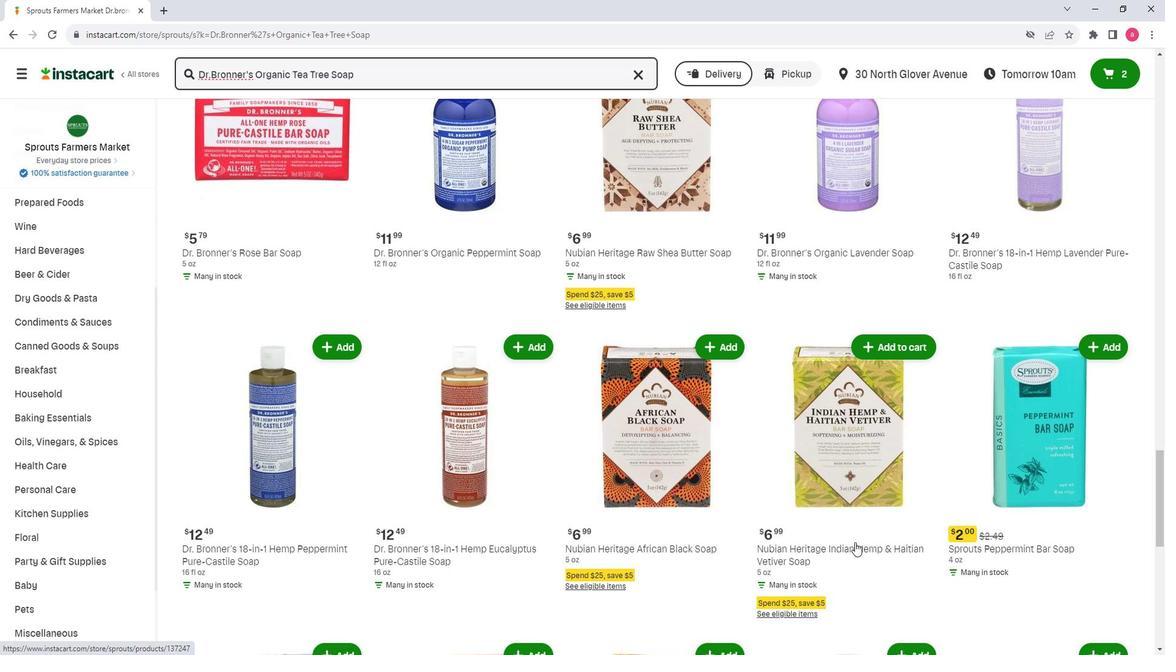 
Action: Mouse scrolled (863, 486) with delta (0, 0)
Screenshot: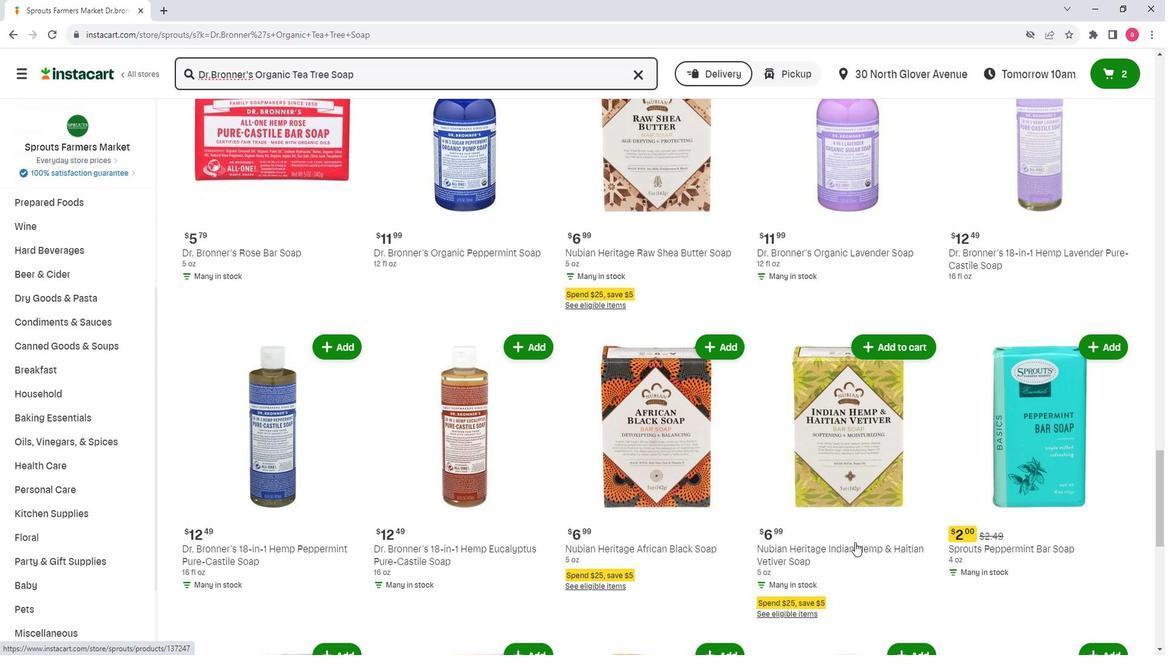 
Action: Mouse scrolled (863, 486) with delta (0, 0)
Screenshot: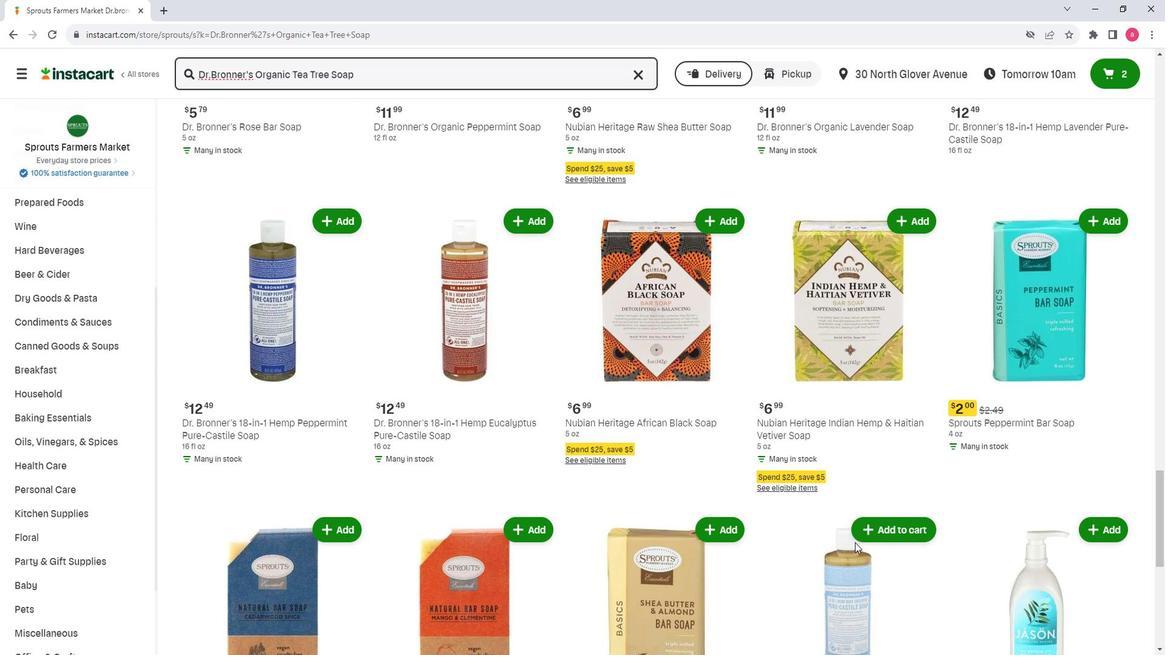 
Action: Mouse scrolled (863, 486) with delta (0, 0)
Screenshot: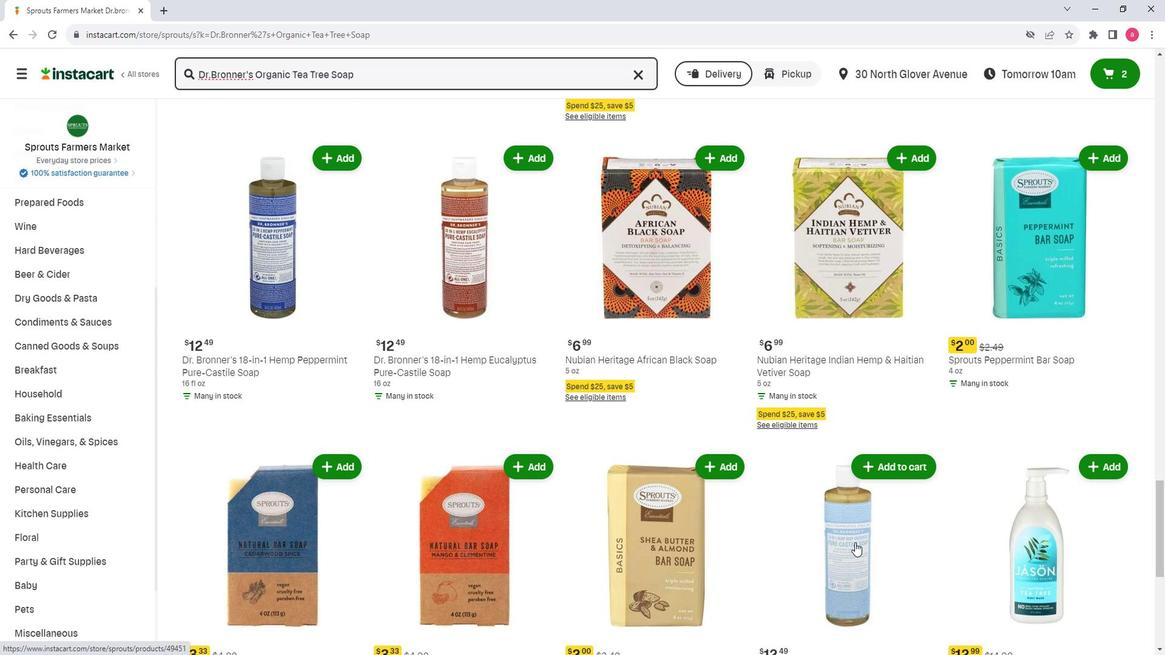 
Action: Mouse scrolled (863, 486) with delta (0, 0)
Screenshot: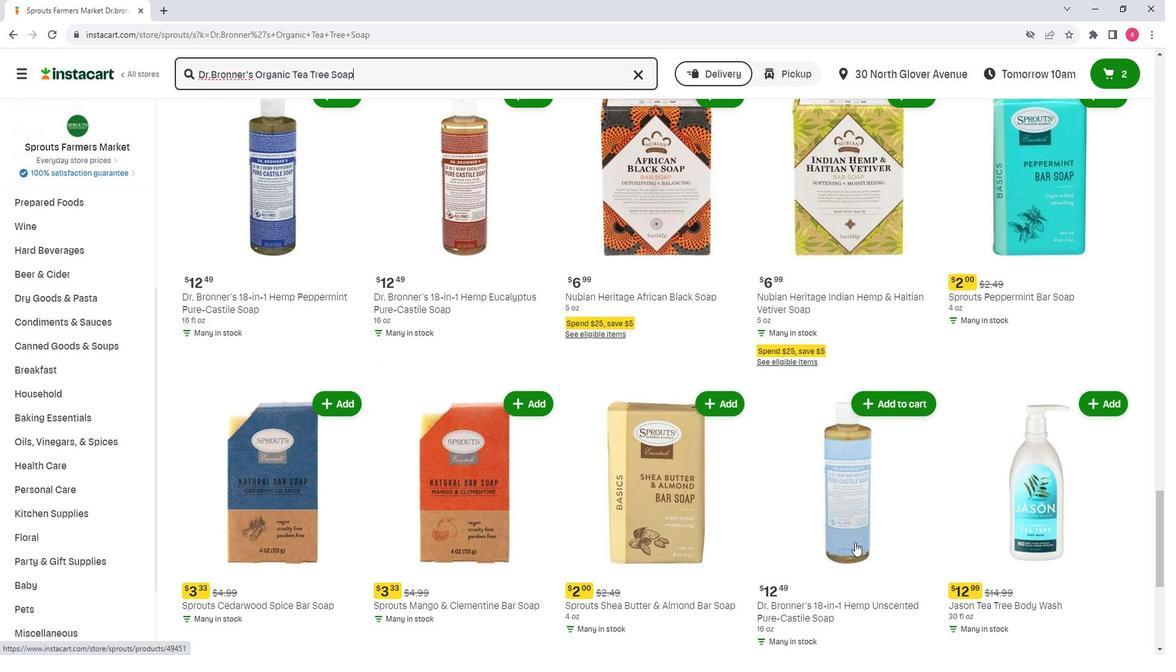 
Action: Mouse scrolled (863, 486) with delta (0, 0)
Screenshot: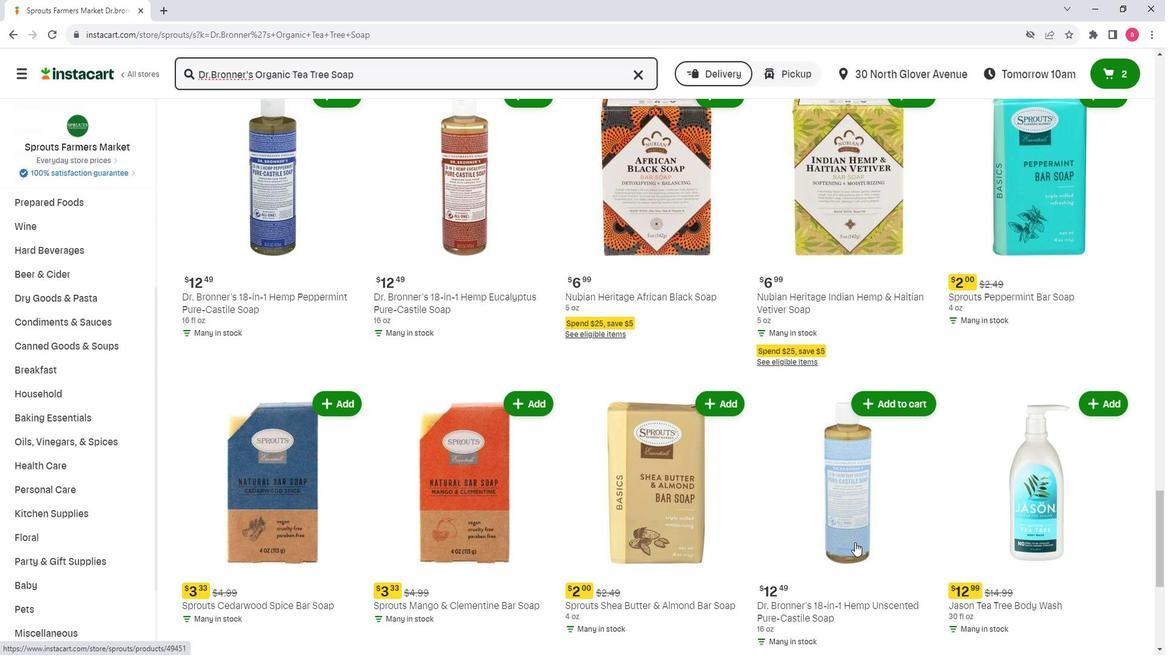 
Action: Mouse scrolled (863, 486) with delta (0, 0)
Screenshot: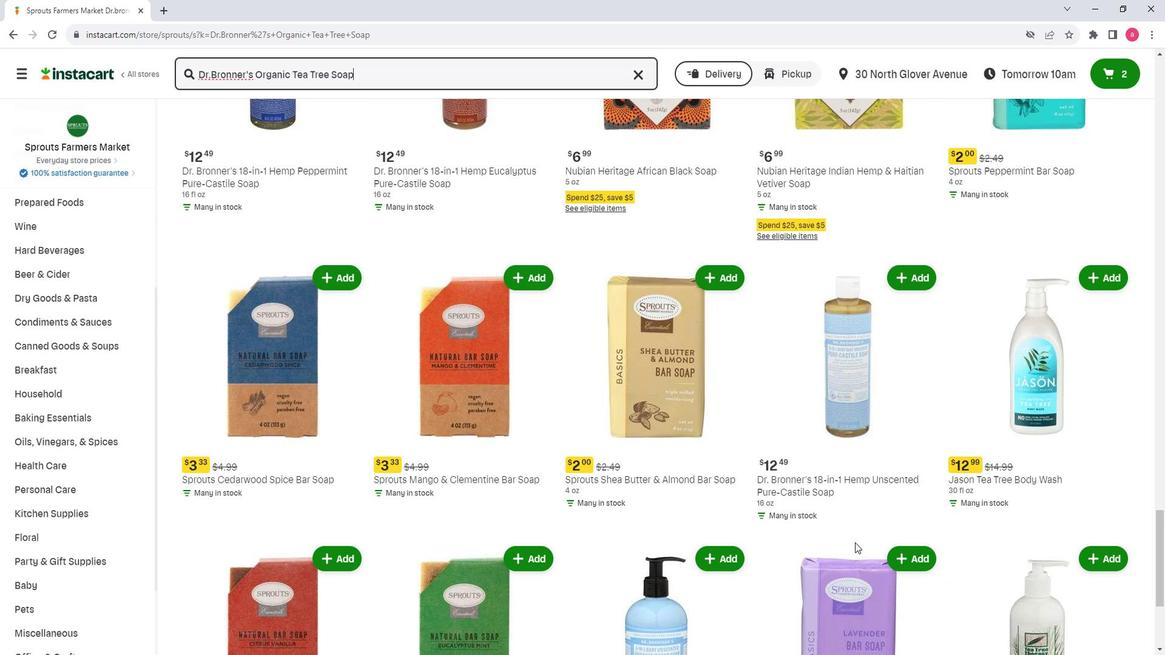 
Action: Mouse scrolled (863, 486) with delta (0, 0)
Screenshot: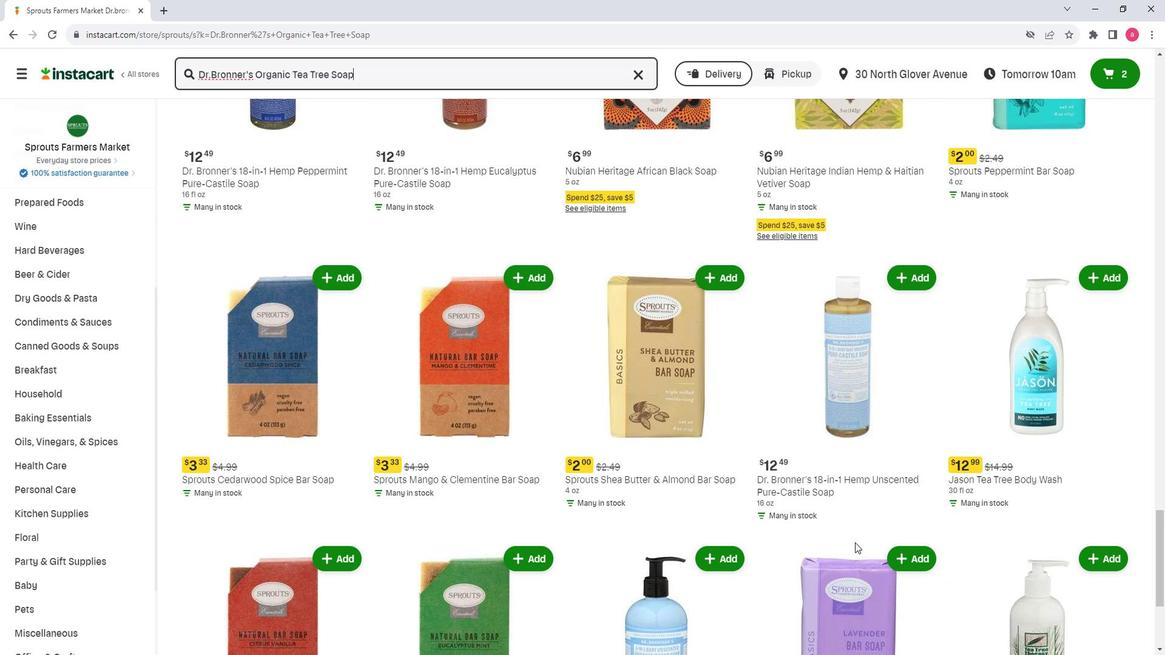 
Action: Mouse scrolled (863, 486) with delta (0, 0)
Screenshot: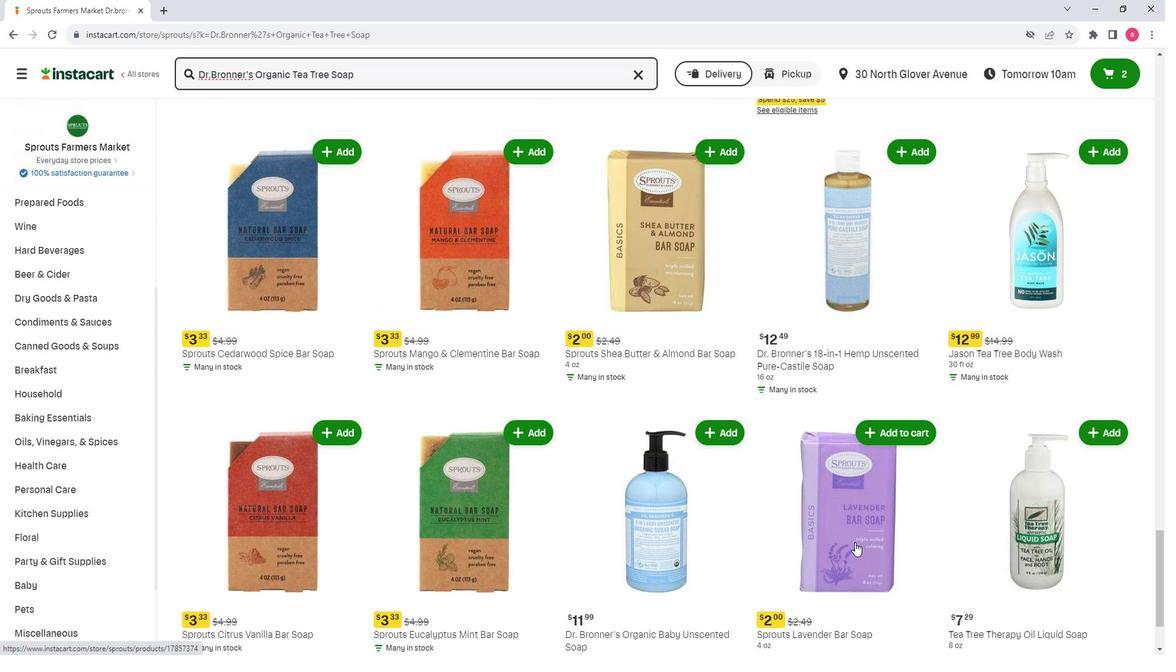 
Action: Mouse scrolled (863, 486) with delta (0, 0)
Screenshot: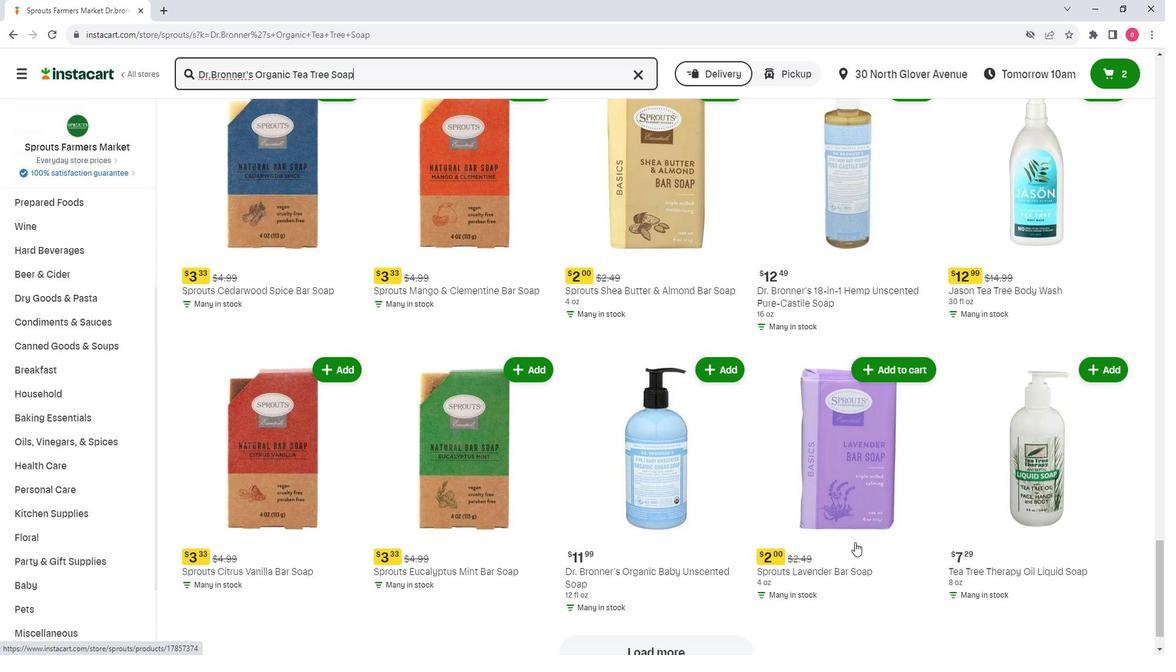
Action: Mouse scrolled (863, 486) with delta (0, 0)
Screenshot: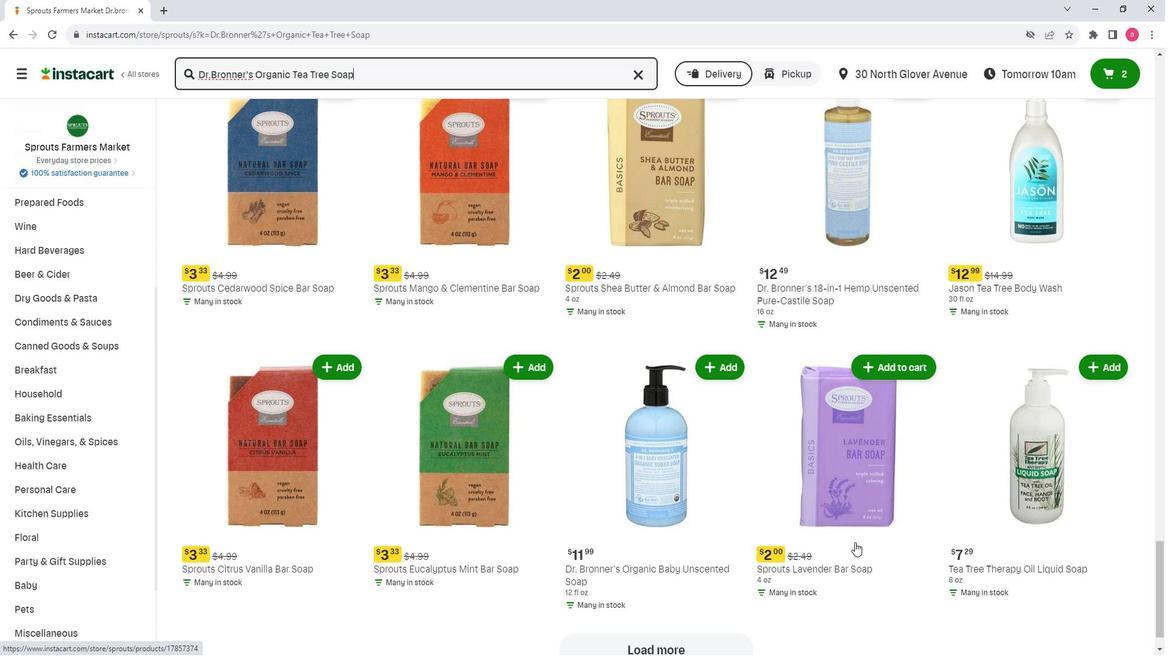 
Action: Mouse moved to (940, 492)
Screenshot: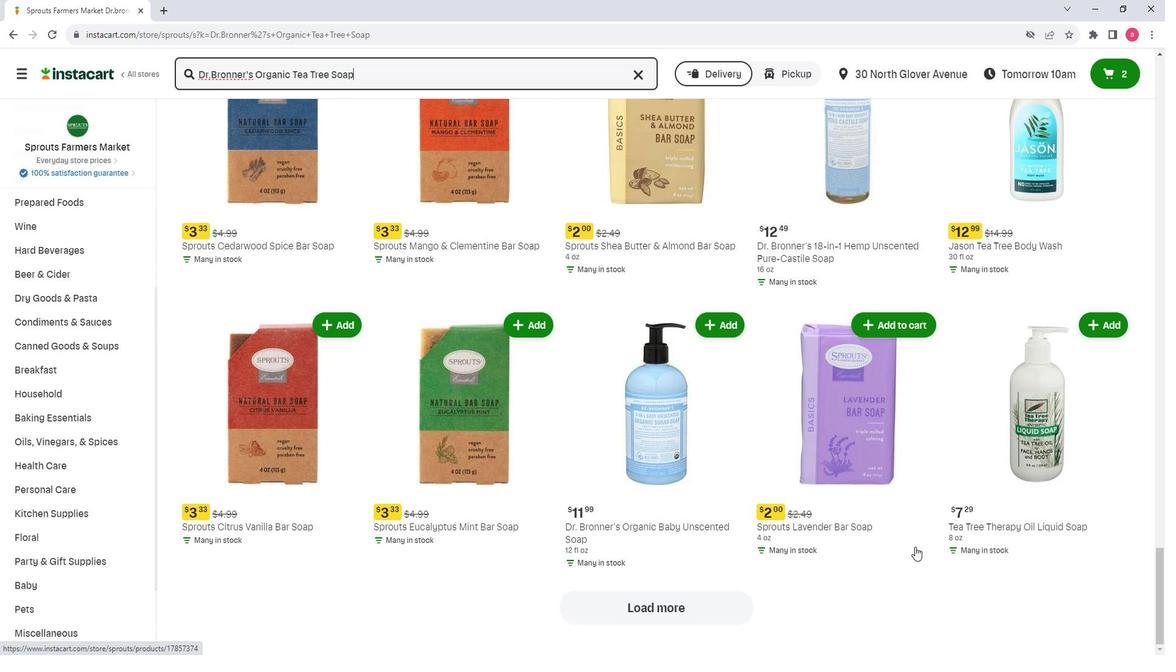 
